 Task: Find connections with filter location Bianzhuang with filter topic #Hiringwith filter profile language Potuguese with filter current company Junglee Games with filter school MAAC with filter industry Public Assistance Programs with filter service category Translation with filter keywords title Red Cross Volunteer
Action: Mouse moved to (605, 104)
Screenshot: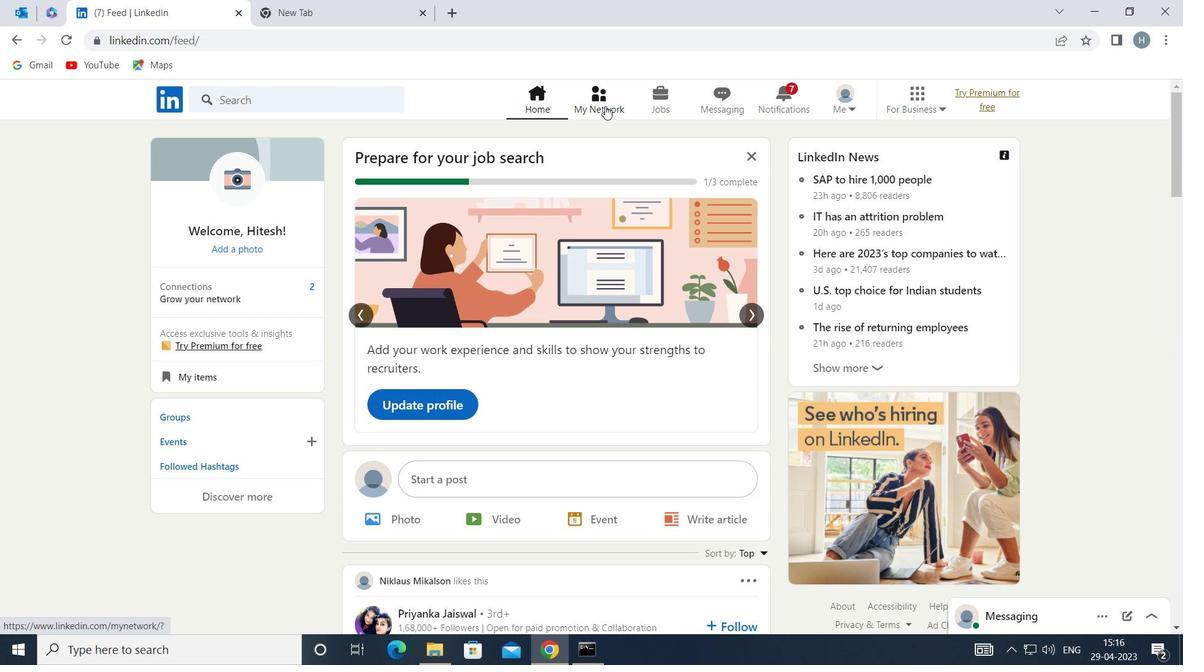 
Action: Mouse pressed left at (605, 104)
Screenshot: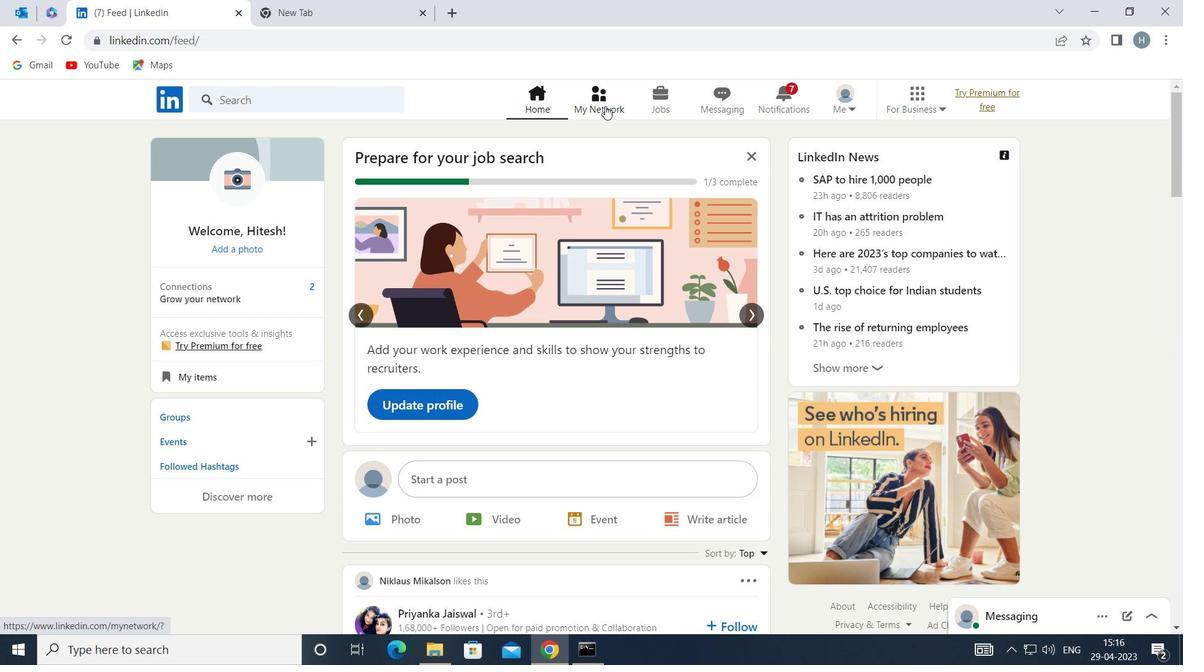 
Action: Mouse moved to (337, 183)
Screenshot: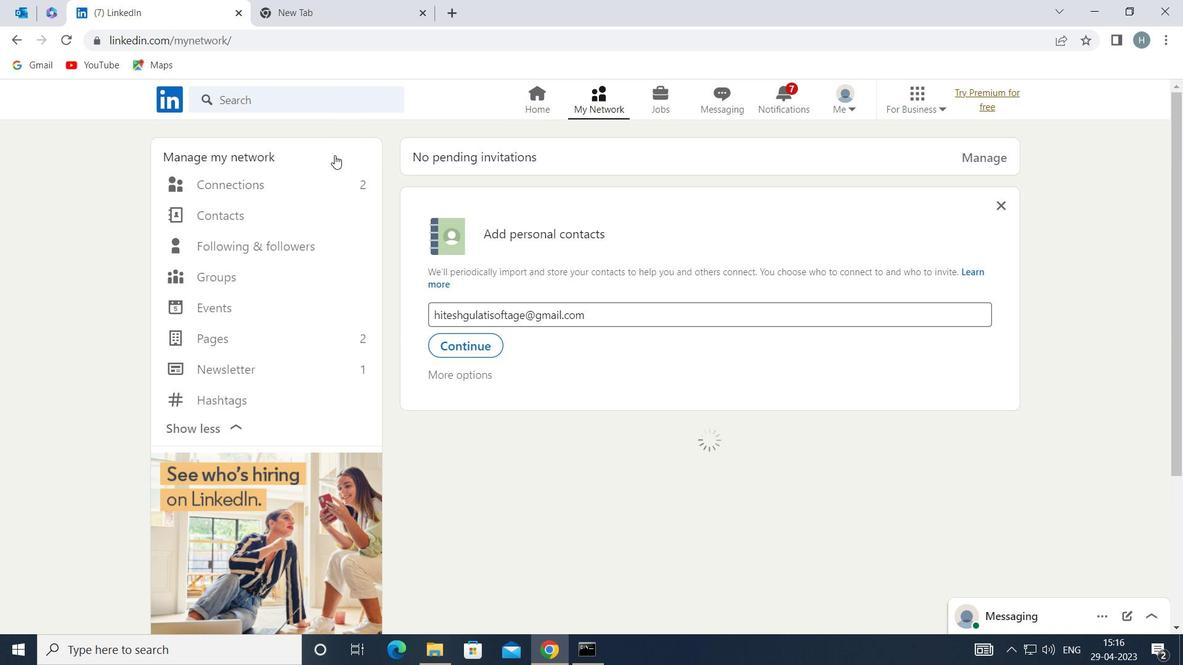
Action: Mouse pressed left at (337, 183)
Screenshot: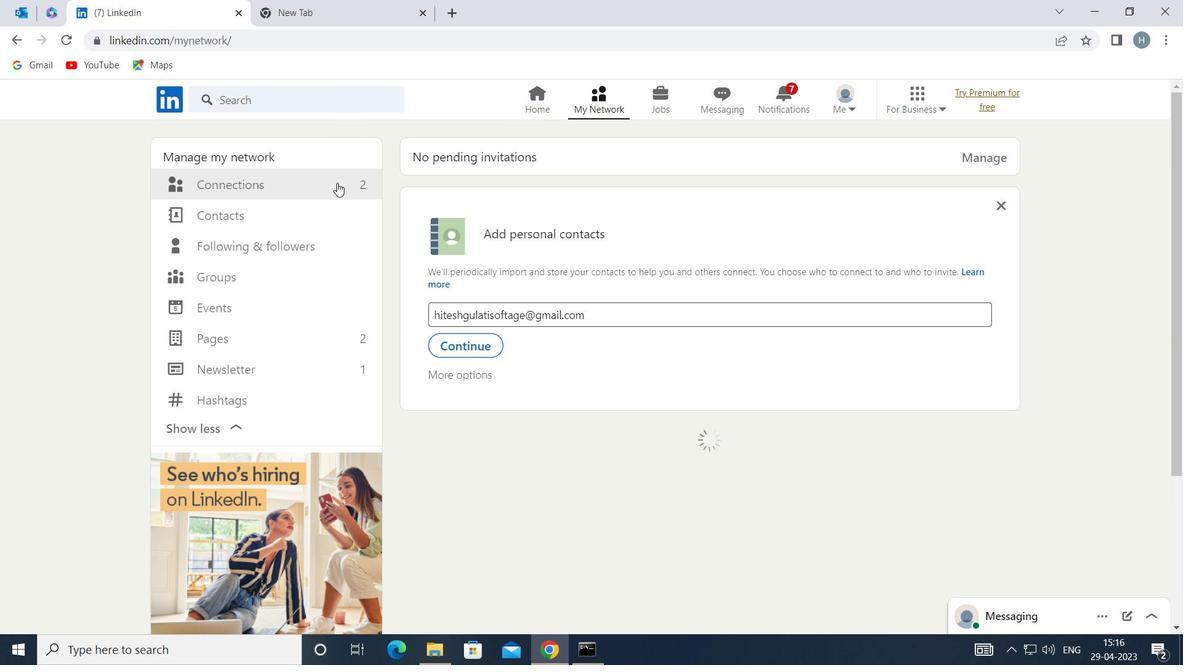 
Action: Mouse moved to (735, 181)
Screenshot: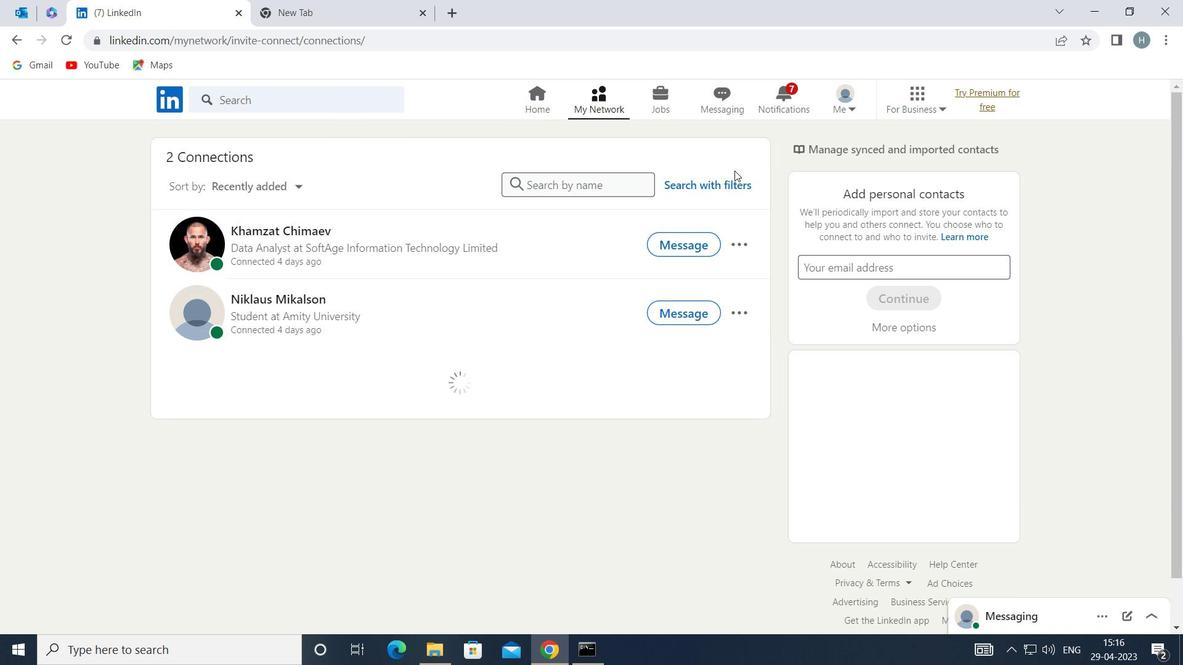 
Action: Mouse pressed left at (735, 181)
Screenshot: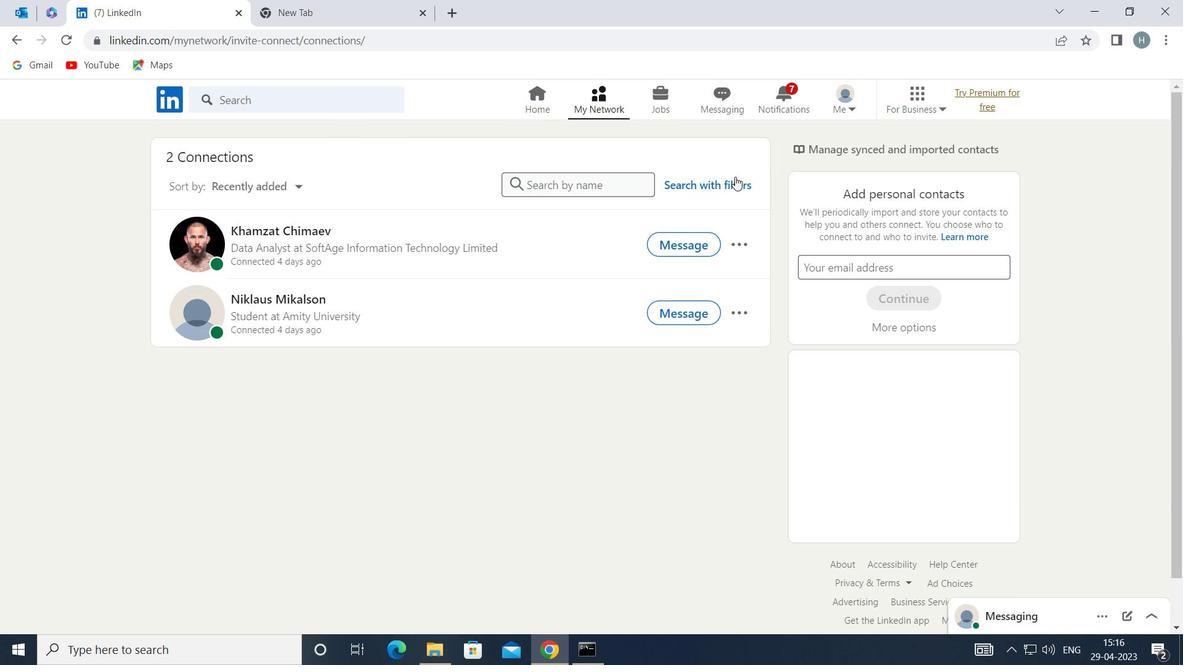 
Action: Mouse moved to (637, 149)
Screenshot: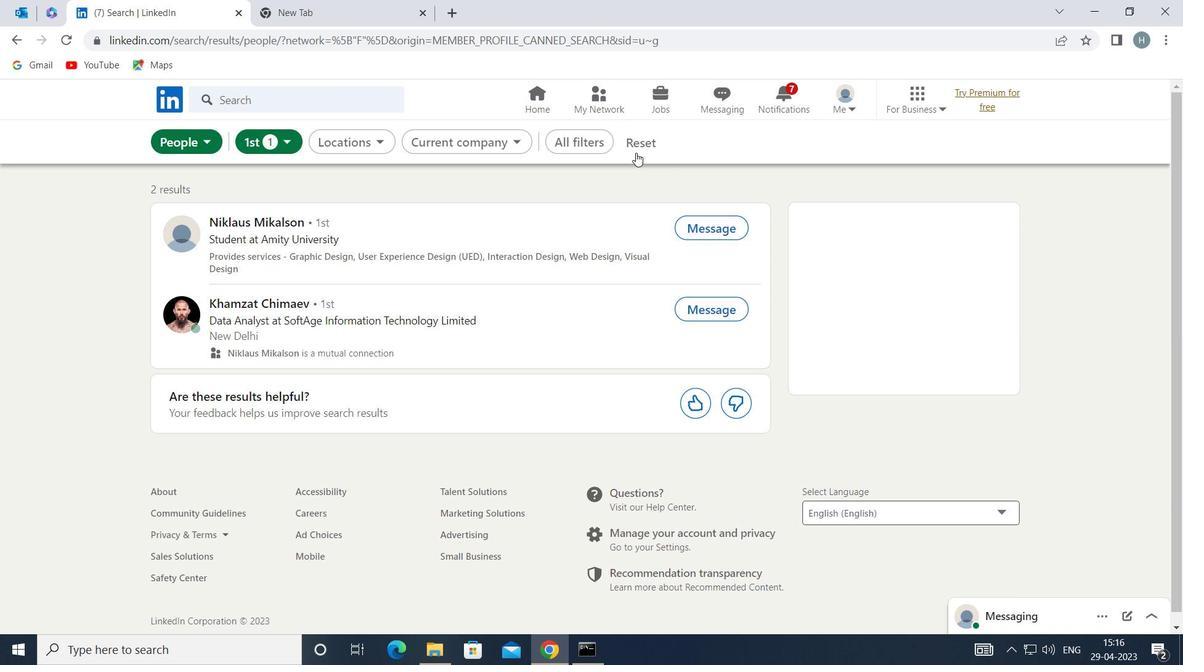 
Action: Mouse pressed left at (637, 149)
Screenshot: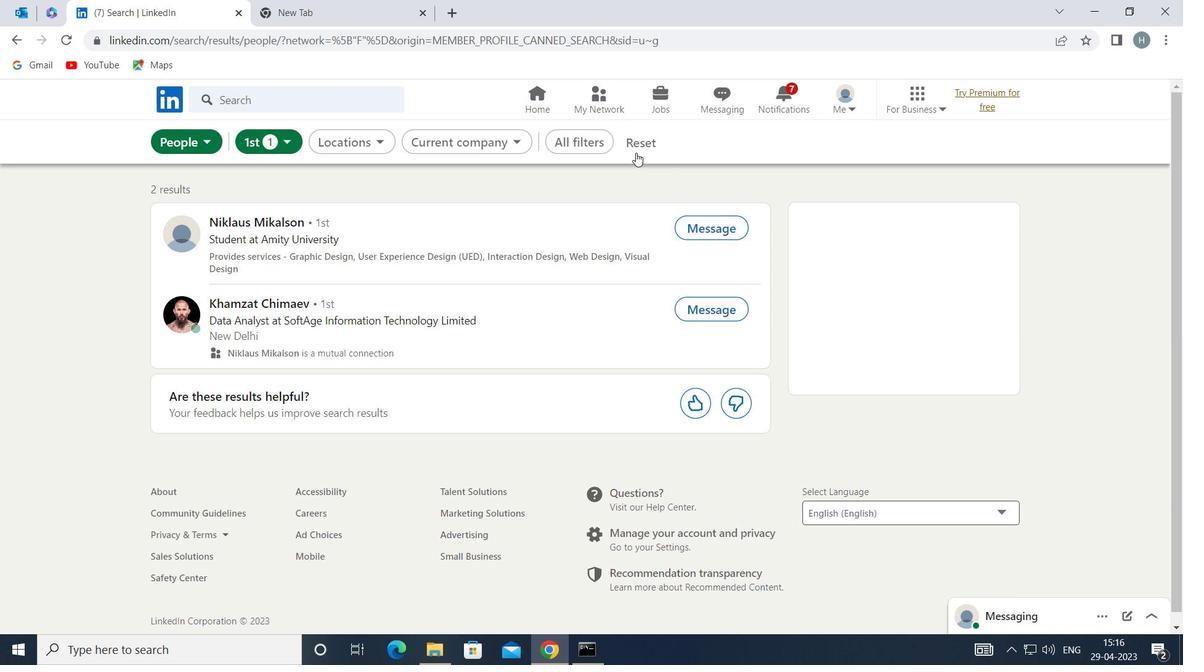
Action: Mouse moved to (607, 141)
Screenshot: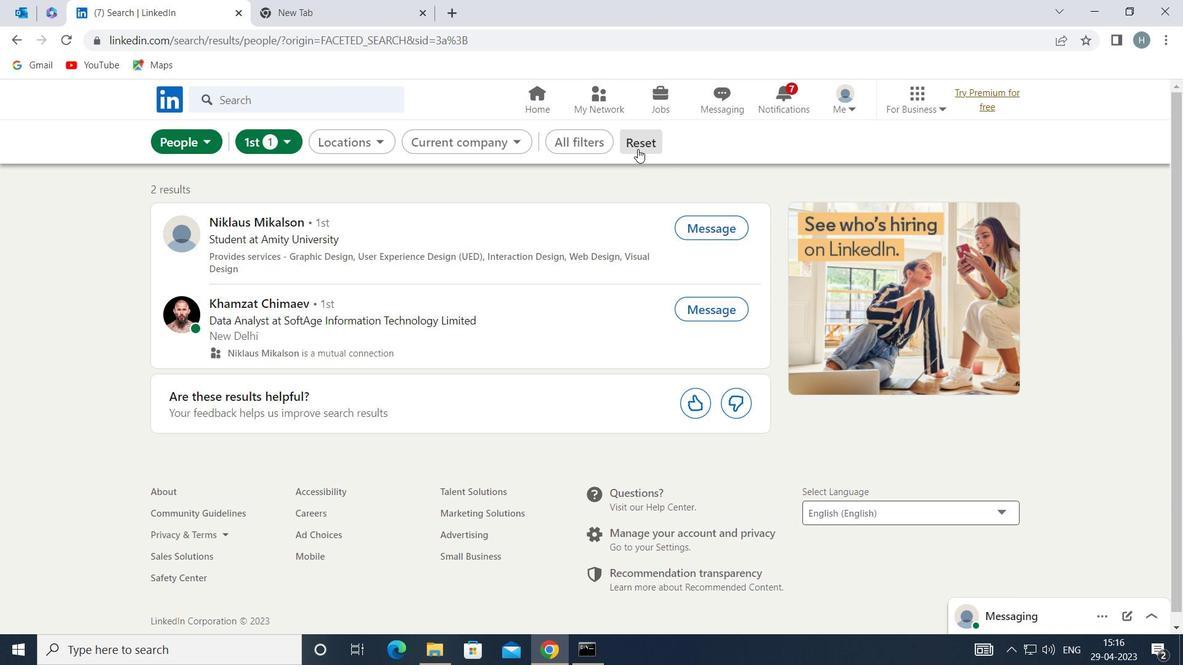 
Action: Mouse pressed left at (607, 141)
Screenshot: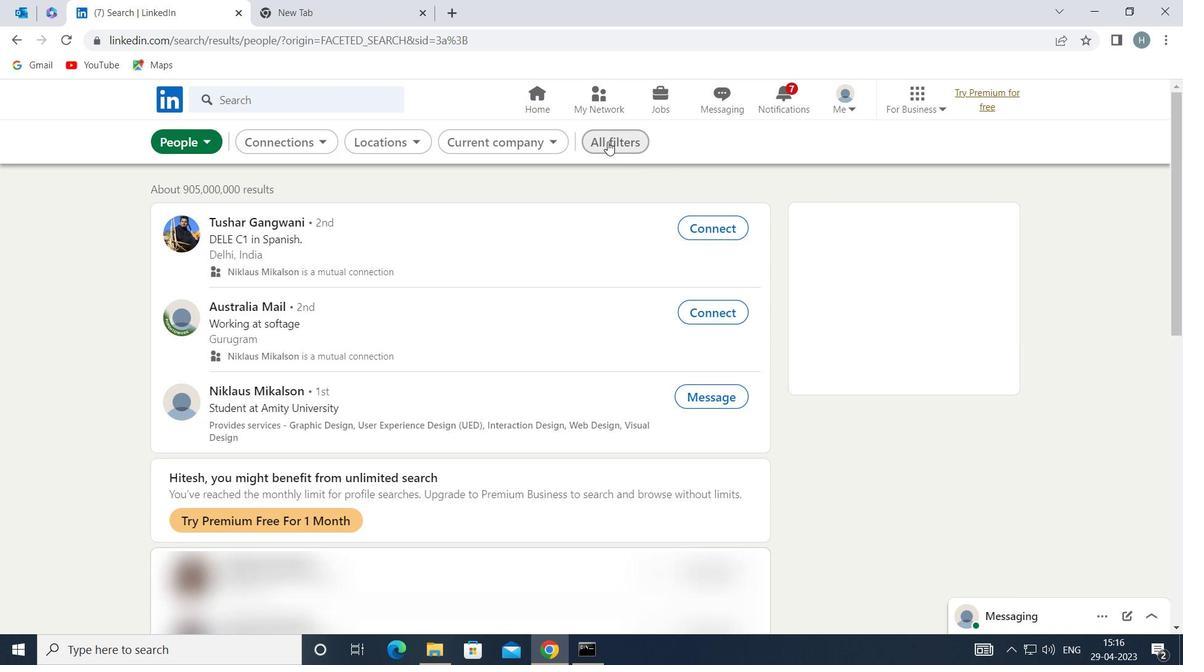 
Action: Mouse moved to (936, 341)
Screenshot: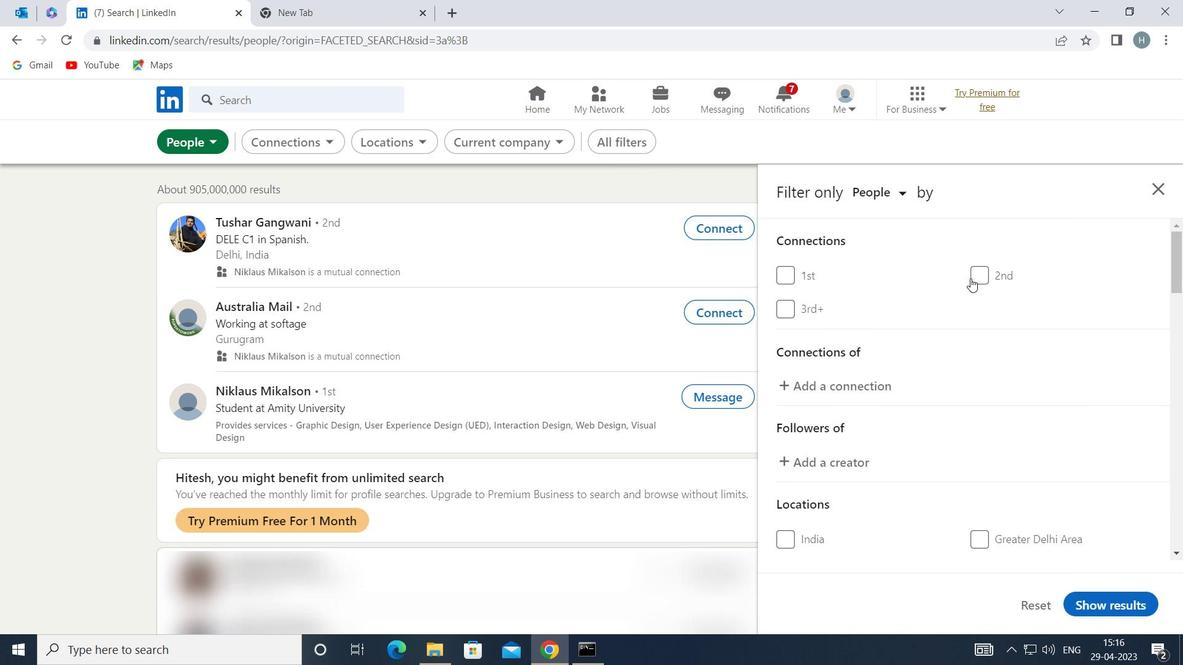 
Action: Mouse scrolled (936, 340) with delta (0, 0)
Screenshot: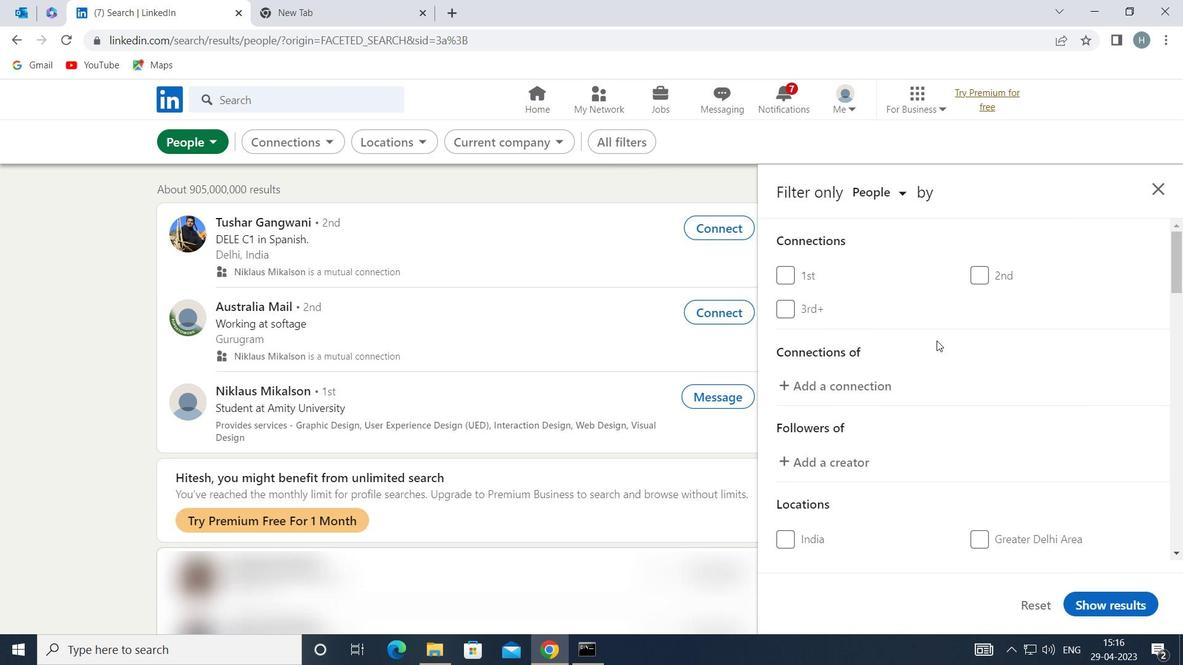 
Action: Mouse moved to (936, 342)
Screenshot: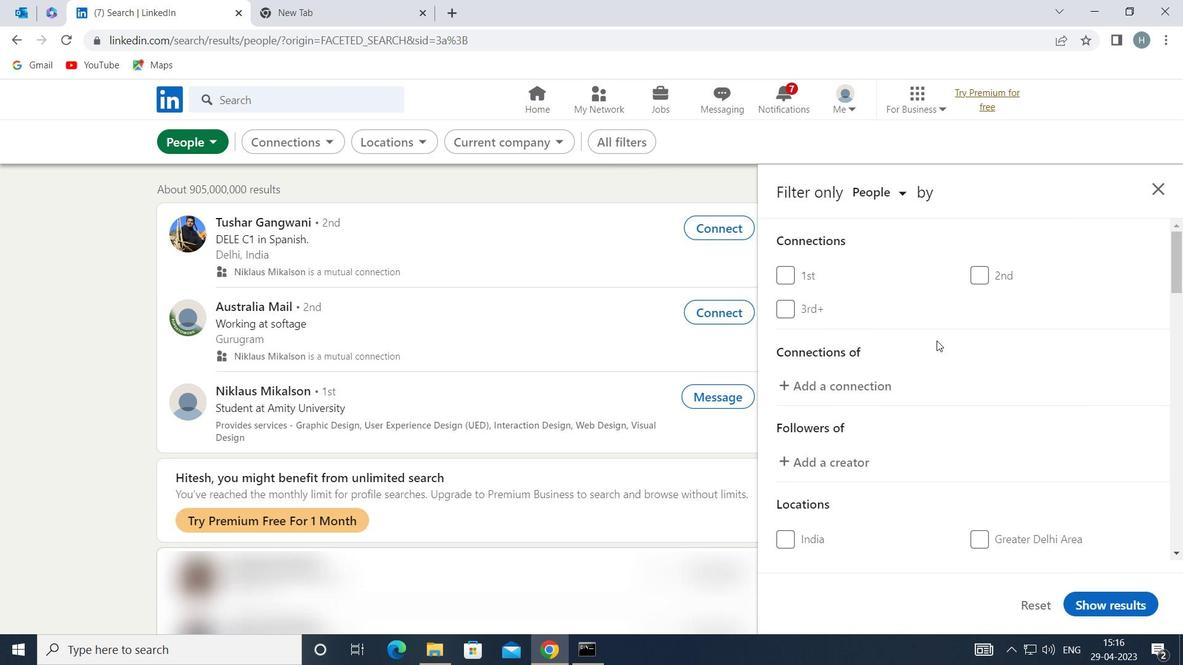 
Action: Mouse scrolled (936, 342) with delta (0, 0)
Screenshot: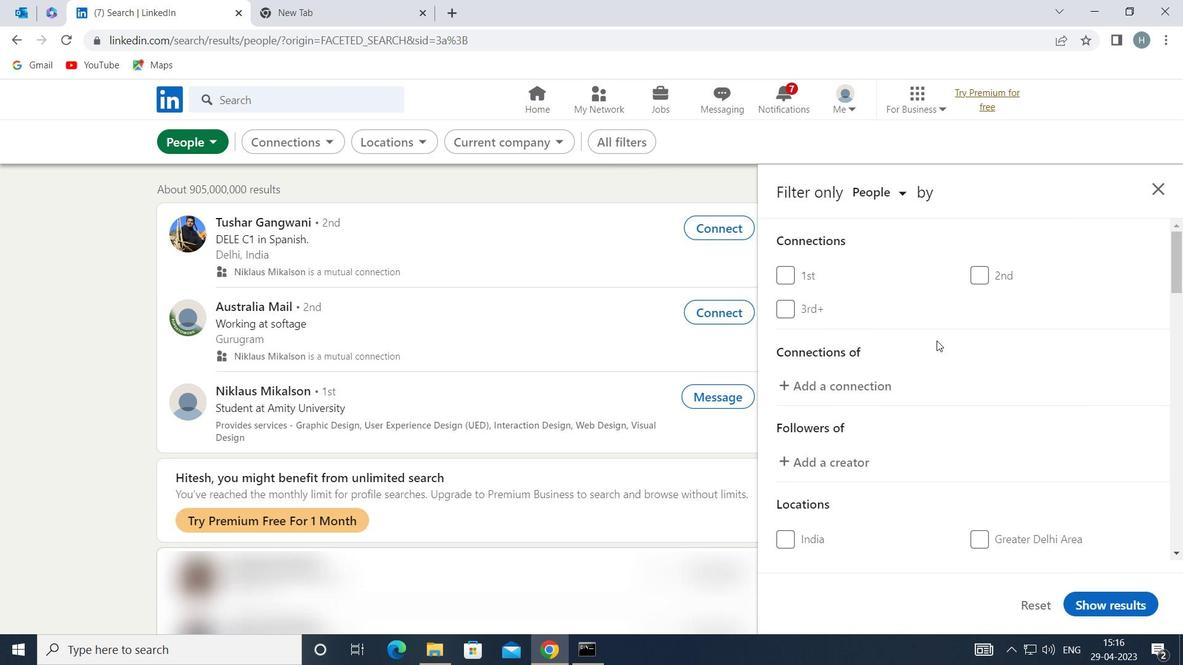 
Action: Mouse scrolled (936, 342) with delta (0, 0)
Screenshot: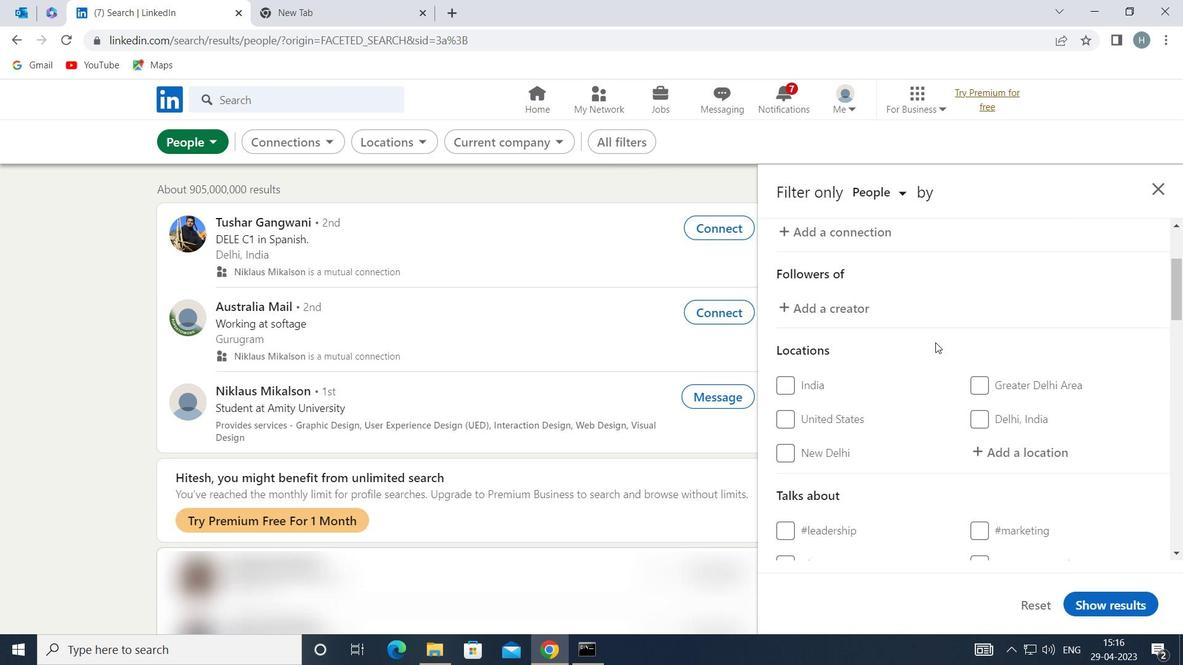 
Action: Mouse moved to (998, 379)
Screenshot: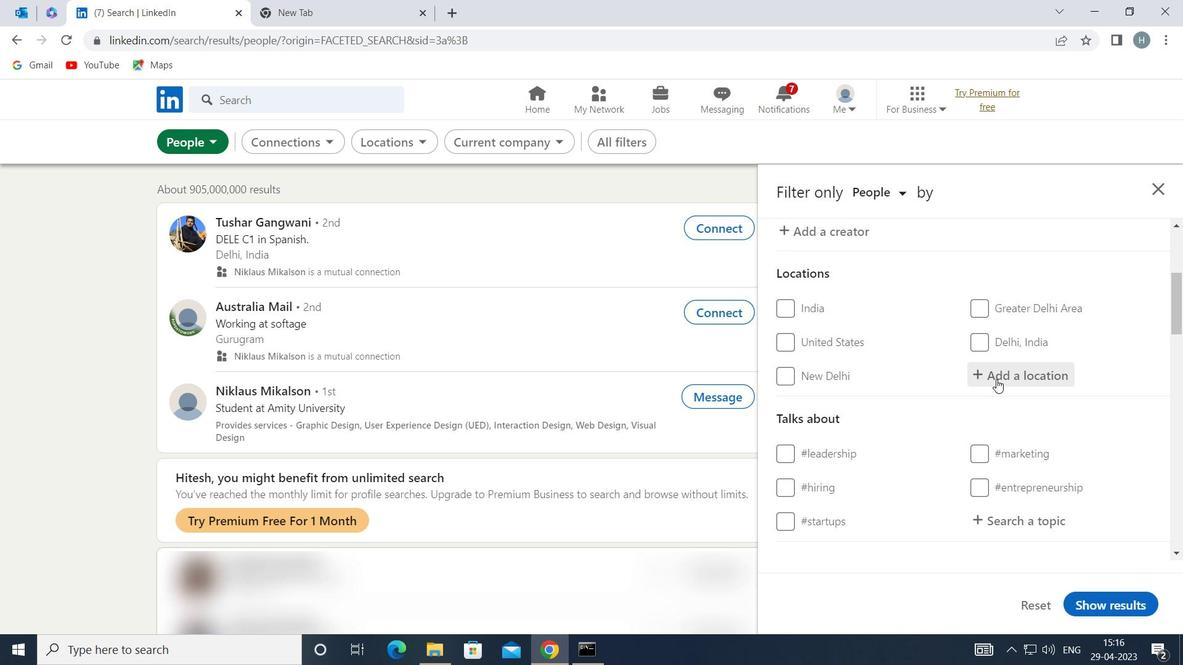 
Action: Mouse pressed left at (998, 379)
Screenshot: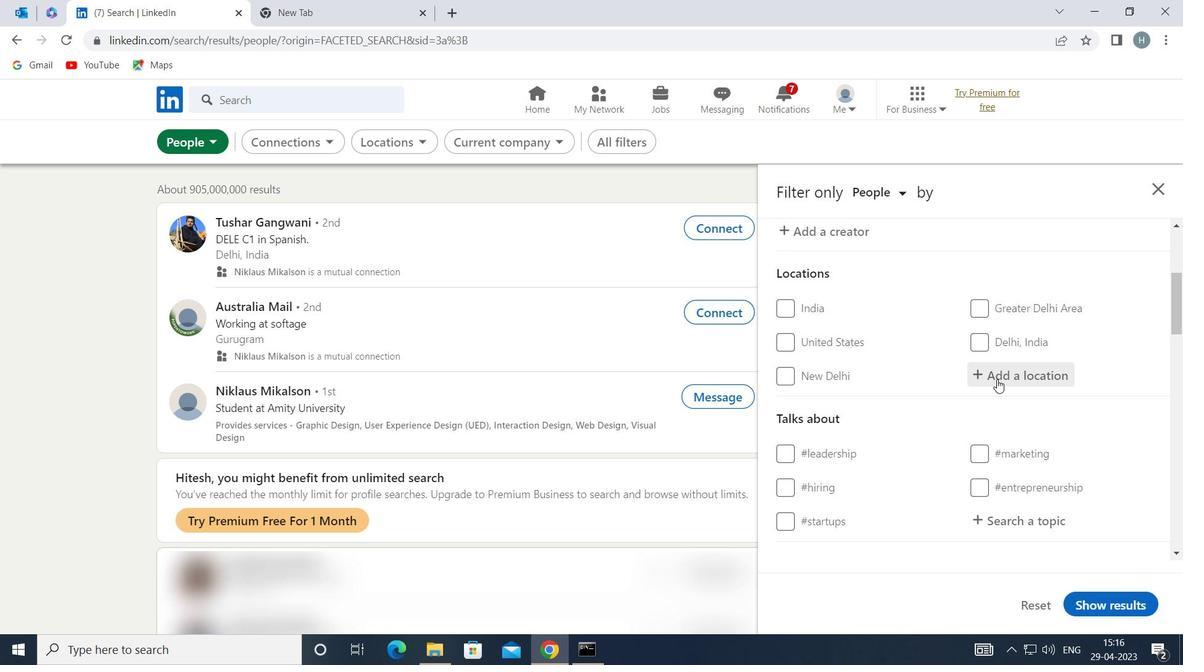 
Action: Mouse moved to (999, 377)
Screenshot: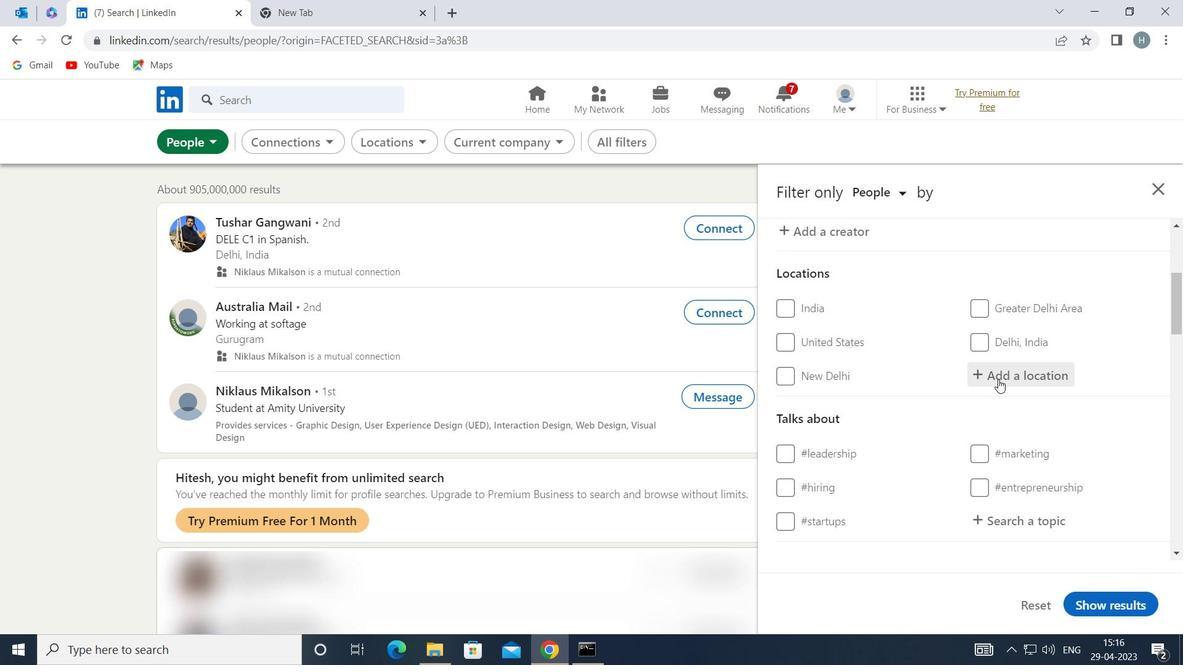 
Action: Key pressed <Key.shift>BIANZHUANG
Screenshot: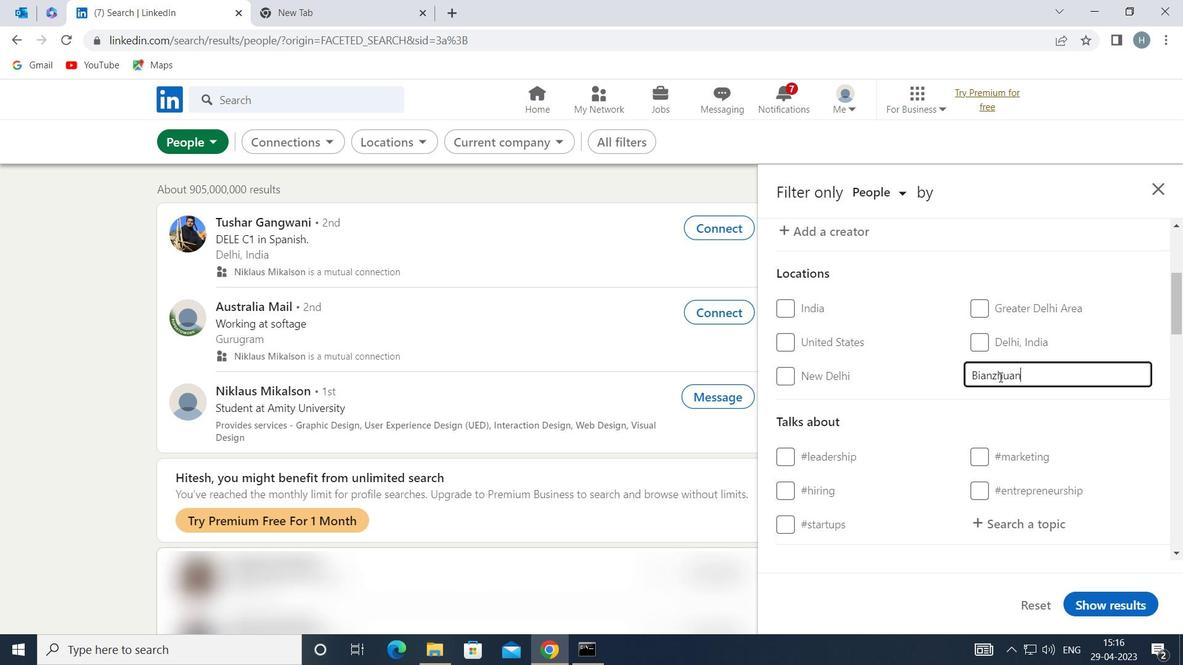 
Action: Mouse moved to (1106, 422)
Screenshot: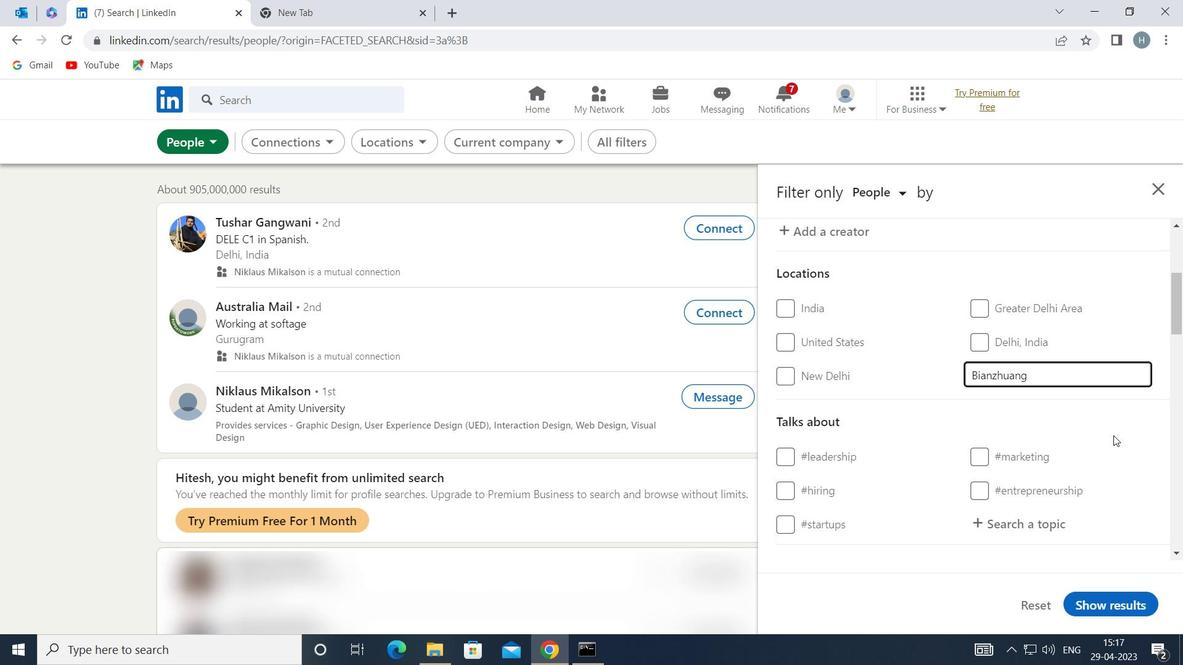 
Action: Mouse pressed left at (1106, 422)
Screenshot: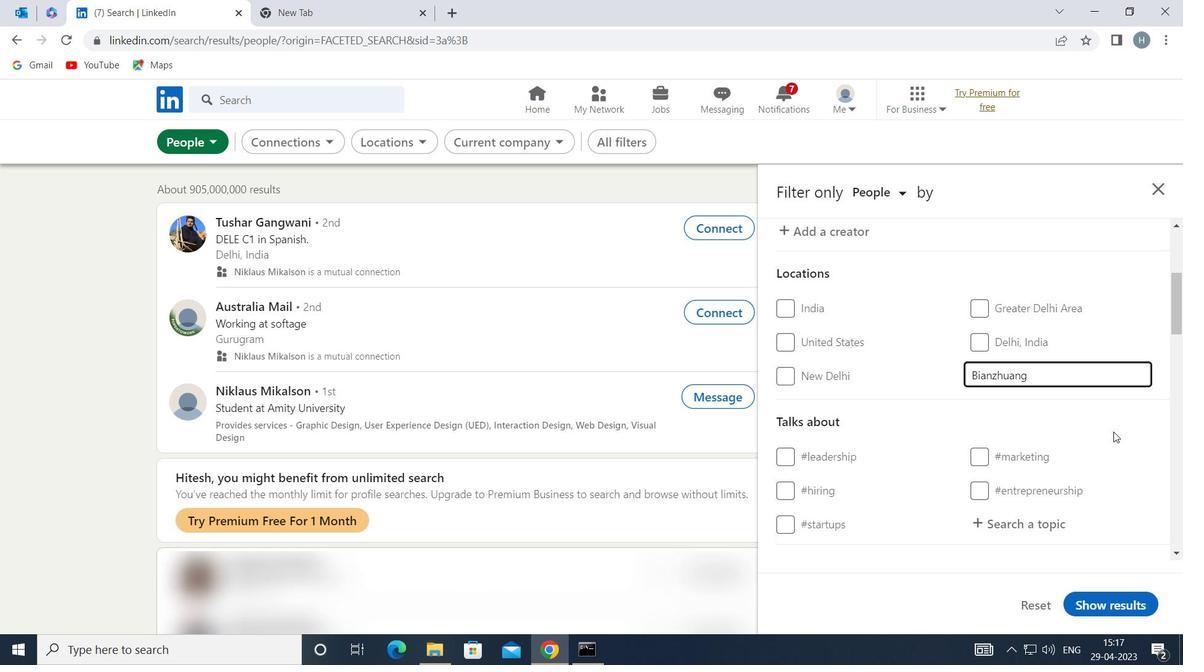 
Action: Mouse moved to (1096, 435)
Screenshot: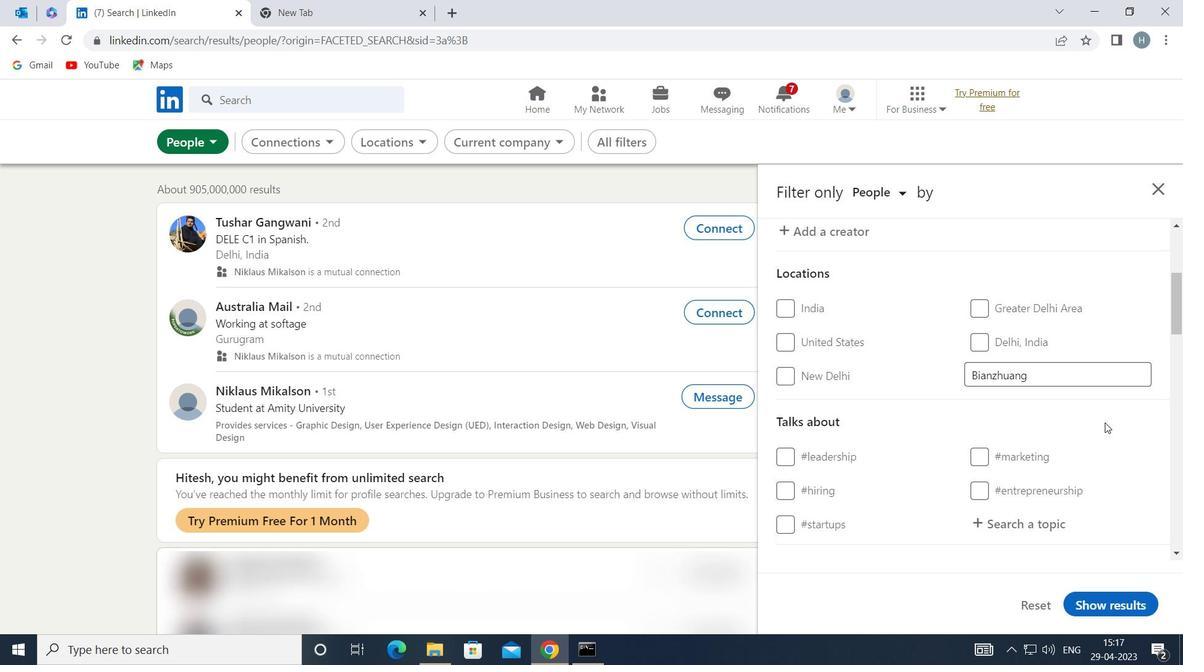 
Action: Mouse scrolled (1096, 434) with delta (0, 0)
Screenshot: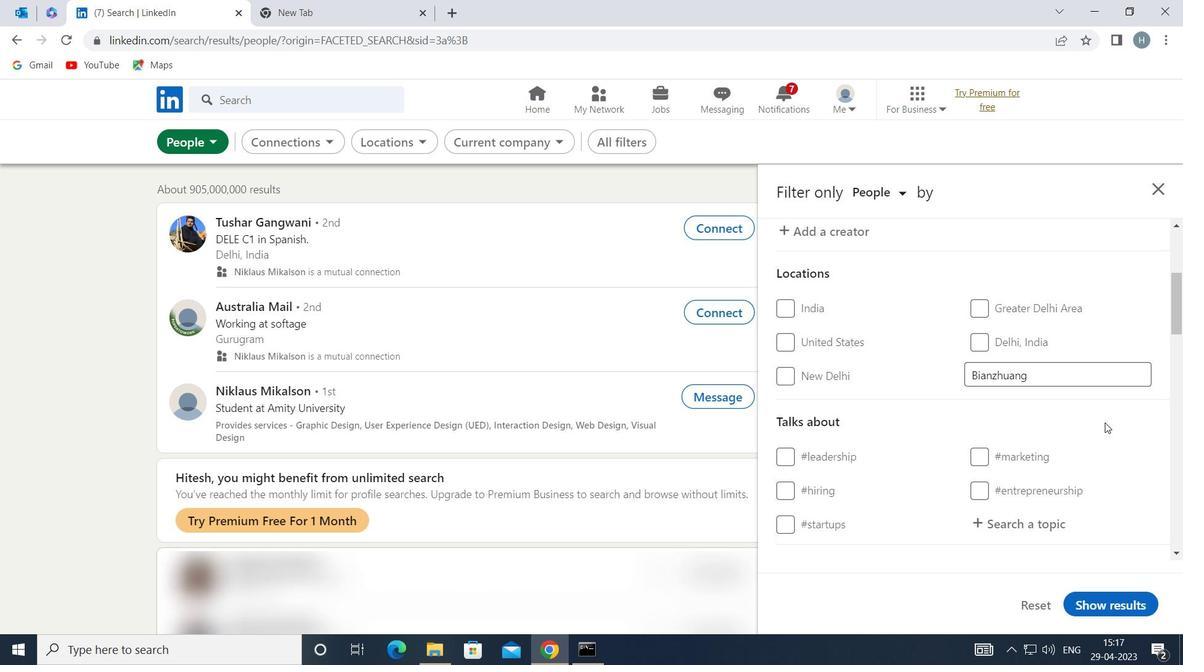 
Action: Mouse moved to (1087, 444)
Screenshot: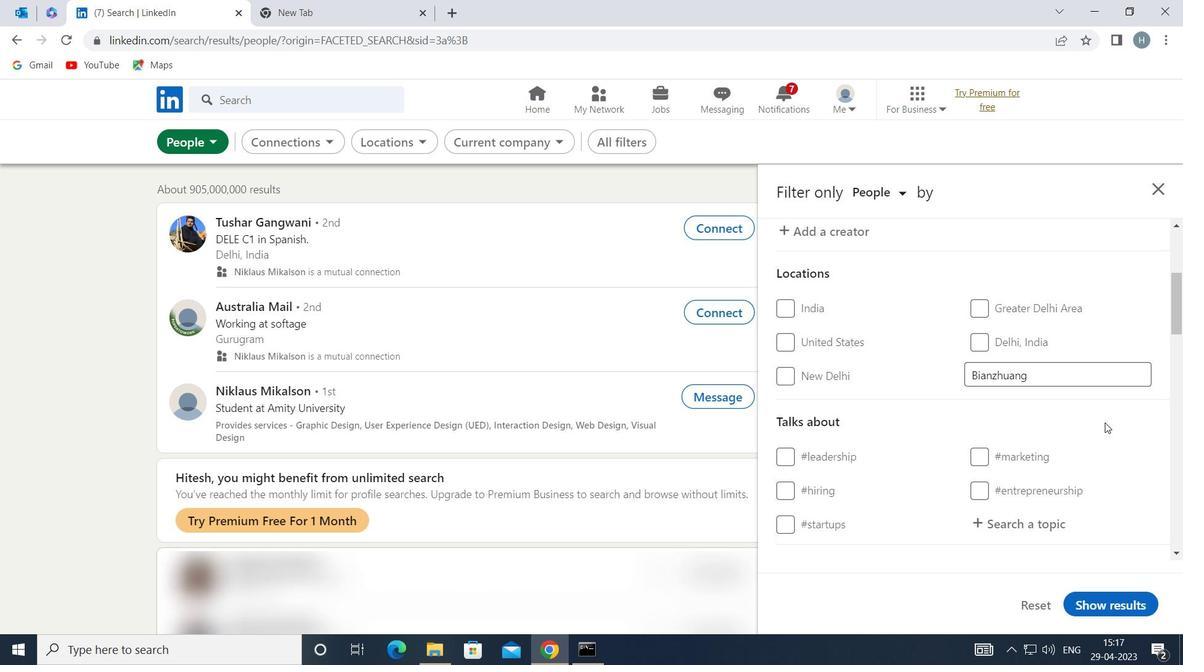 
Action: Mouse scrolled (1087, 444) with delta (0, 0)
Screenshot: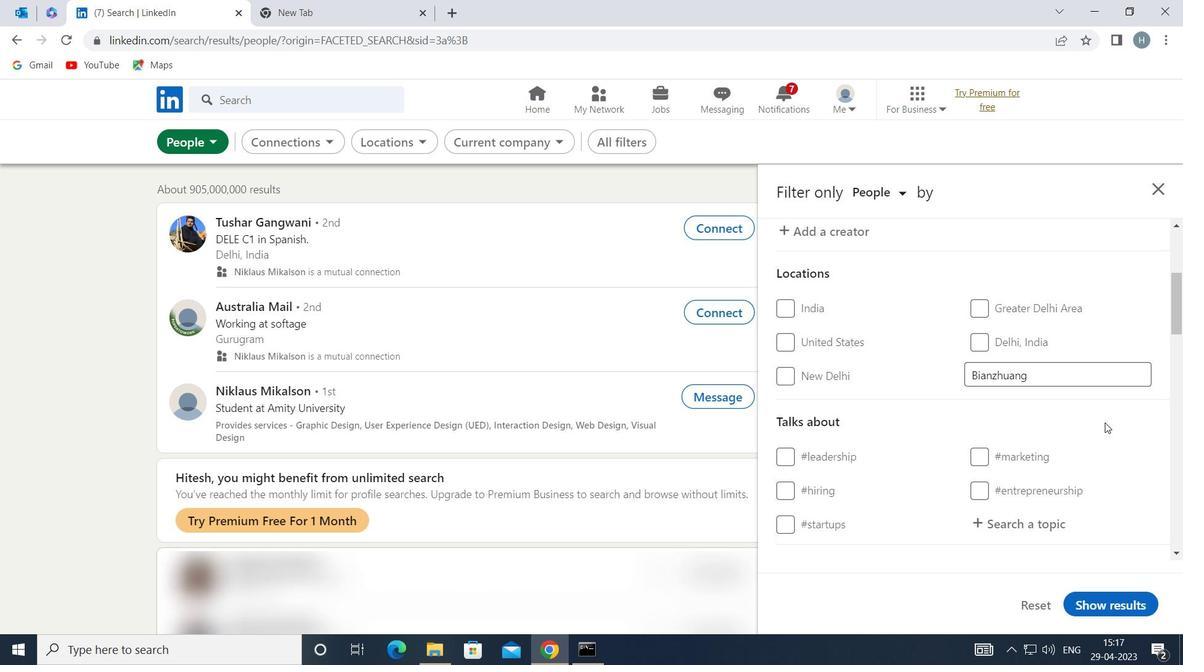 
Action: Mouse moved to (1051, 367)
Screenshot: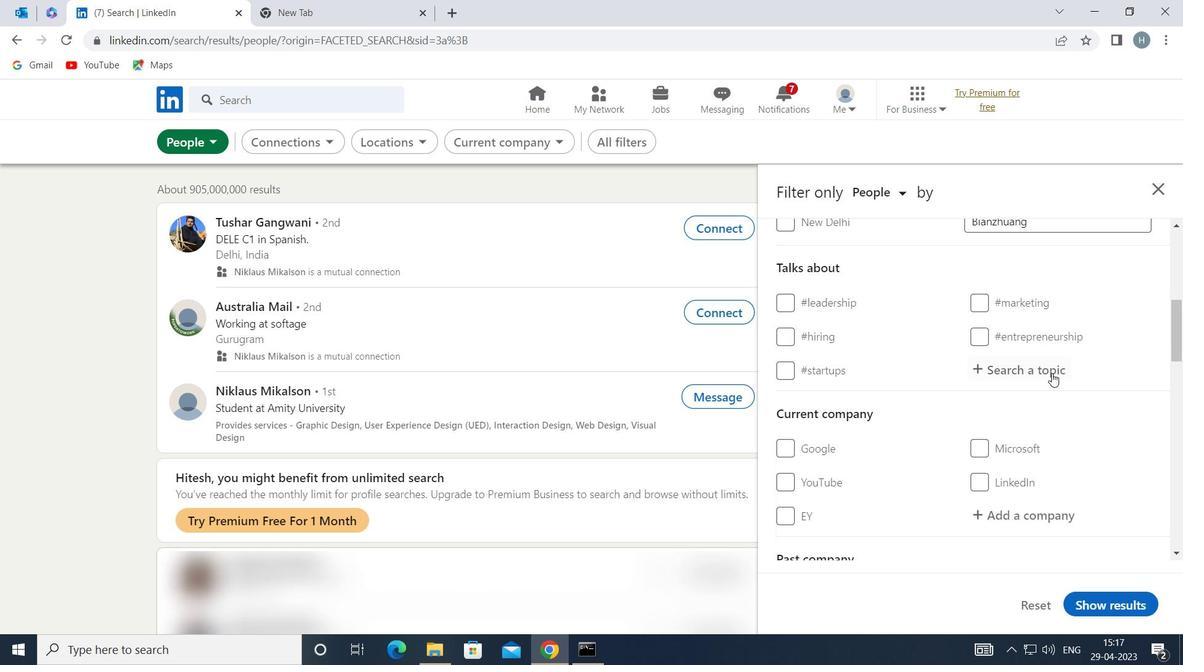 
Action: Mouse pressed left at (1051, 367)
Screenshot: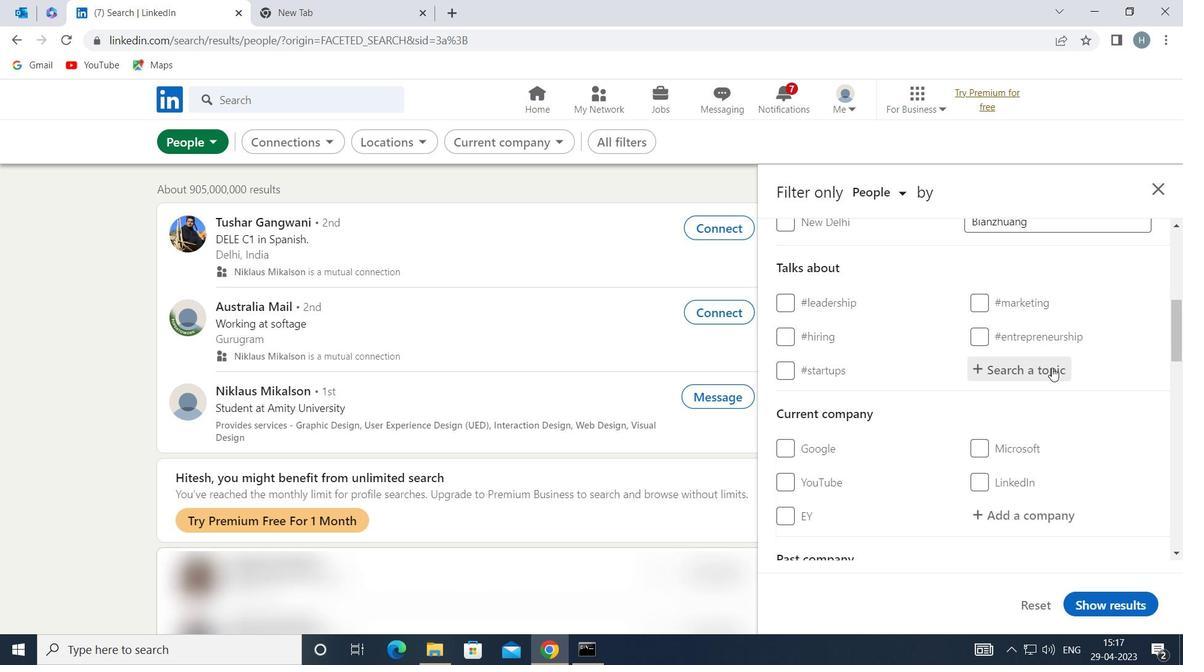 
Action: Key pressed <Key.shift>HIRIN
Screenshot: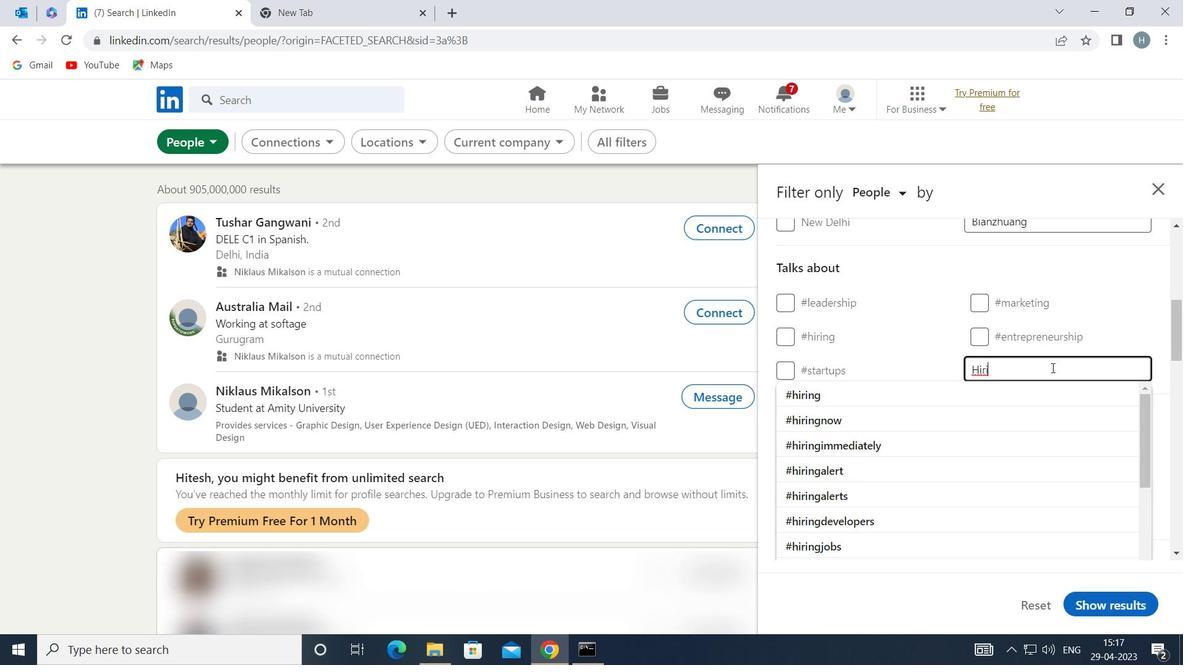 
Action: Mouse moved to (957, 401)
Screenshot: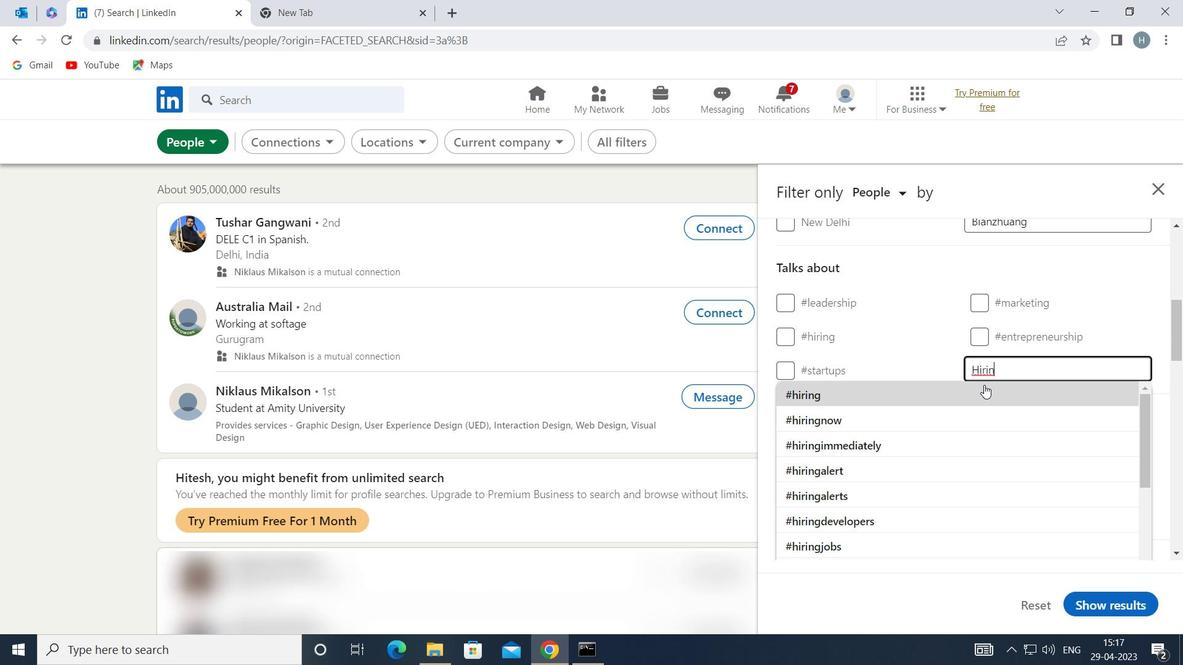 
Action: Mouse pressed left at (957, 401)
Screenshot: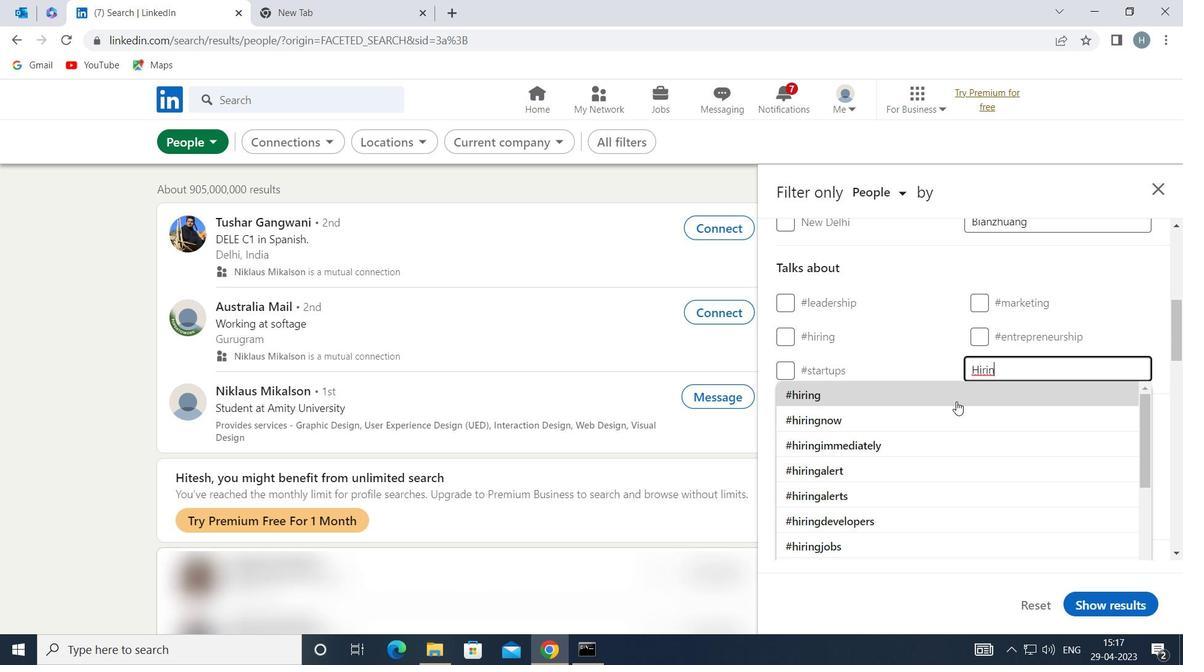 
Action: Mouse moved to (948, 388)
Screenshot: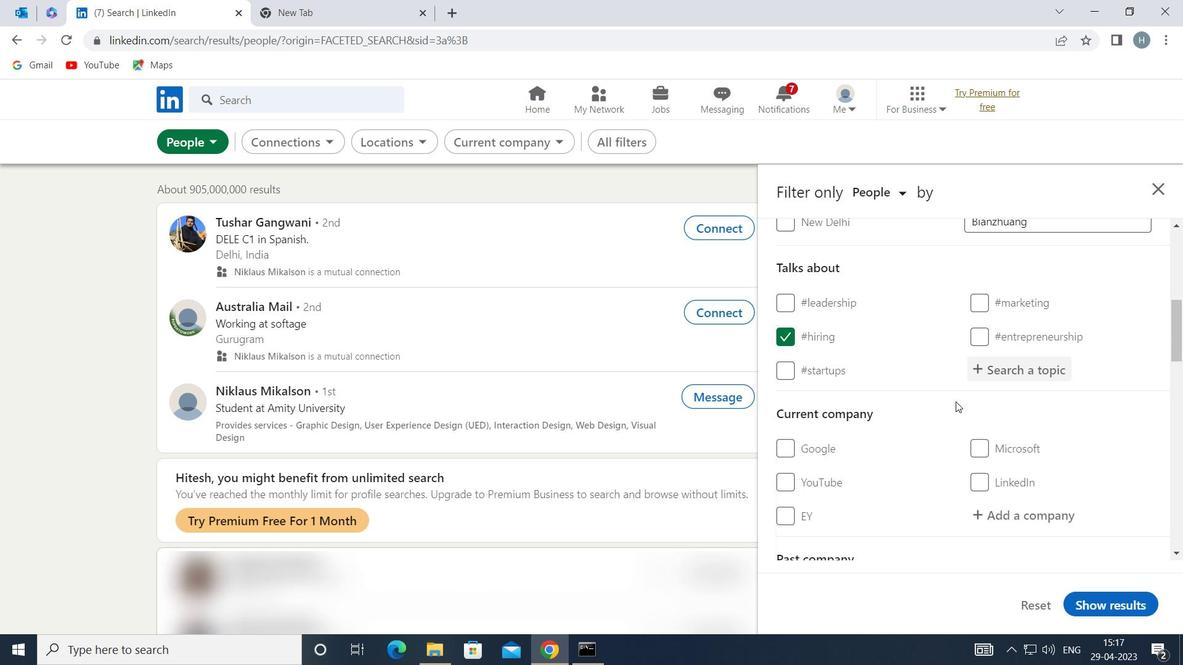 
Action: Mouse scrolled (948, 388) with delta (0, 0)
Screenshot: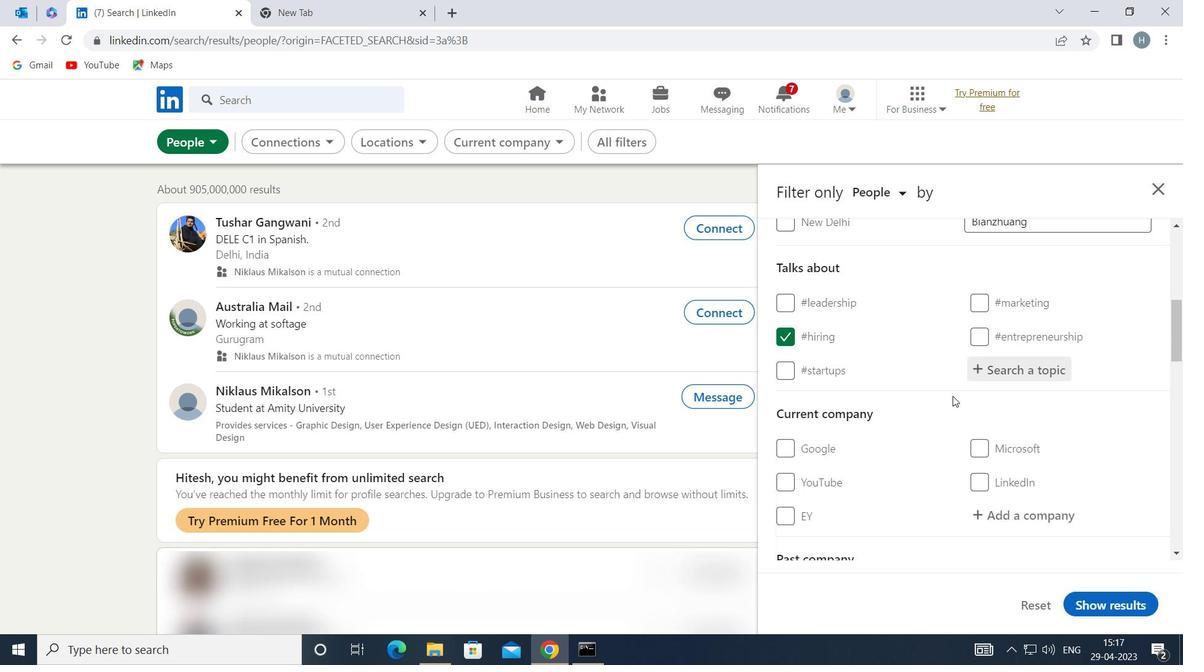 
Action: Mouse moved to (947, 388)
Screenshot: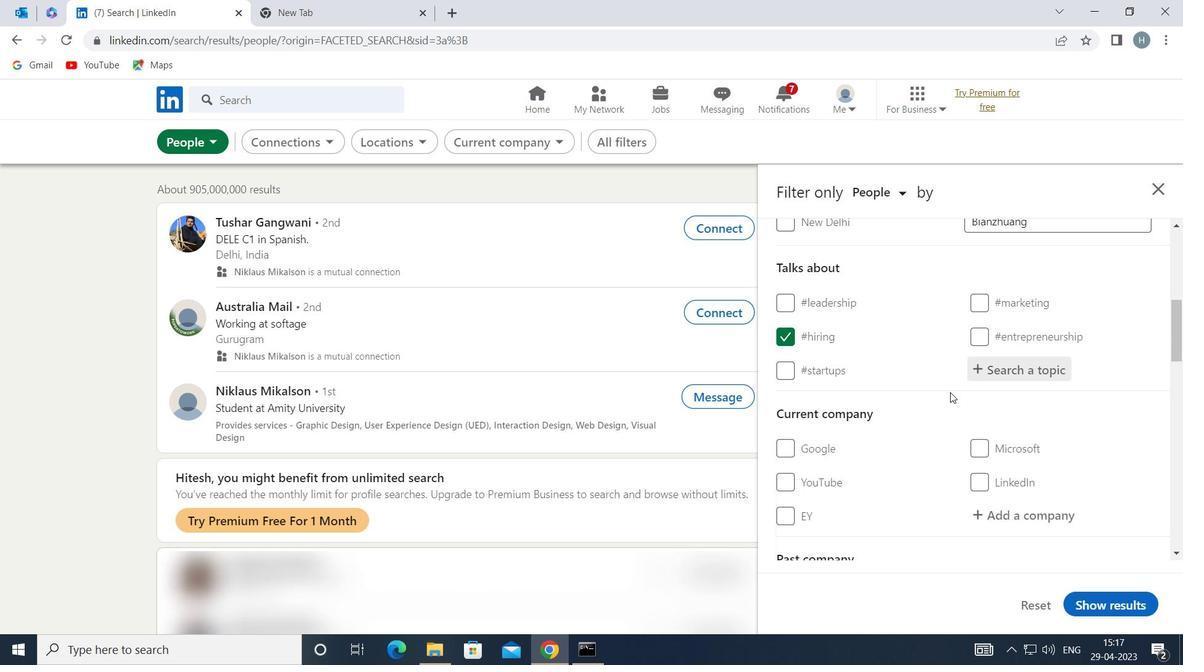 
Action: Mouse scrolled (947, 387) with delta (0, 0)
Screenshot: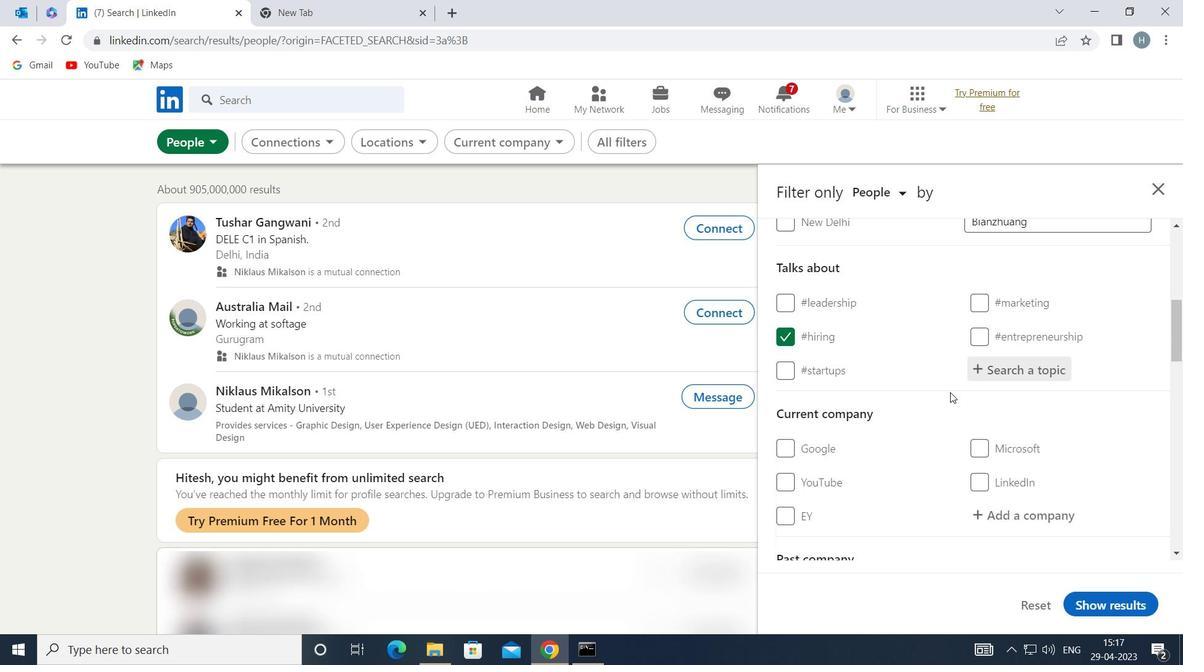 
Action: Mouse moved to (945, 383)
Screenshot: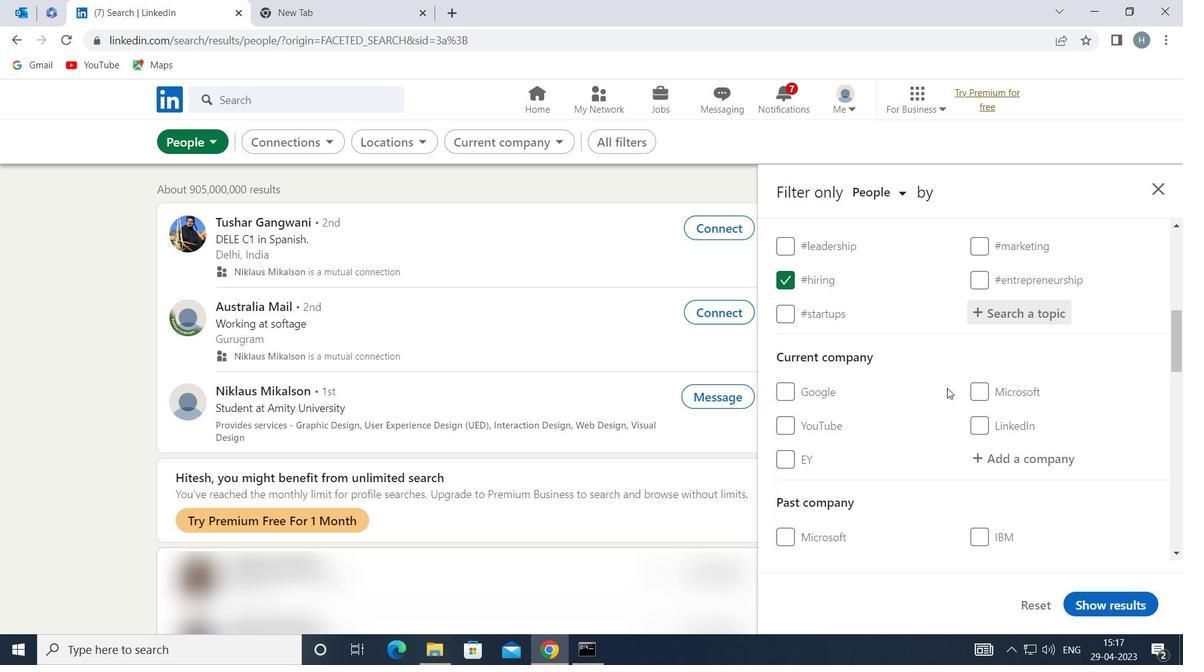 
Action: Mouse scrolled (945, 383) with delta (0, 0)
Screenshot: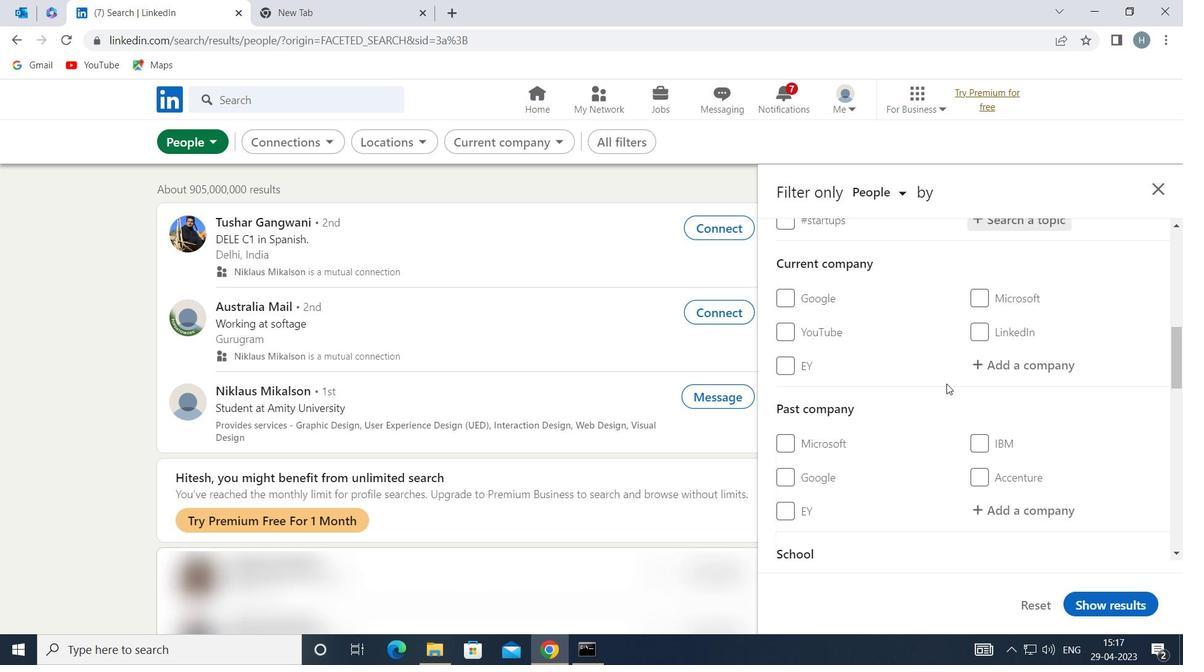 
Action: Mouse scrolled (945, 383) with delta (0, 0)
Screenshot: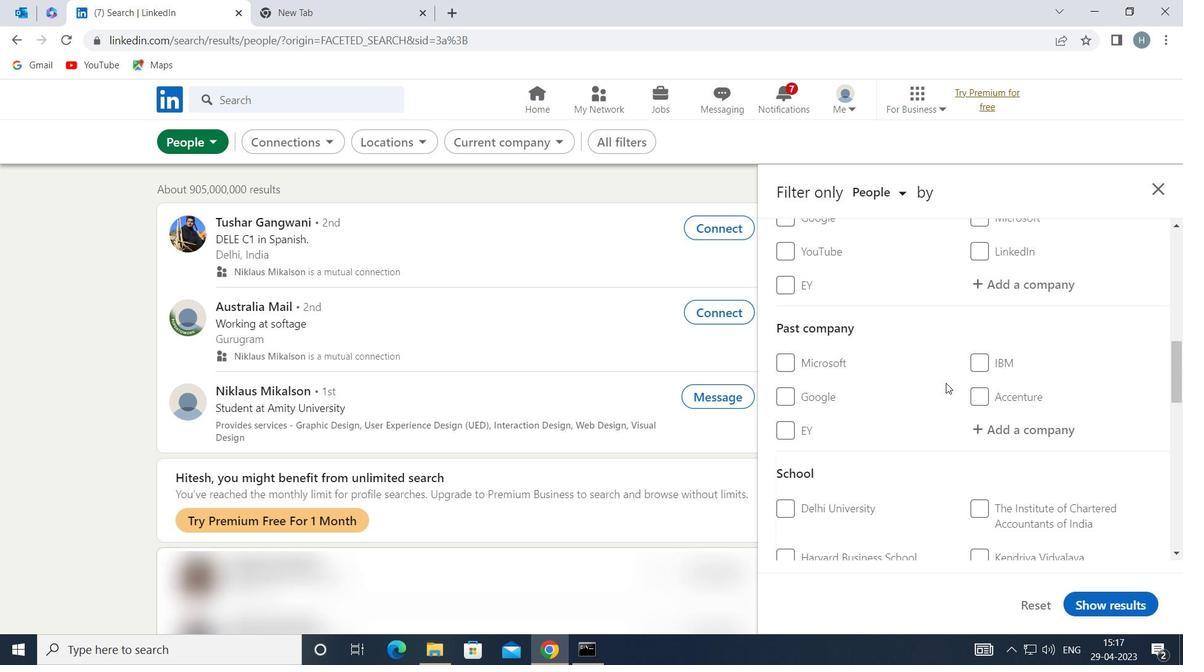 
Action: Mouse scrolled (945, 383) with delta (0, 0)
Screenshot: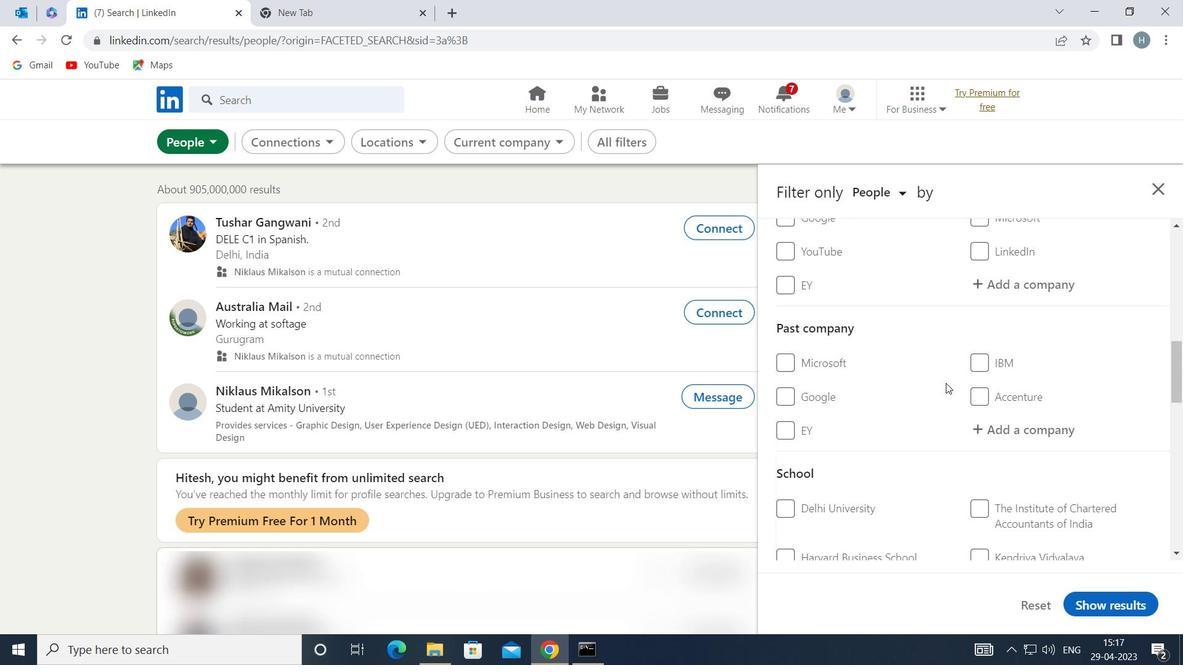 
Action: Mouse scrolled (945, 383) with delta (0, 0)
Screenshot: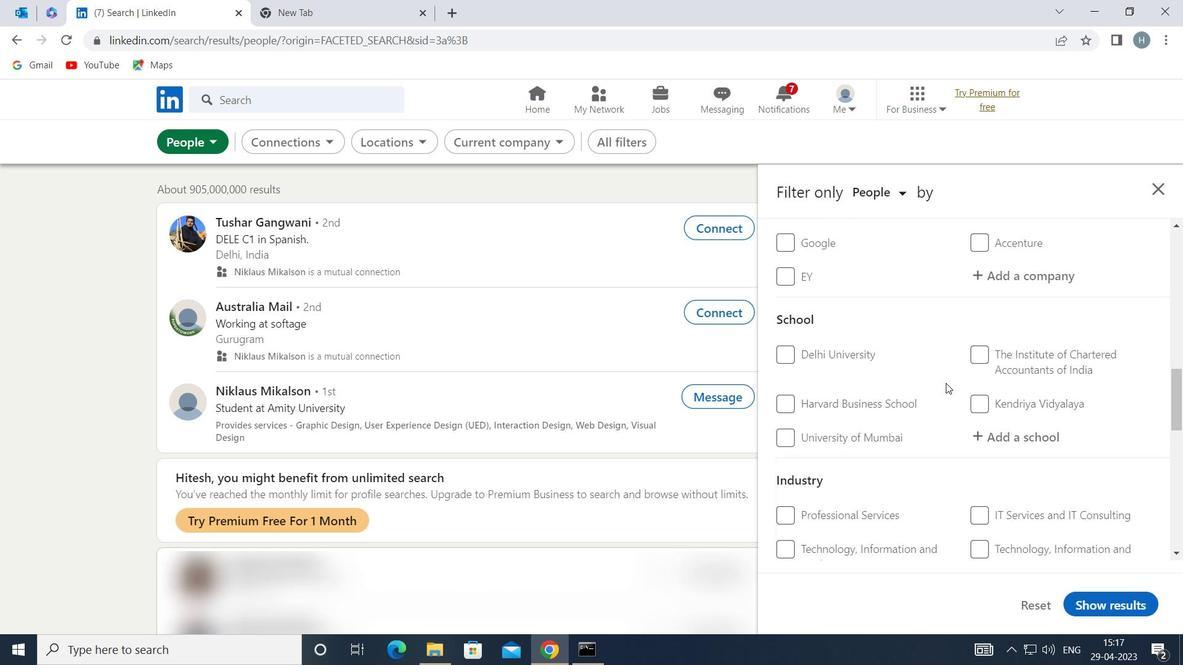 
Action: Mouse scrolled (945, 383) with delta (0, 0)
Screenshot: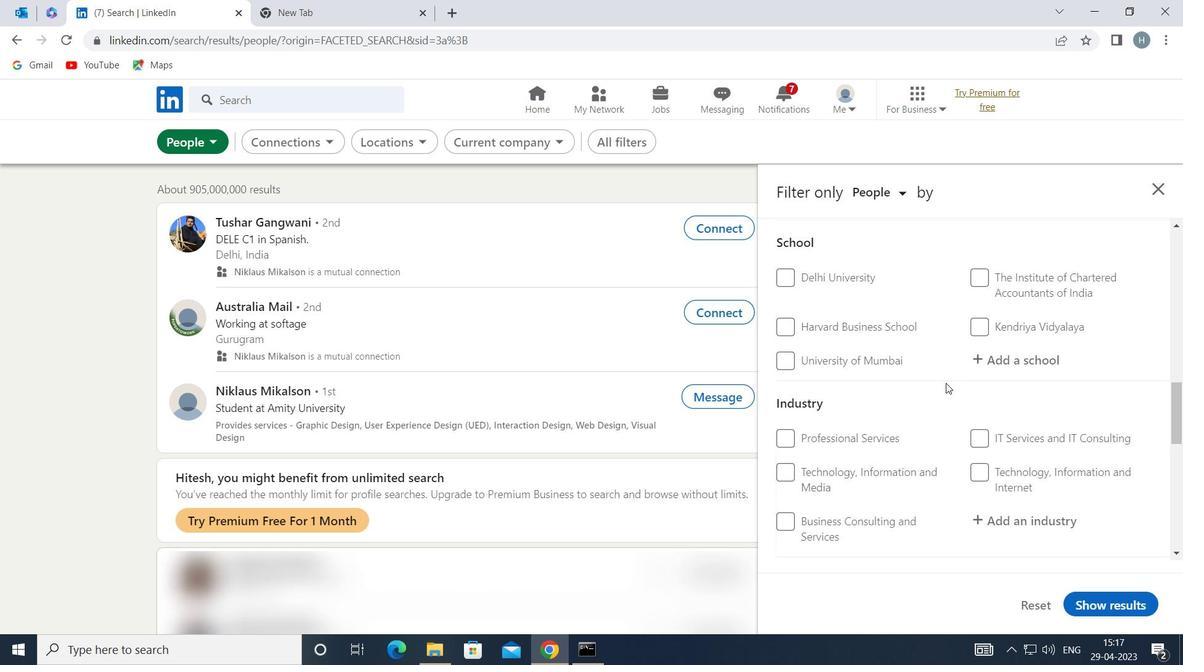 
Action: Mouse scrolled (945, 383) with delta (0, 0)
Screenshot: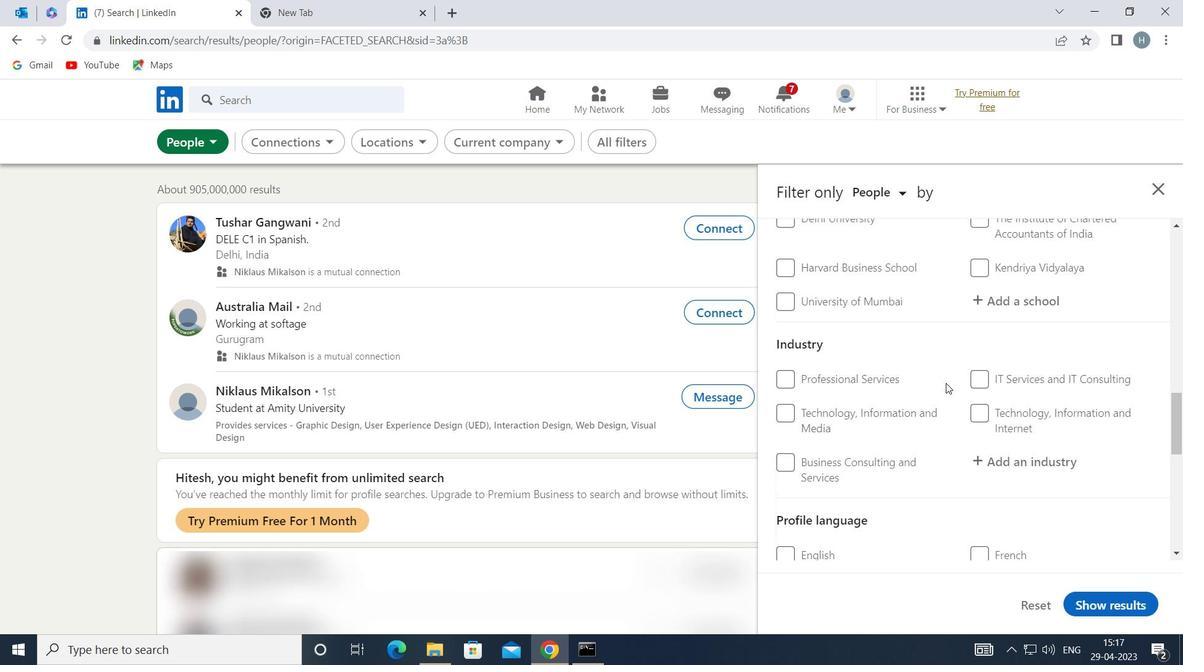 
Action: Mouse scrolled (945, 383) with delta (0, 0)
Screenshot: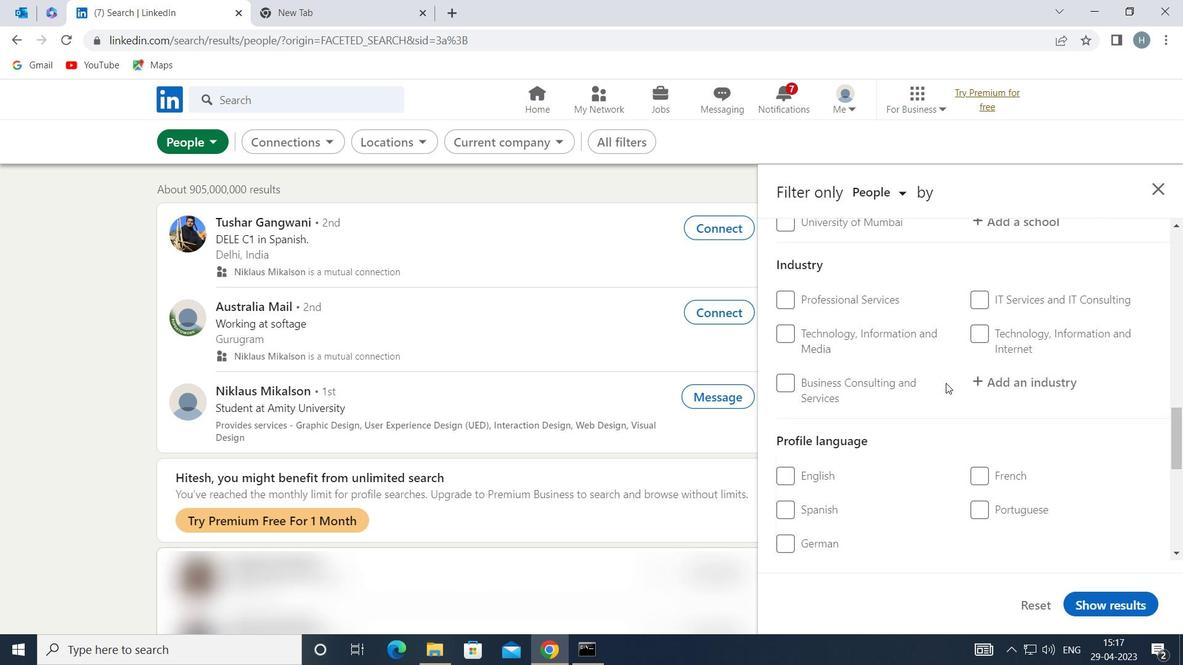 
Action: Mouse moved to (981, 417)
Screenshot: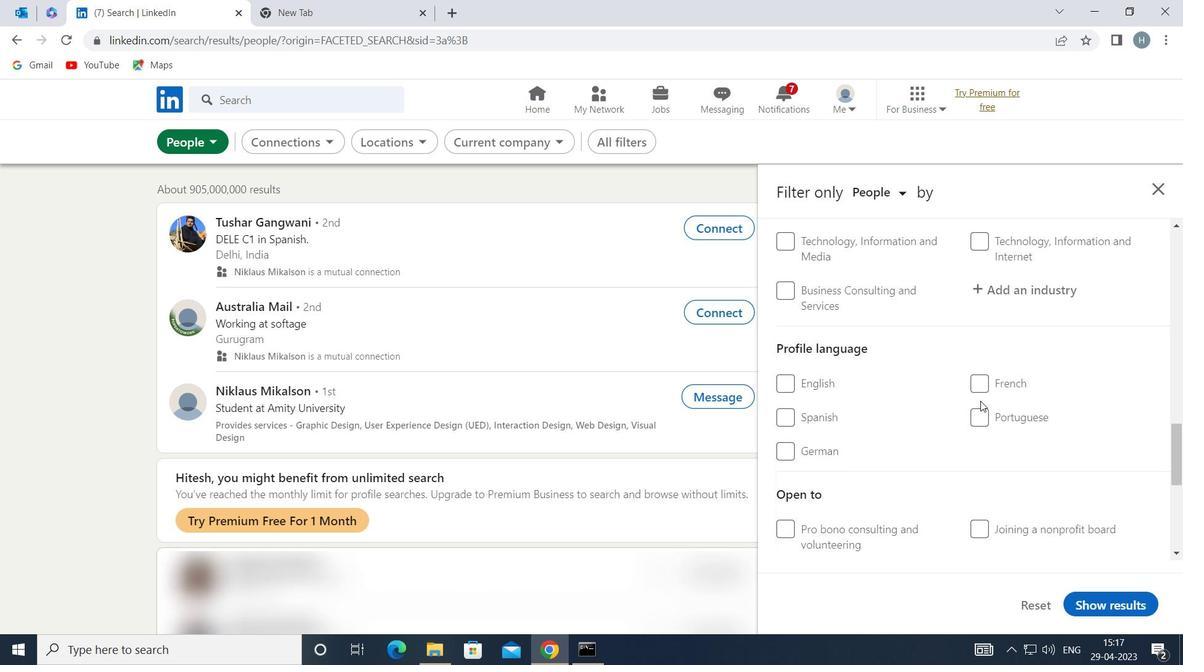 
Action: Mouse pressed left at (981, 417)
Screenshot: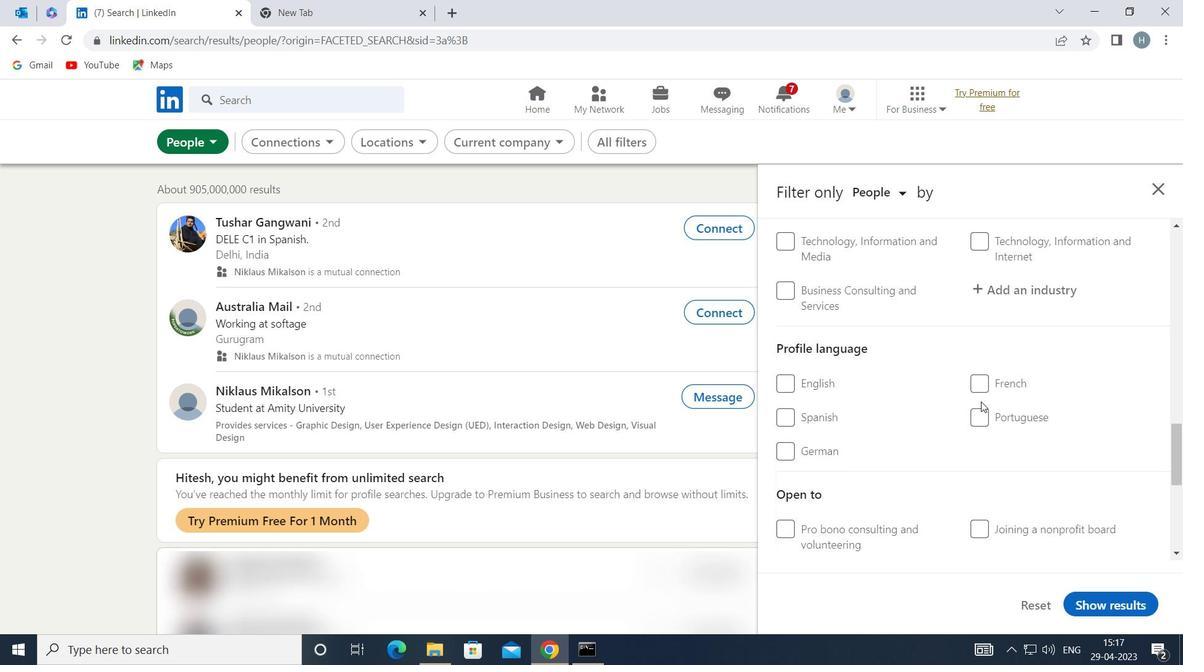 
Action: Mouse moved to (926, 374)
Screenshot: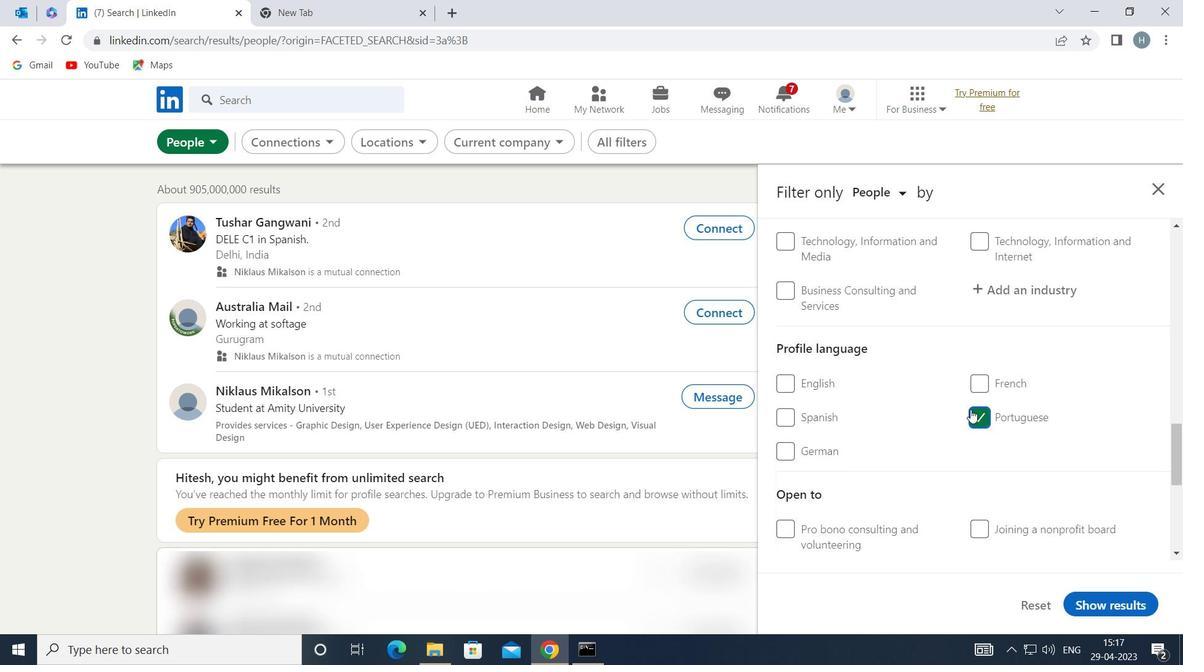 
Action: Mouse scrolled (926, 374) with delta (0, 0)
Screenshot: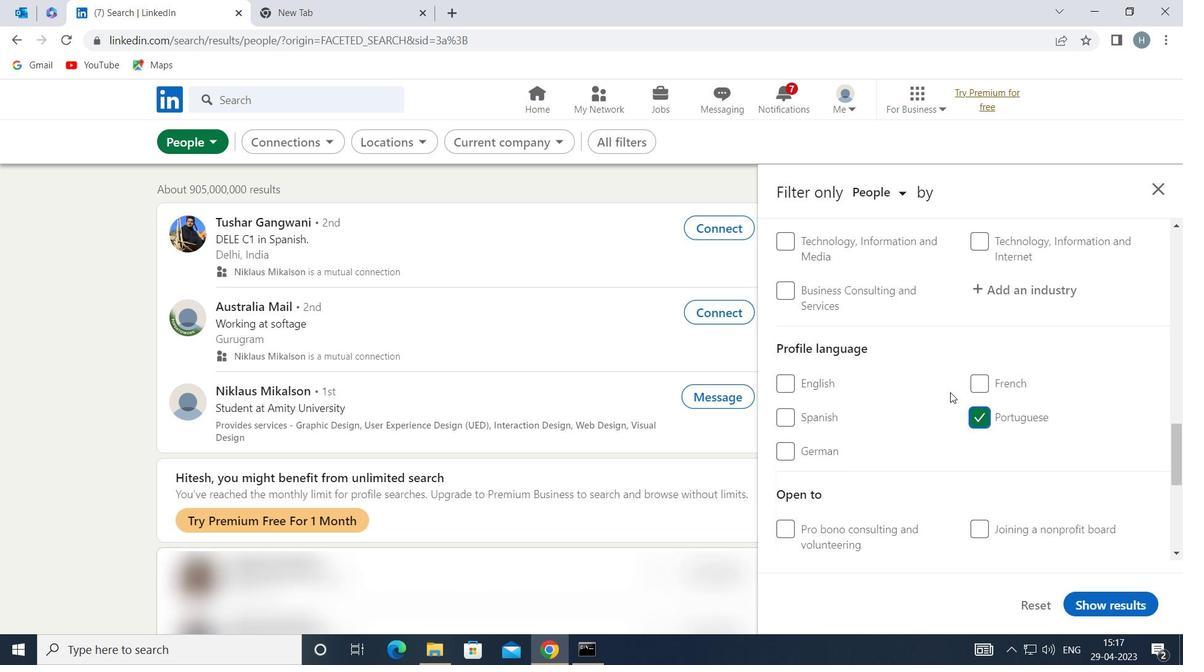 
Action: Mouse moved to (926, 373)
Screenshot: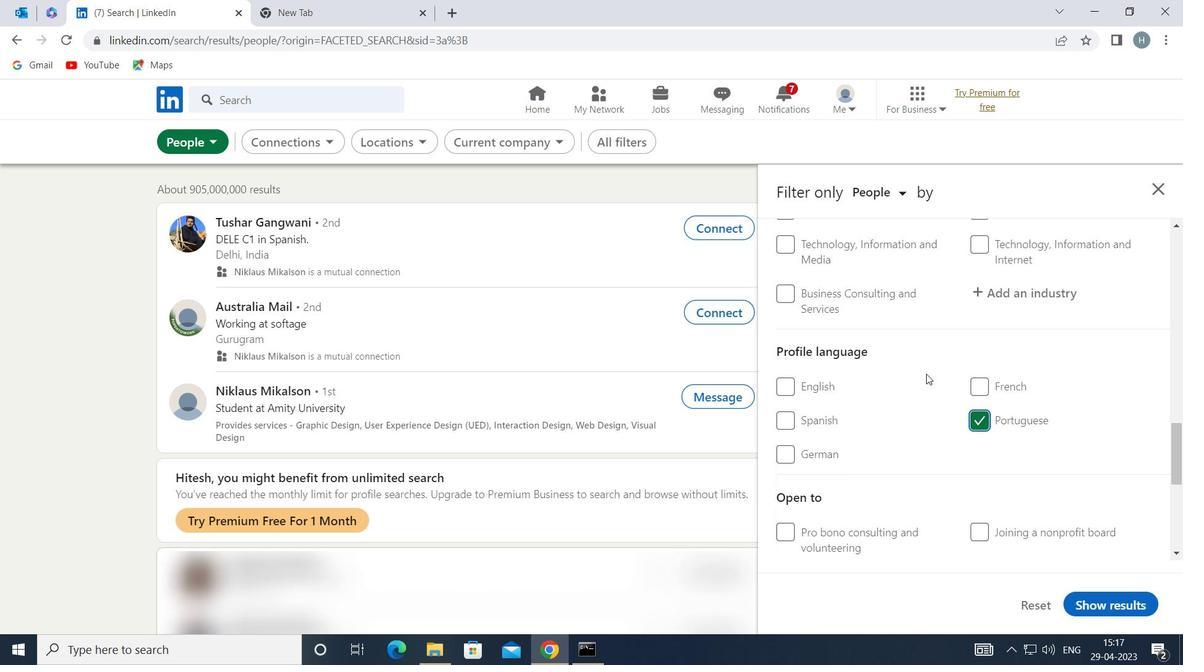 
Action: Mouse scrolled (926, 374) with delta (0, 0)
Screenshot: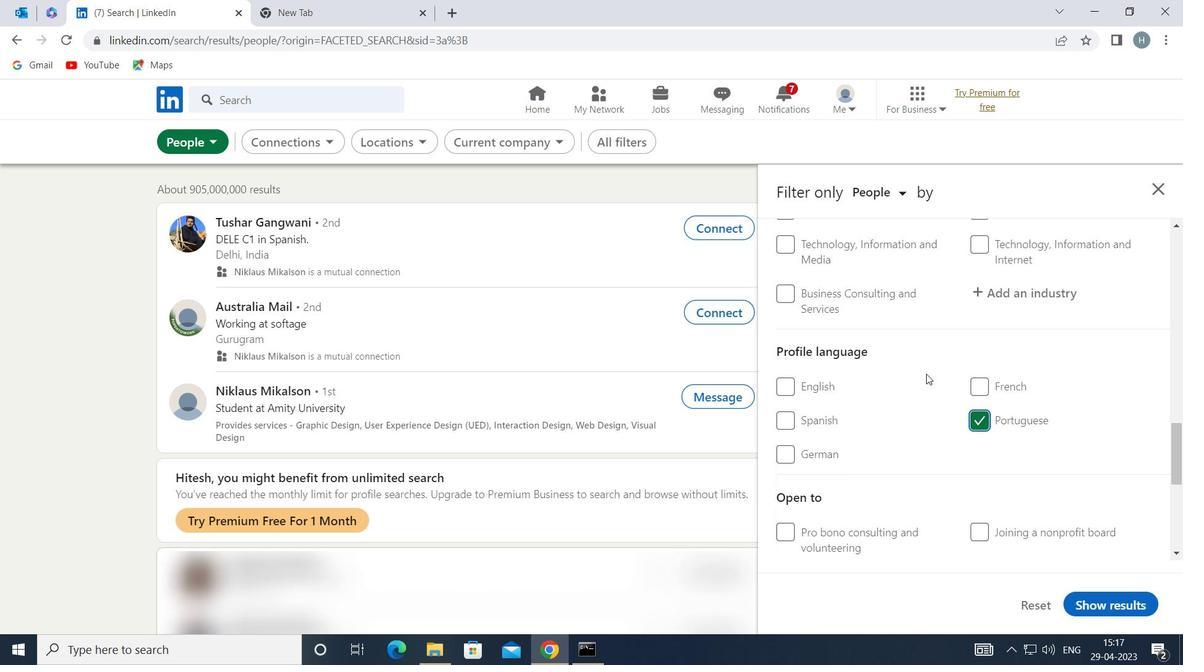 
Action: Mouse scrolled (926, 374) with delta (0, 0)
Screenshot: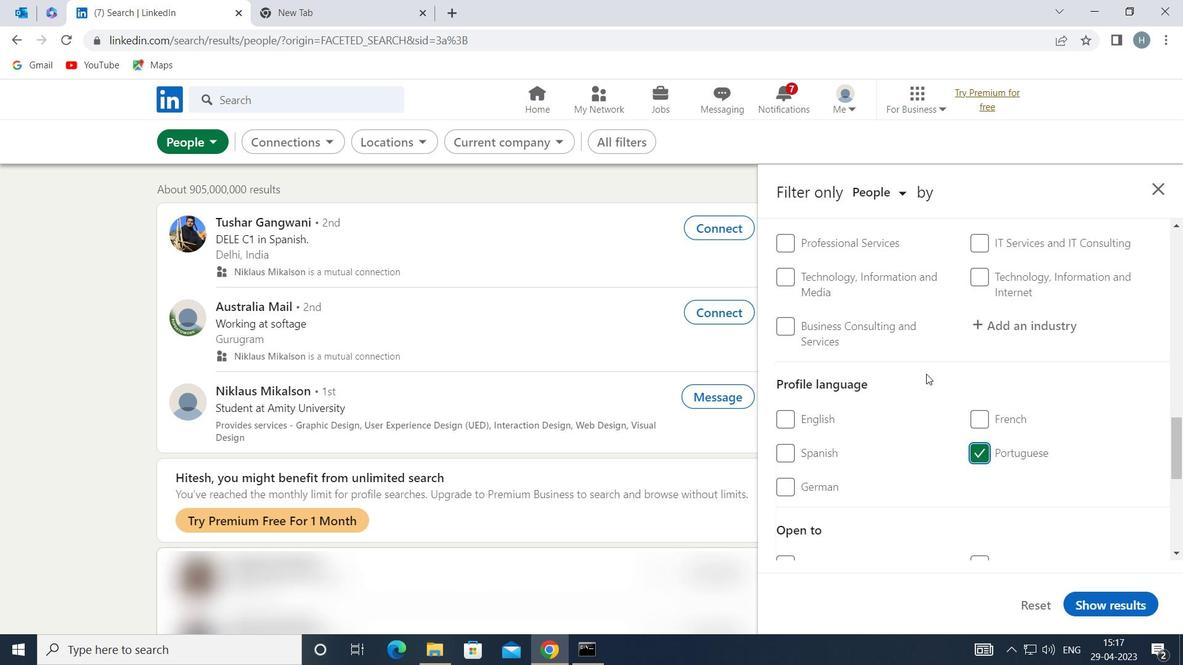 
Action: Mouse scrolled (926, 374) with delta (0, 0)
Screenshot: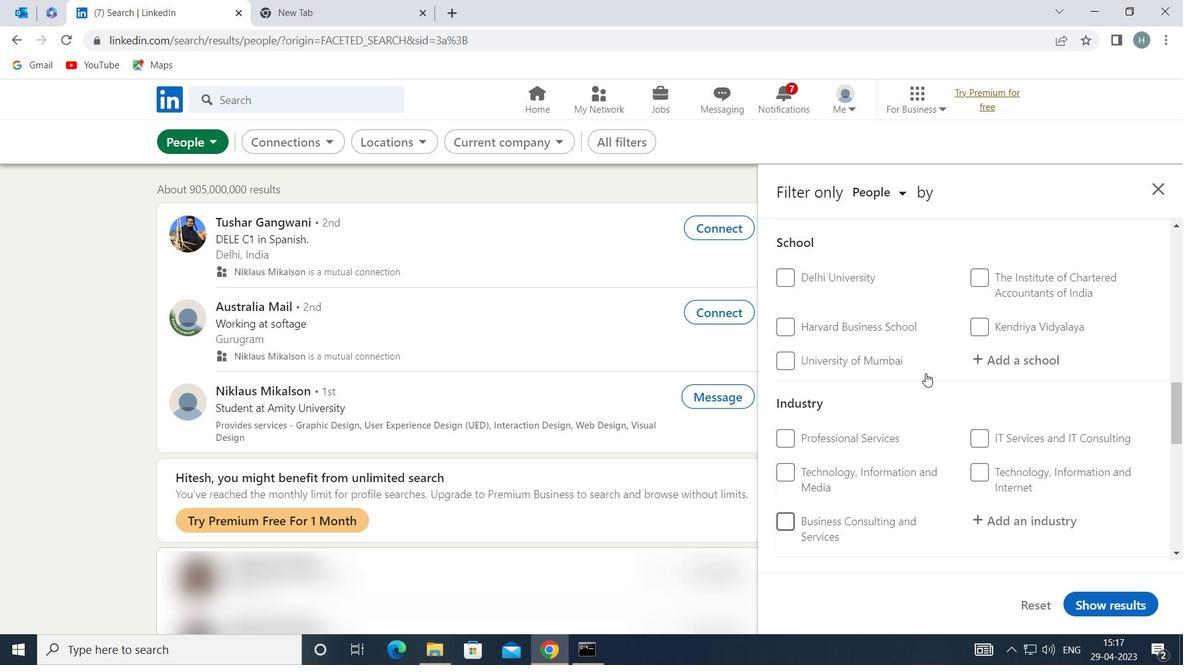 
Action: Mouse scrolled (926, 374) with delta (0, 0)
Screenshot: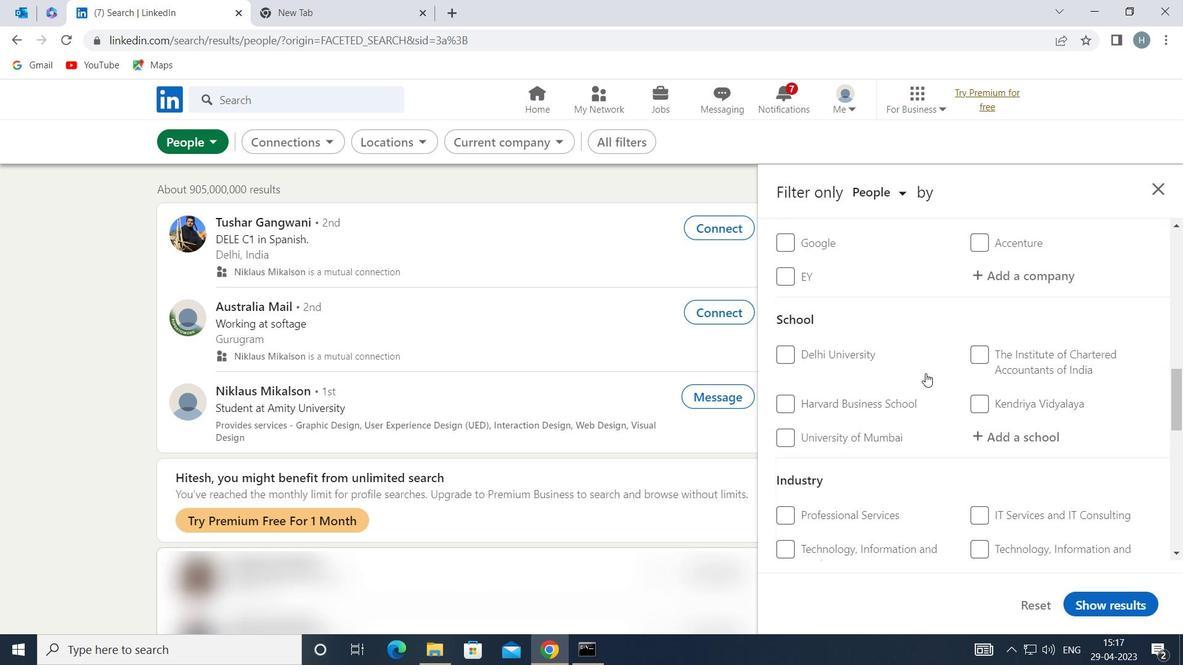 
Action: Mouse scrolled (926, 374) with delta (0, 0)
Screenshot: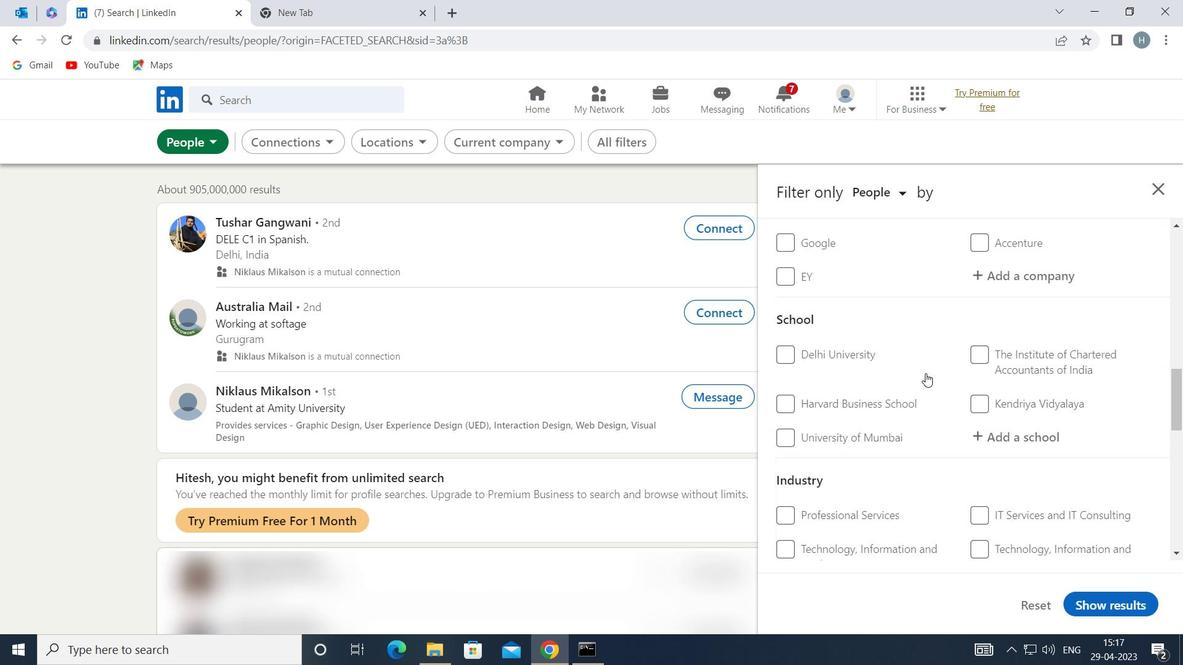
Action: Mouse scrolled (926, 374) with delta (0, 0)
Screenshot: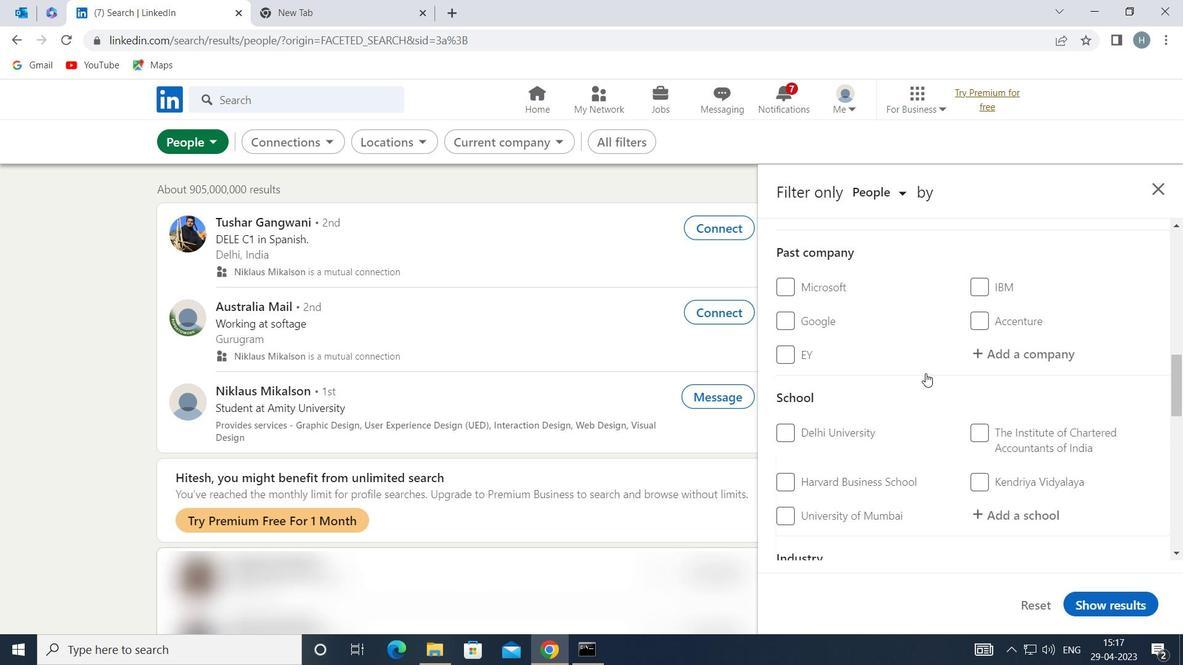 
Action: Mouse scrolled (926, 374) with delta (0, 0)
Screenshot: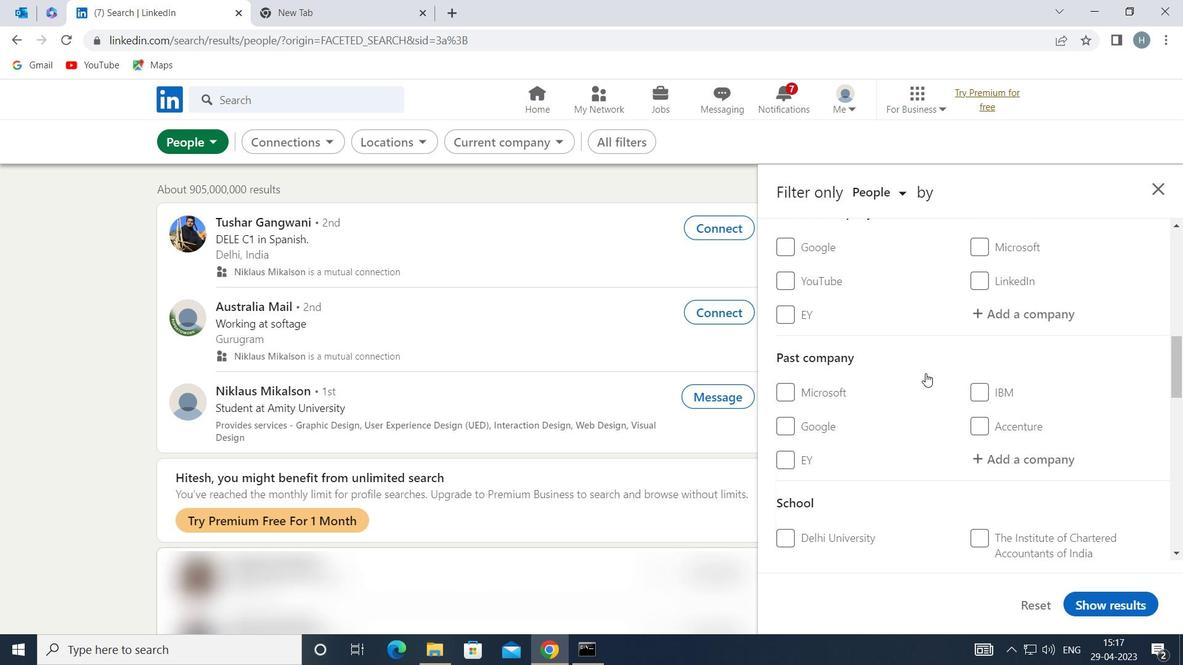 
Action: Mouse scrolled (926, 374) with delta (0, 0)
Screenshot: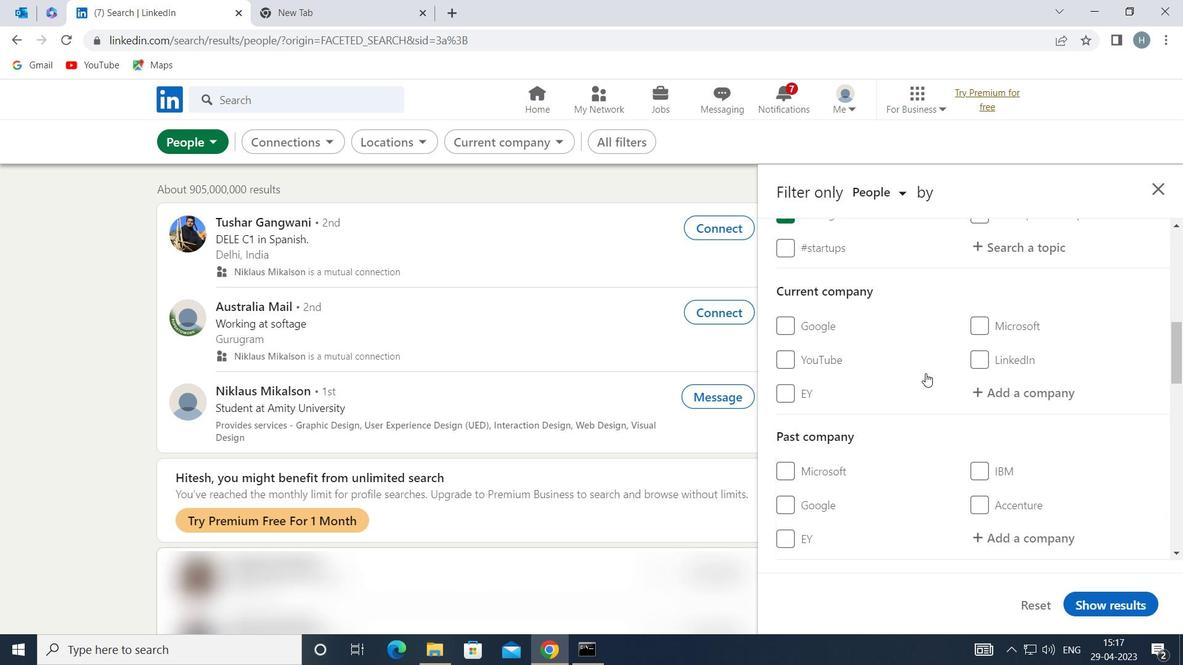 
Action: Mouse moved to (925, 382)
Screenshot: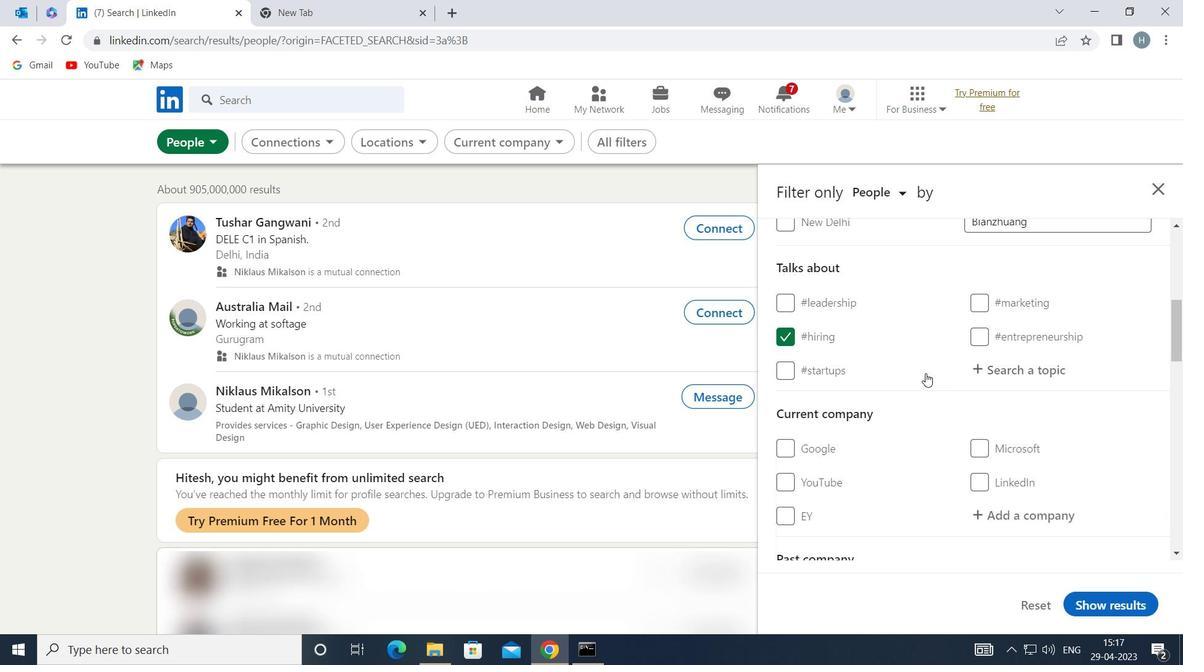 
Action: Mouse scrolled (925, 382) with delta (0, 0)
Screenshot: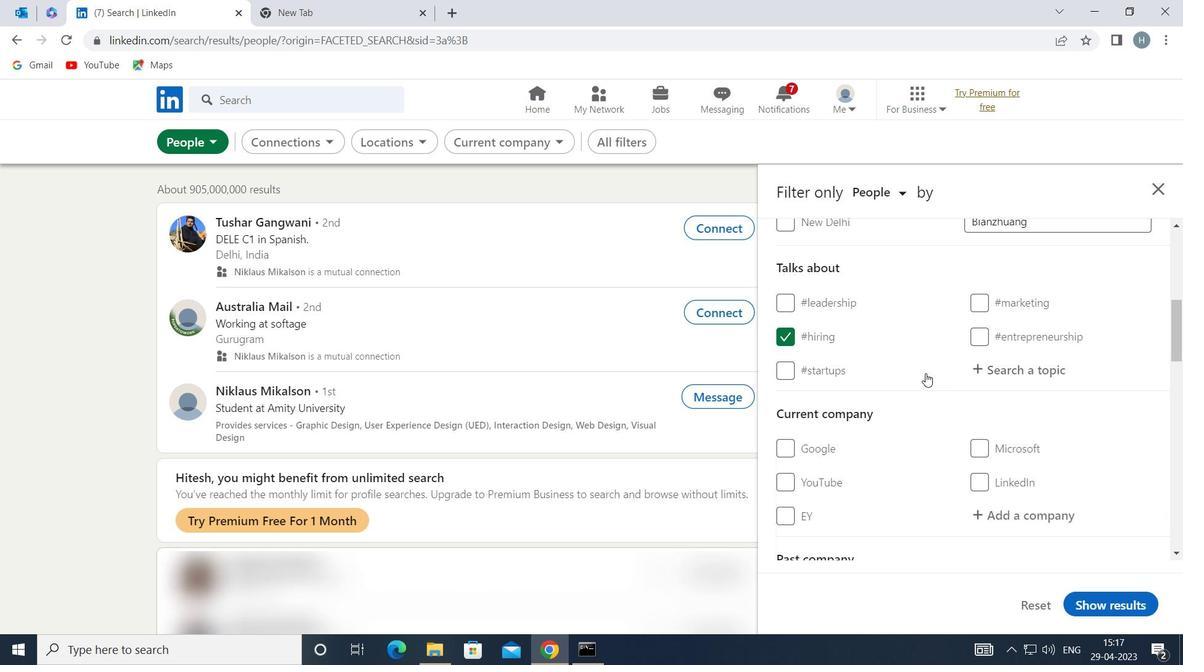 
Action: Mouse moved to (925, 384)
Screenshot: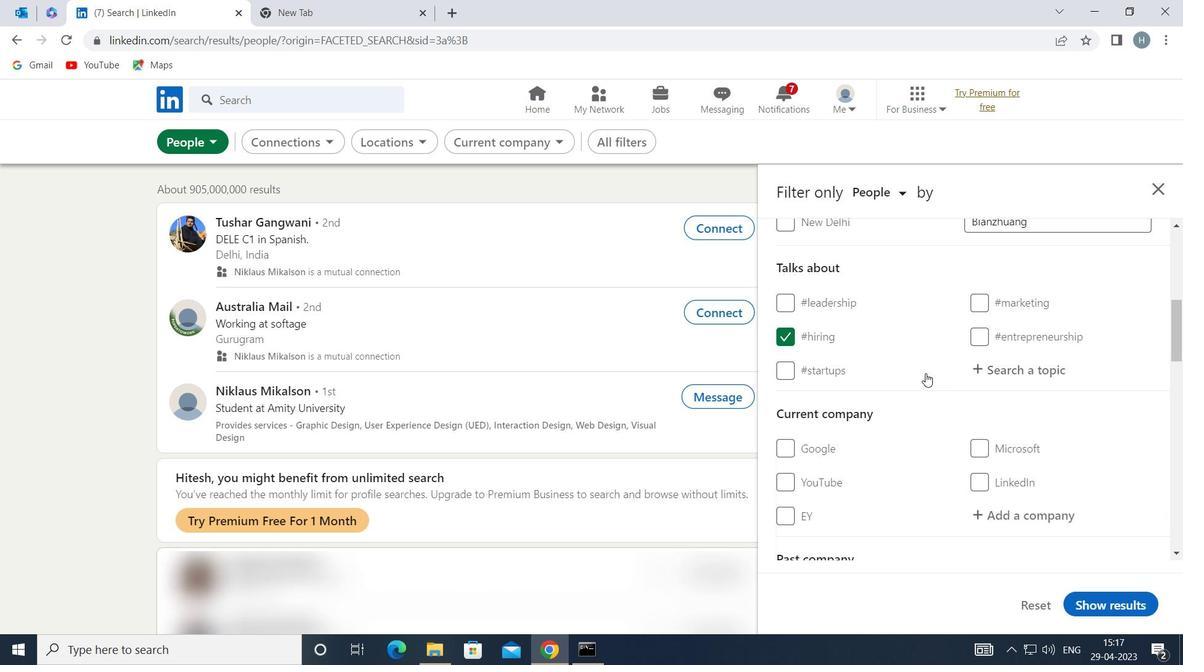 
Action: Mouse scrolled (925, 383) with delta (0, 0)
Screenshot: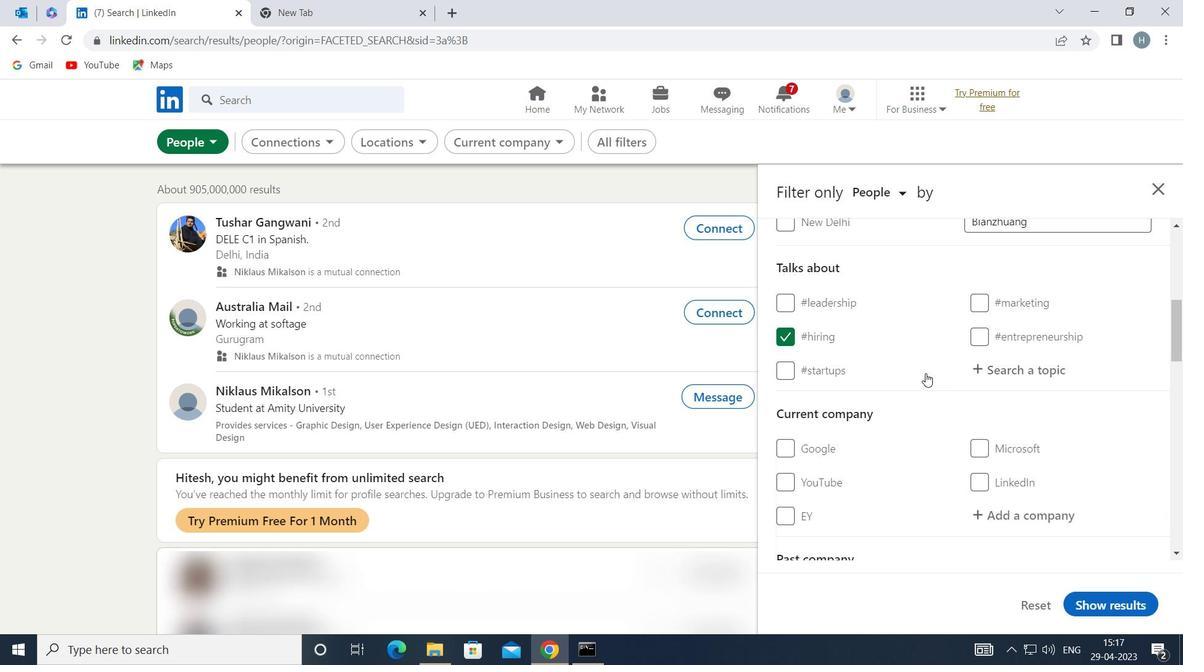 
Action: Mouse moved to (925, 385)
Screenshot: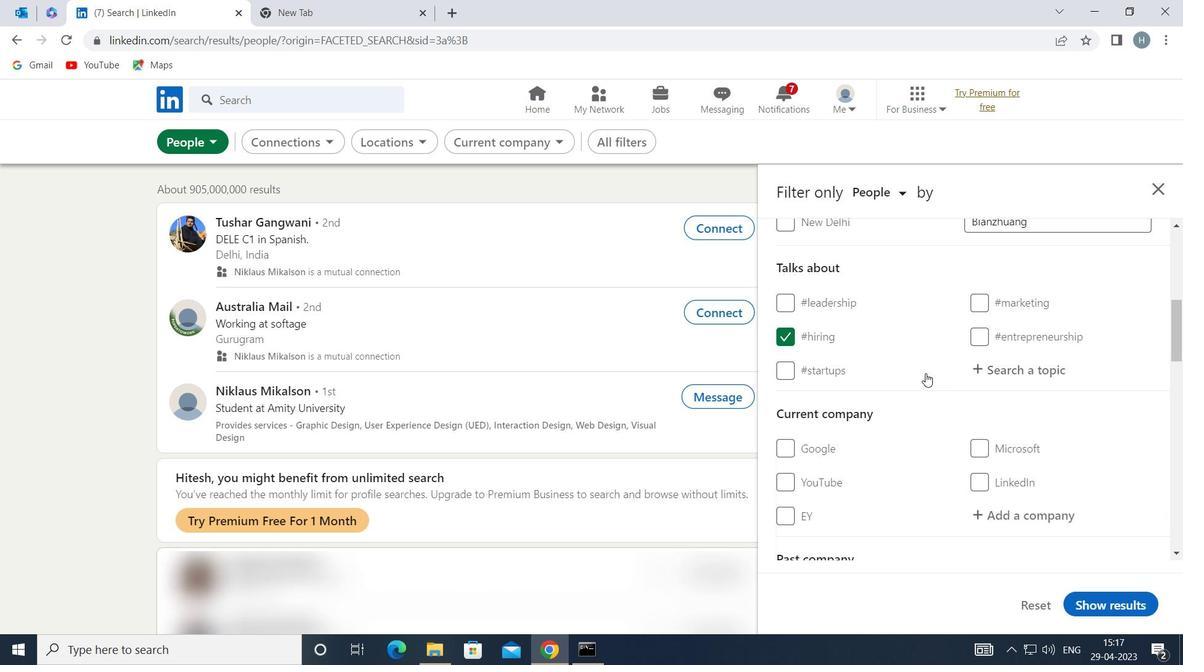 
Action: Mouse scrolled (925, 384) with delta (0, 0)
Screenshot: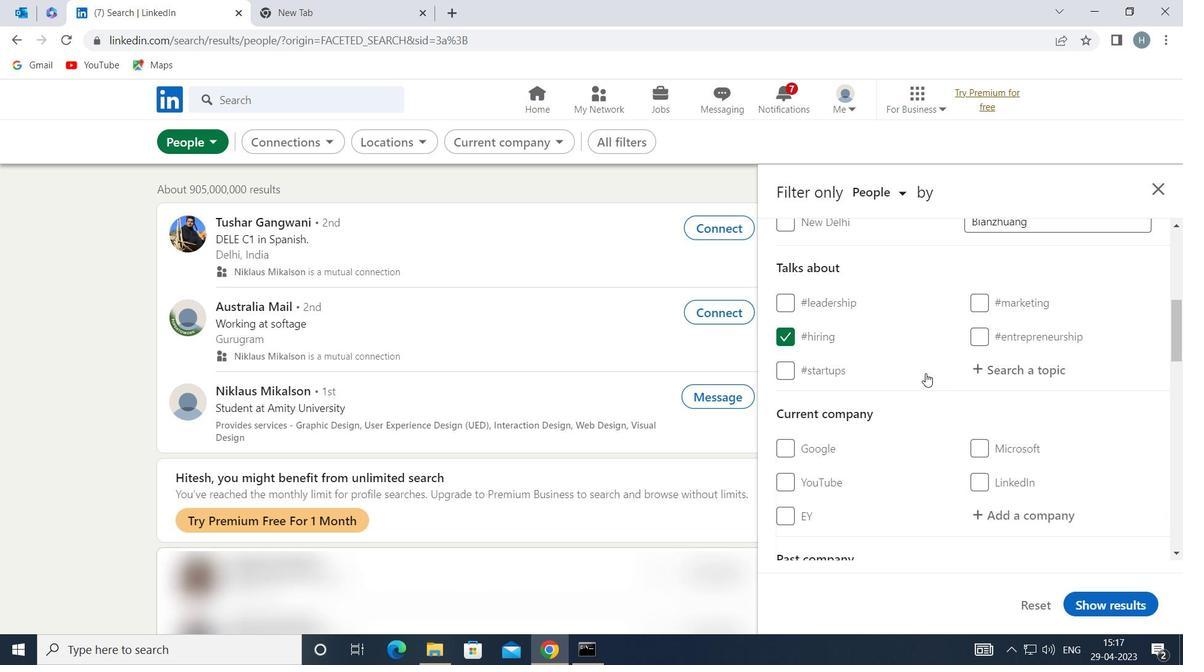 
Action: Mouse moved to (1043, 286)
Screenshot: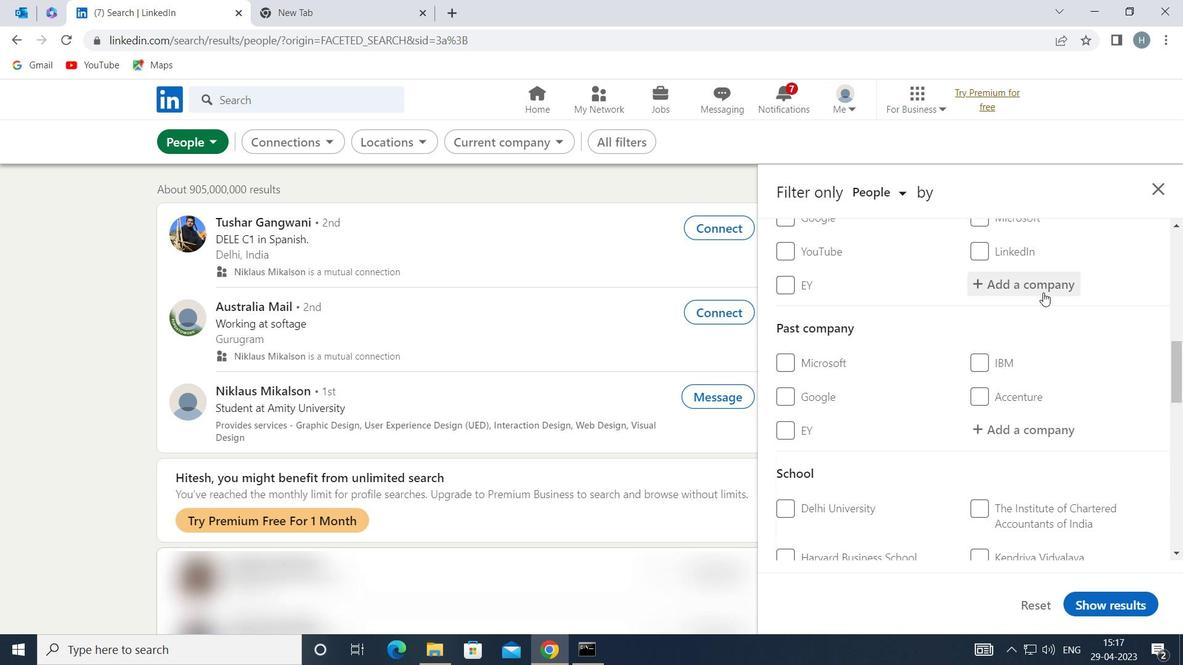 
Action: Mouse pressed left at (1043, 286)
Screenshot: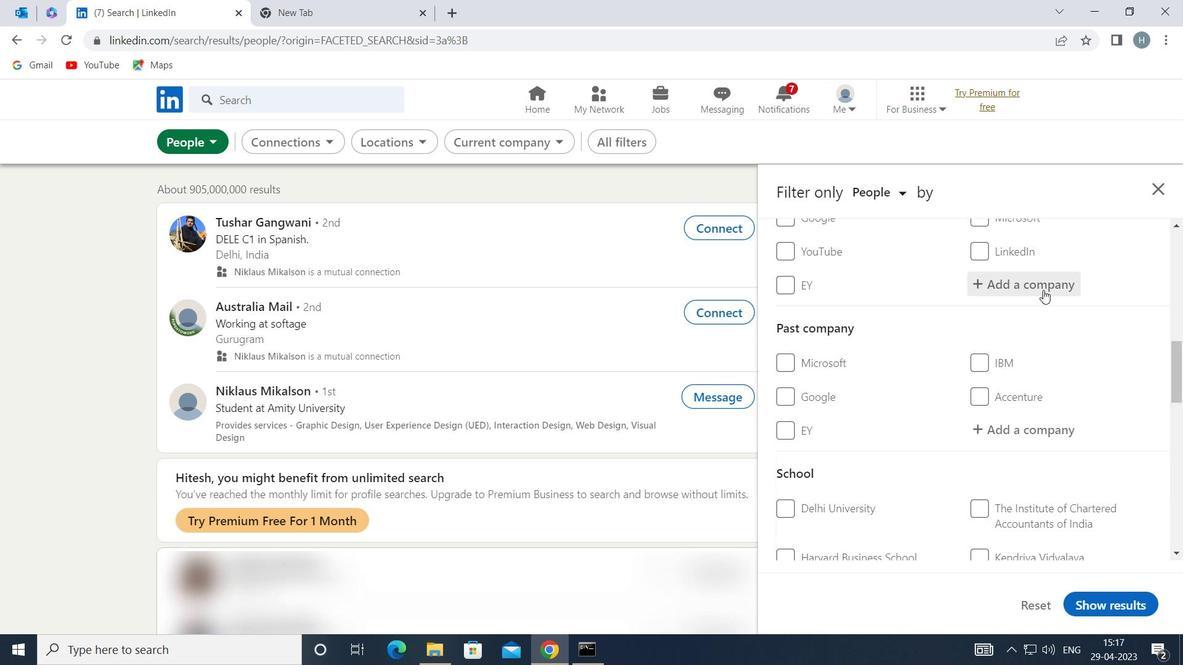 
Action: Key pressed <Key.shift>JUNGLEE
Screenshot: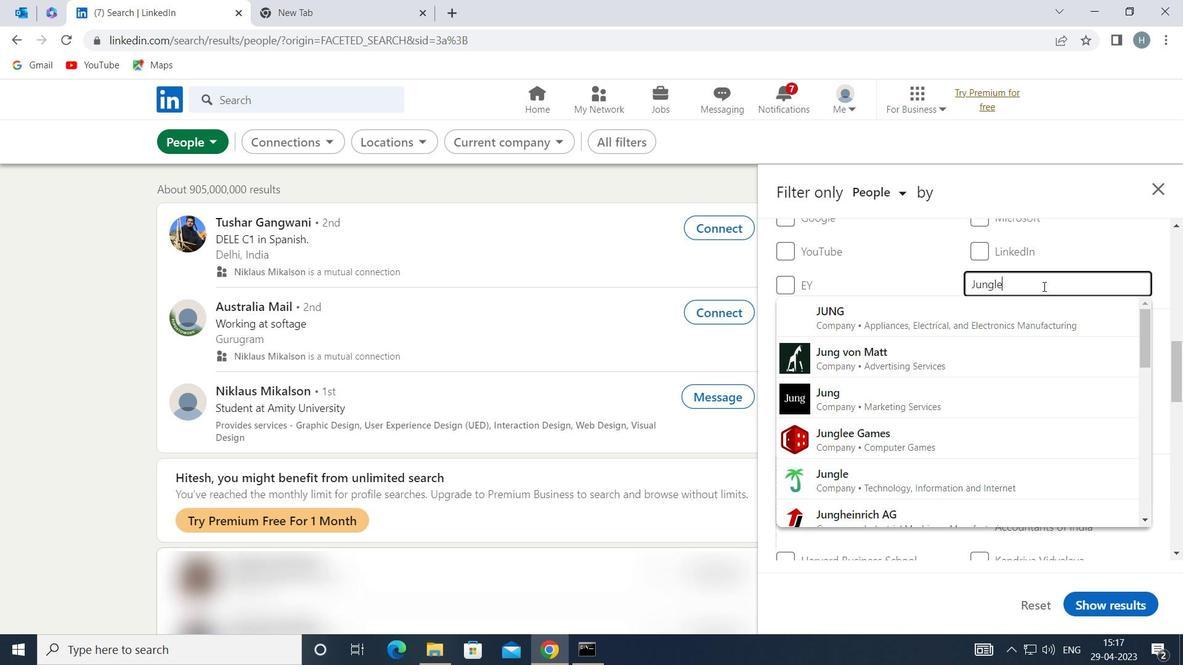 
Action: Mouse moved to (995, 308)
Screenshot: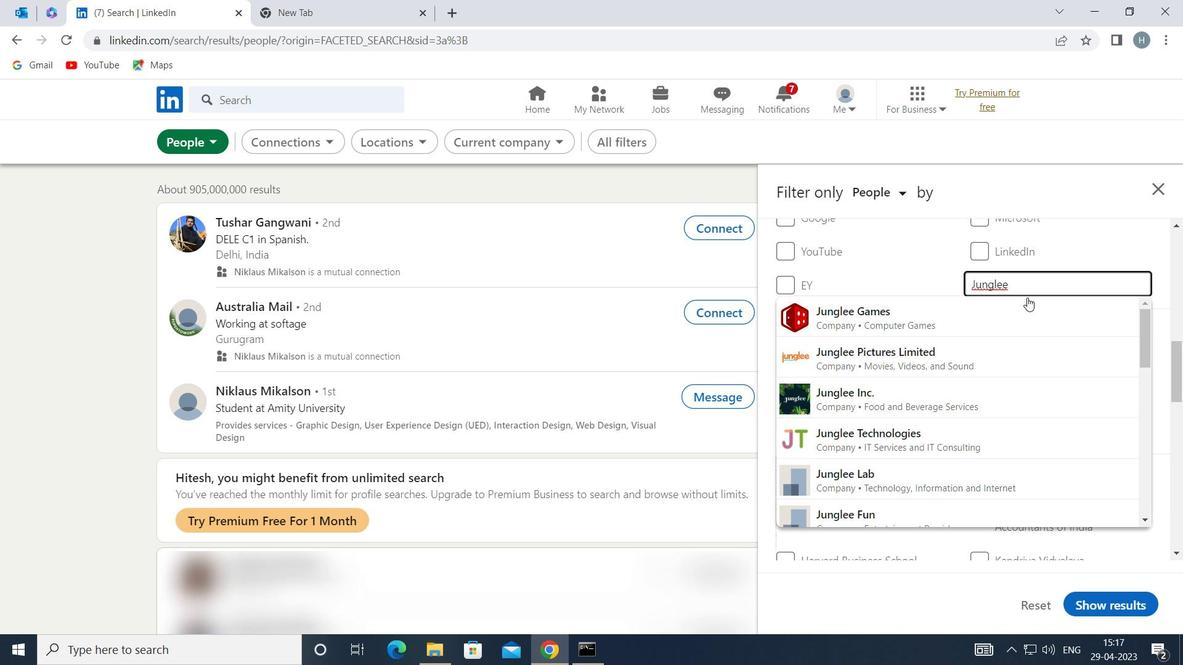 
Action: Mouse pressed left at (995, 308)
Screenshot: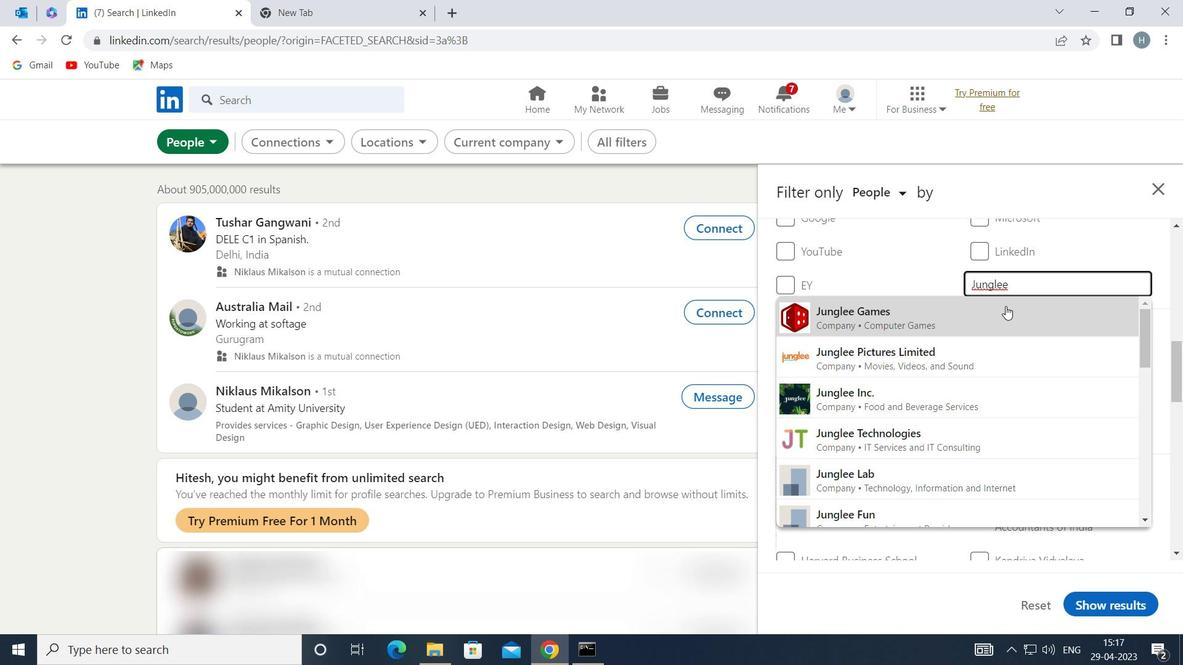 
Action: Mouse moved to (965, 311)
Screenshot: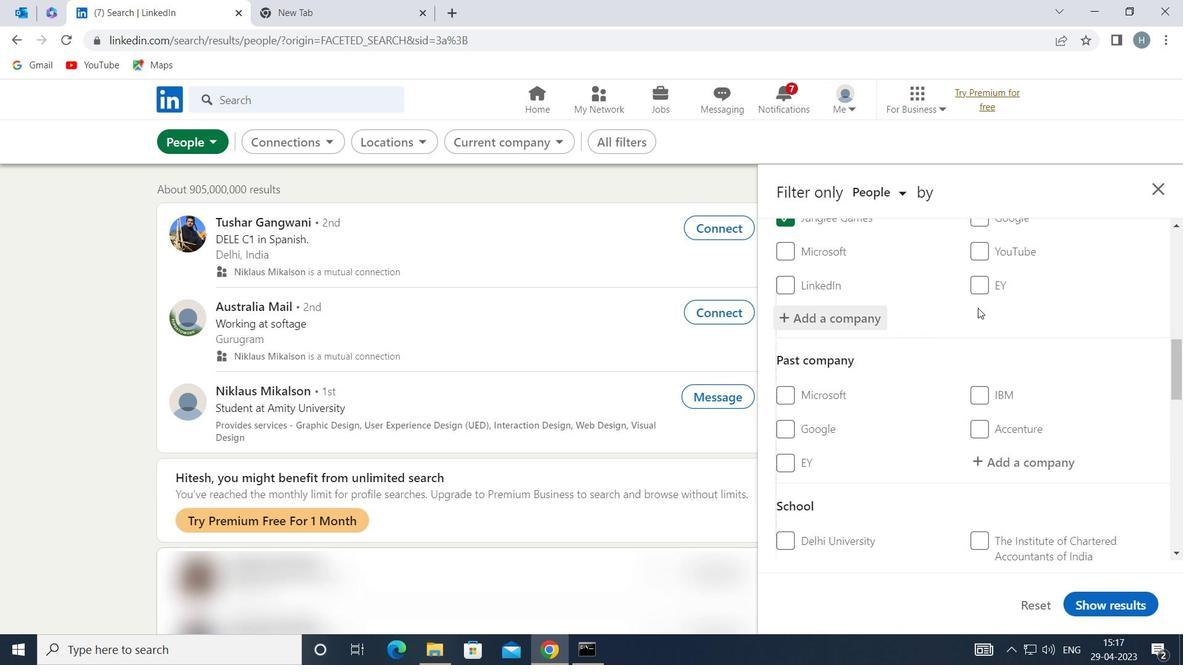 
Action: Mouse scrolled (965, 311) with delta (0, 0)
Screenshot: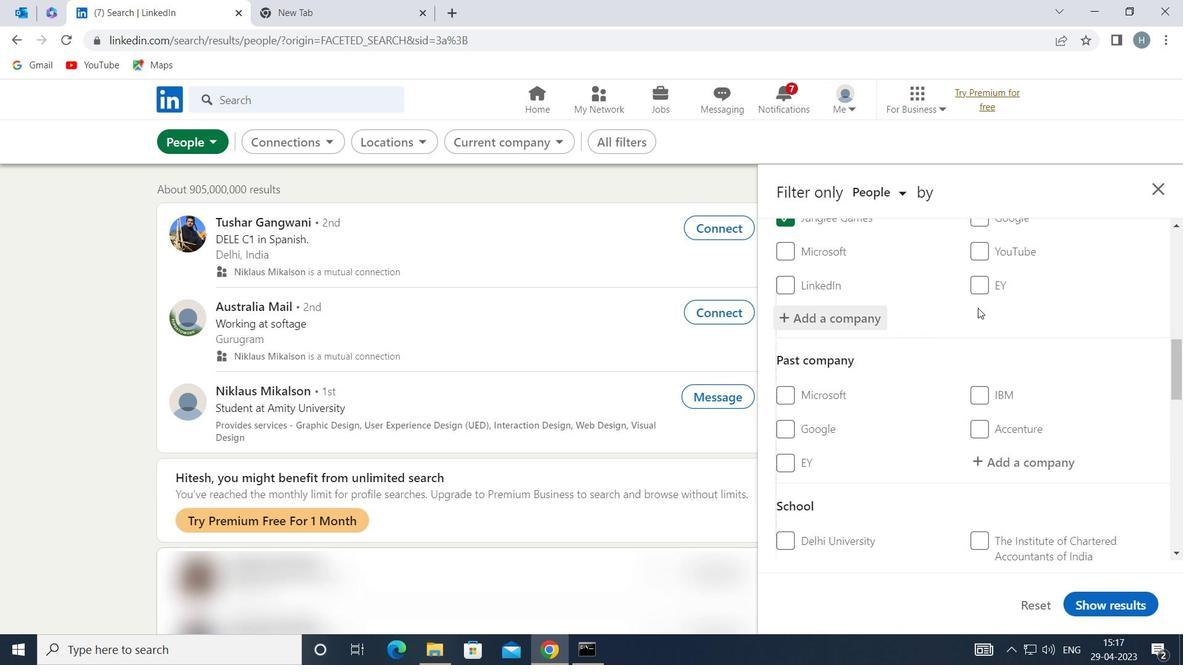 
Action: Mouse moved to (961, 313)
Screenshot: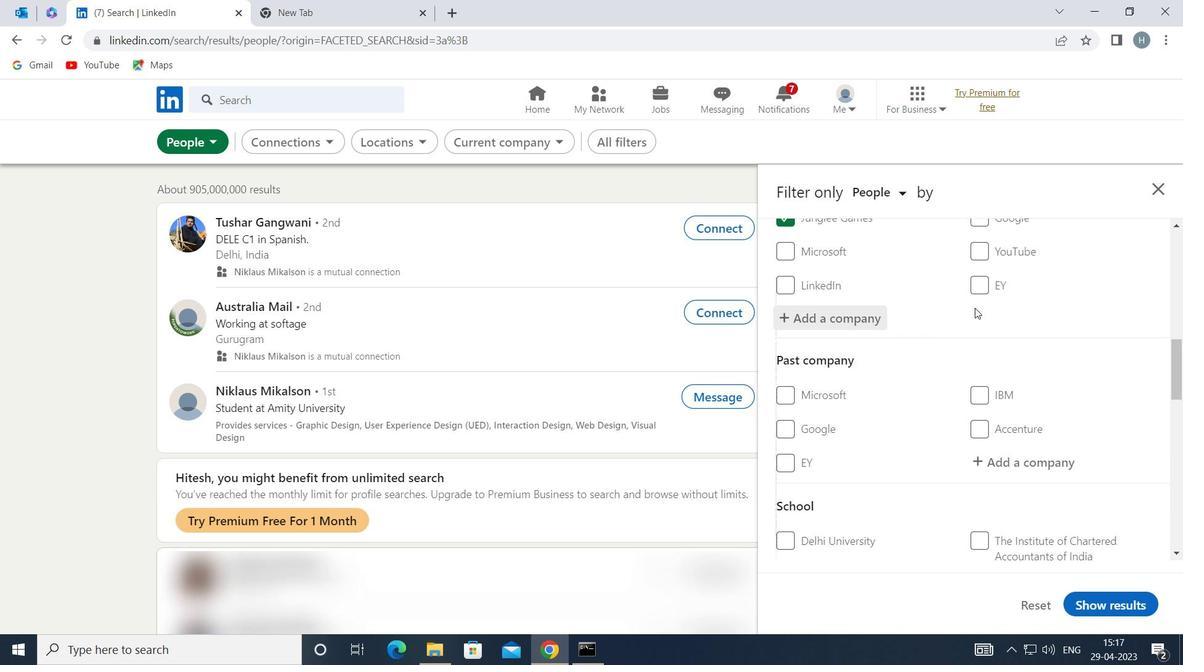 
Action: Mouse scrolled (961, 313) with delta (0, 0)
Screenshot: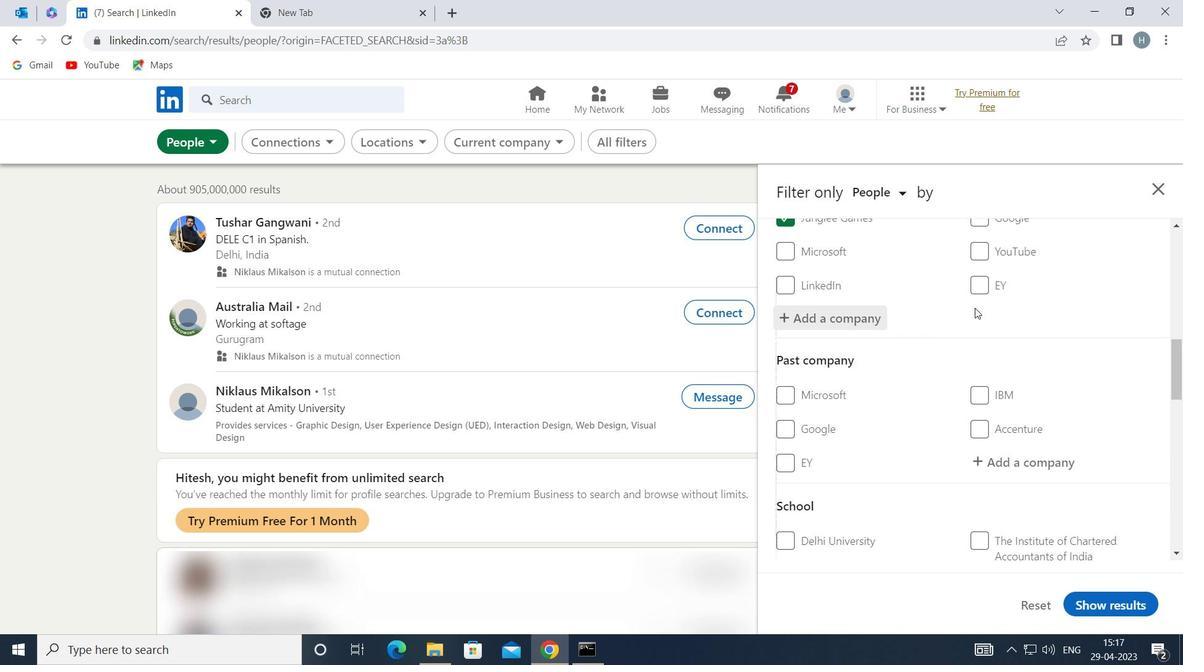 
Action: Mouse moved to (961, 314)
Screenshot: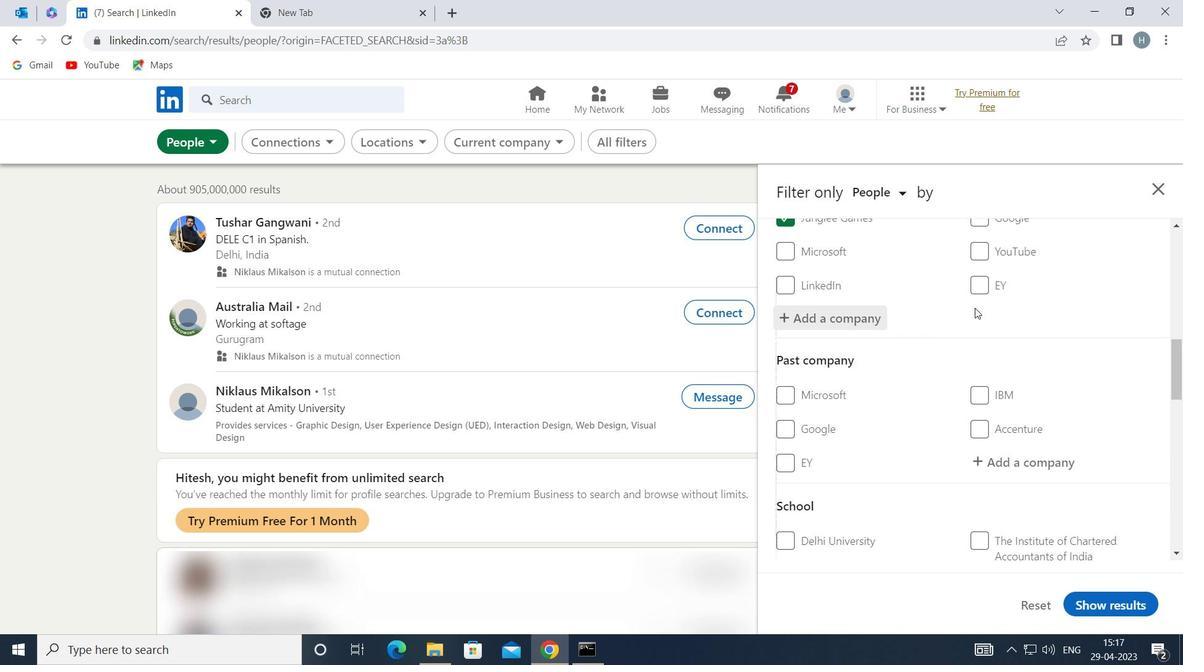 
Action: Mouse scrolled (961, 313) with delta (0, 0)
Screenshot: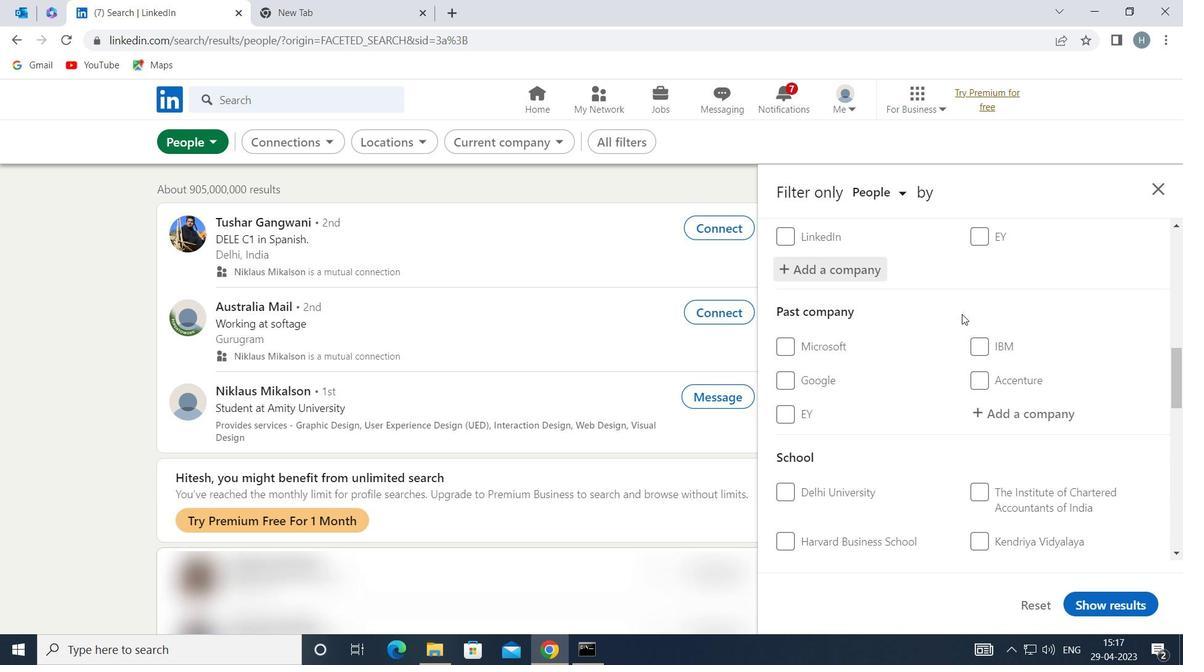 
Action: Mouse moved to (1030, 396)
Screenshot: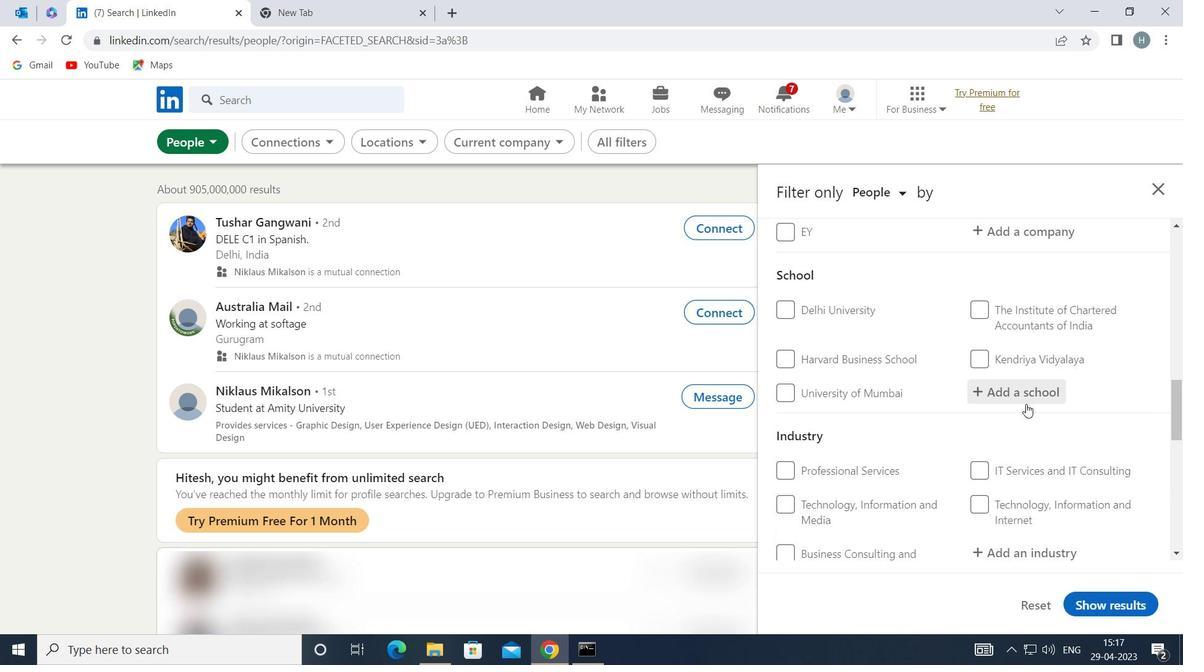 
Action: Mouse pressed left at (1030, 396)
Screenshot: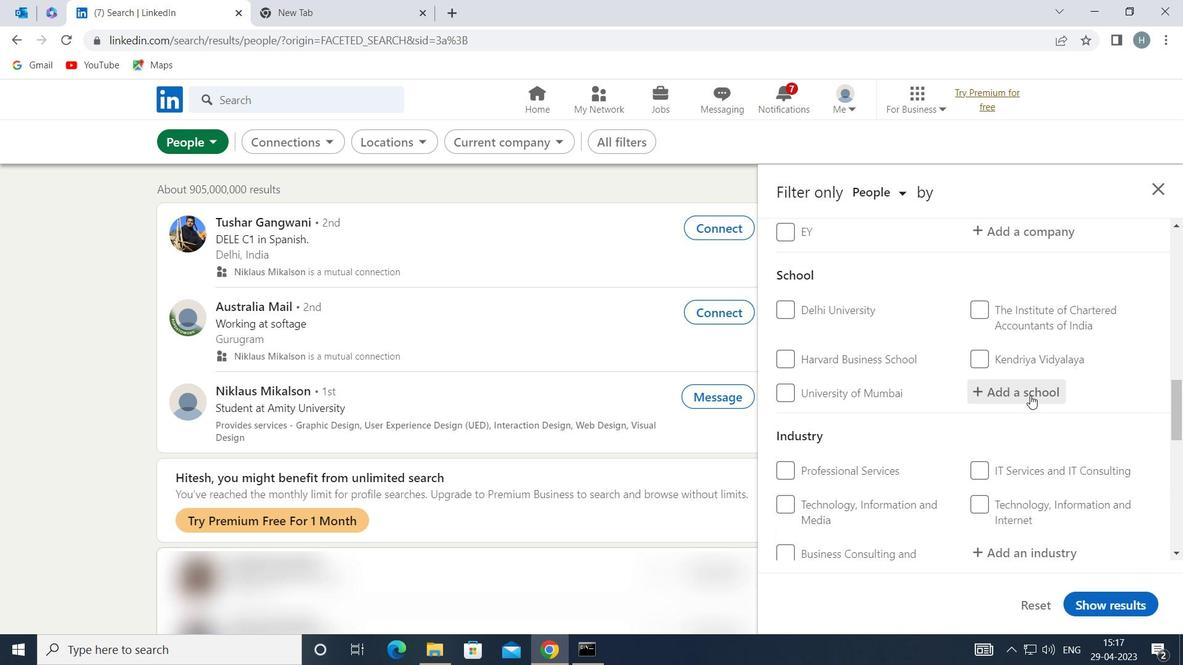 
Action: Mouse moved to (1029, 393)
Screenshot: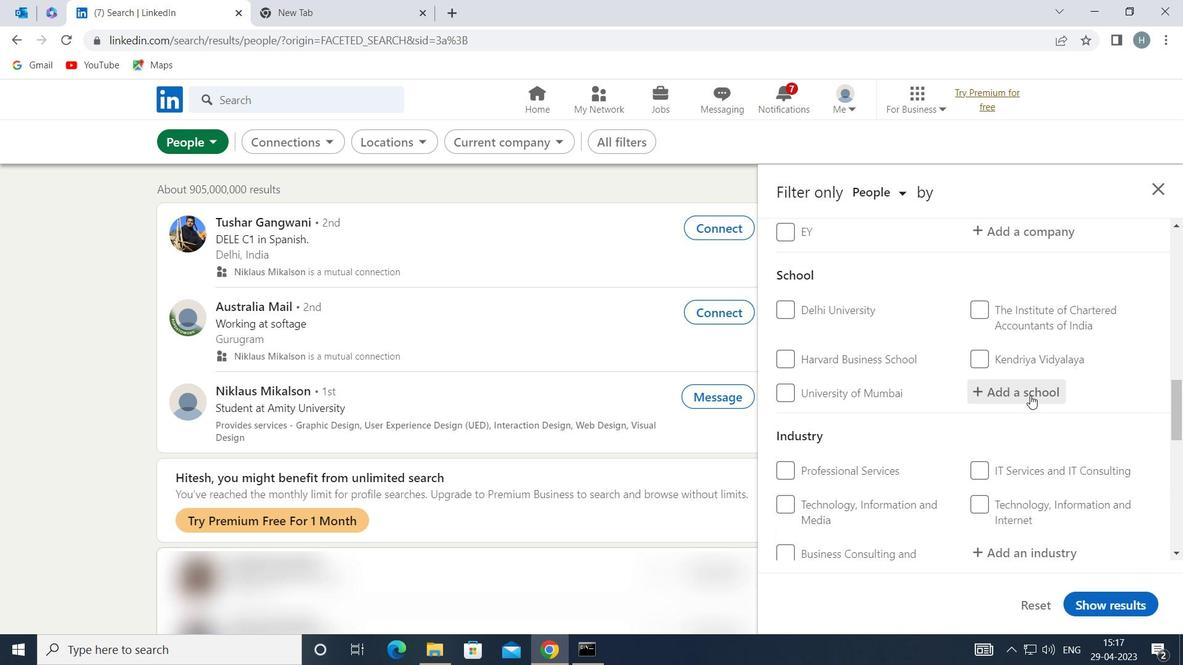 
Action: Key pressed <Key.shift>MAAC<Key.space>
Screenshot: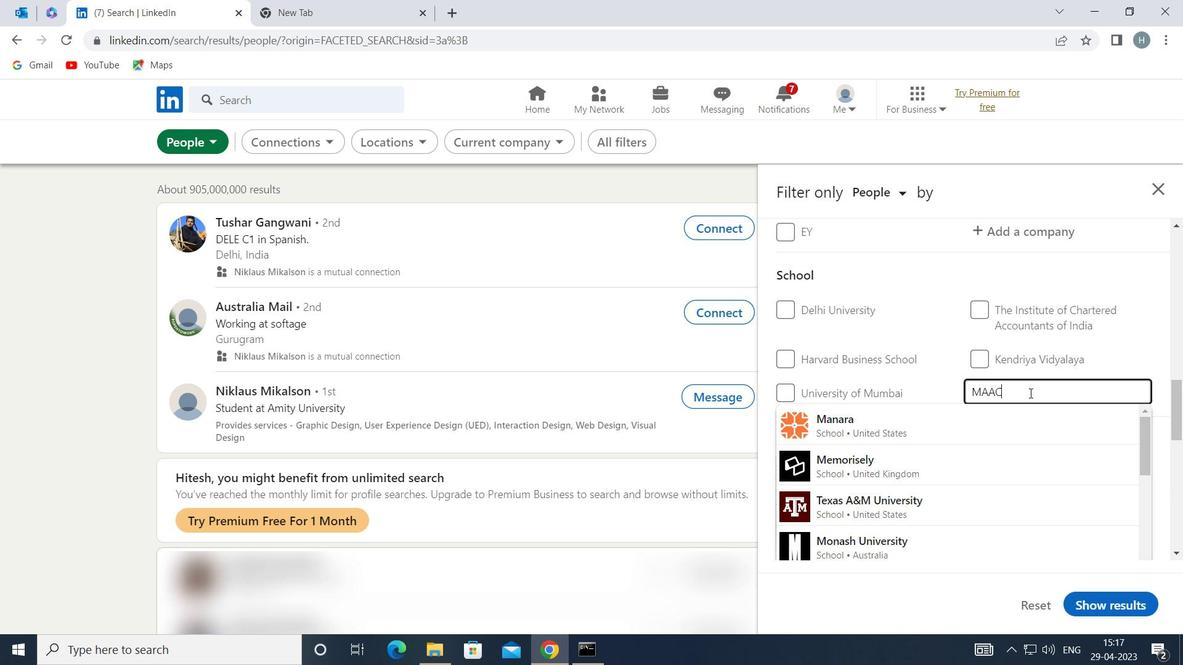 
Action: Mouse moved to (990, 415)
Screenshot: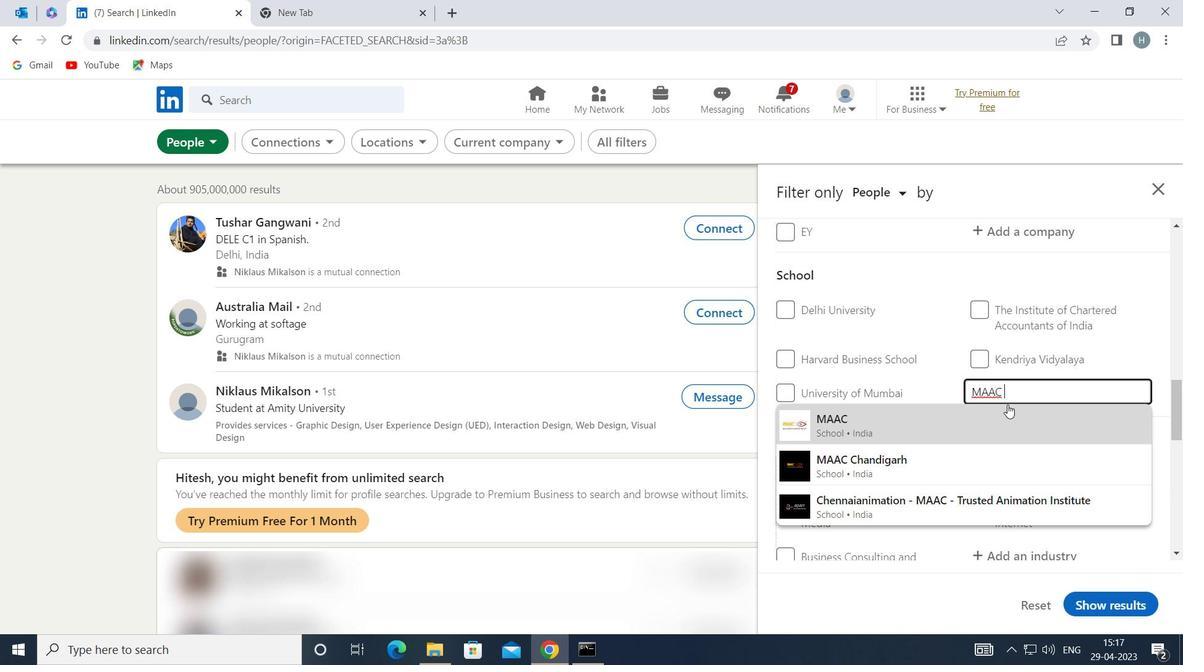 
Action: Mouse pressed left at (990, 415)
Screenshot: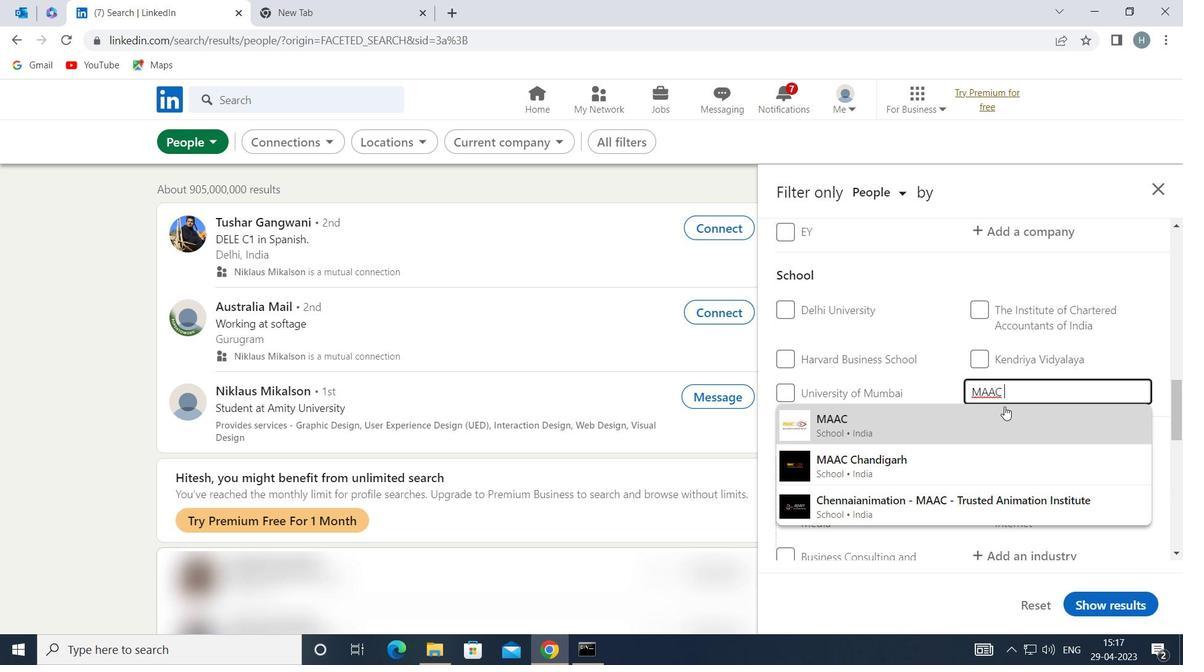 
Action: Mouse moved to (979, 419)
Screenshot: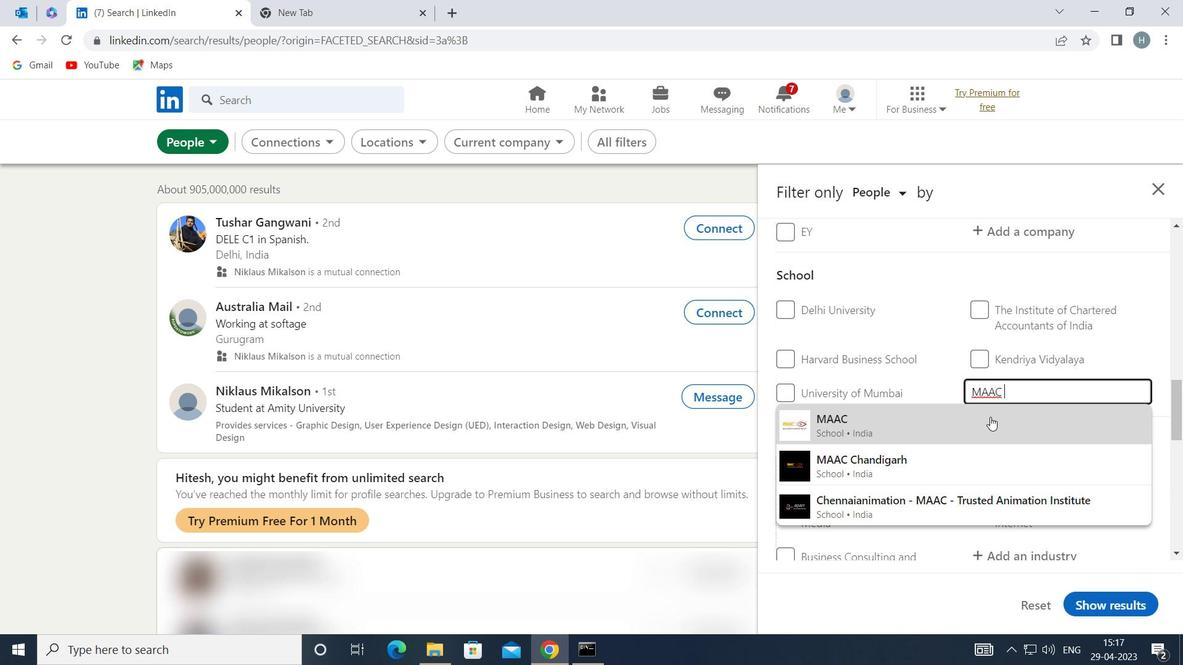 
Action: Mouse scrolled (979, 419) with delta (0, 0)
Screenshot: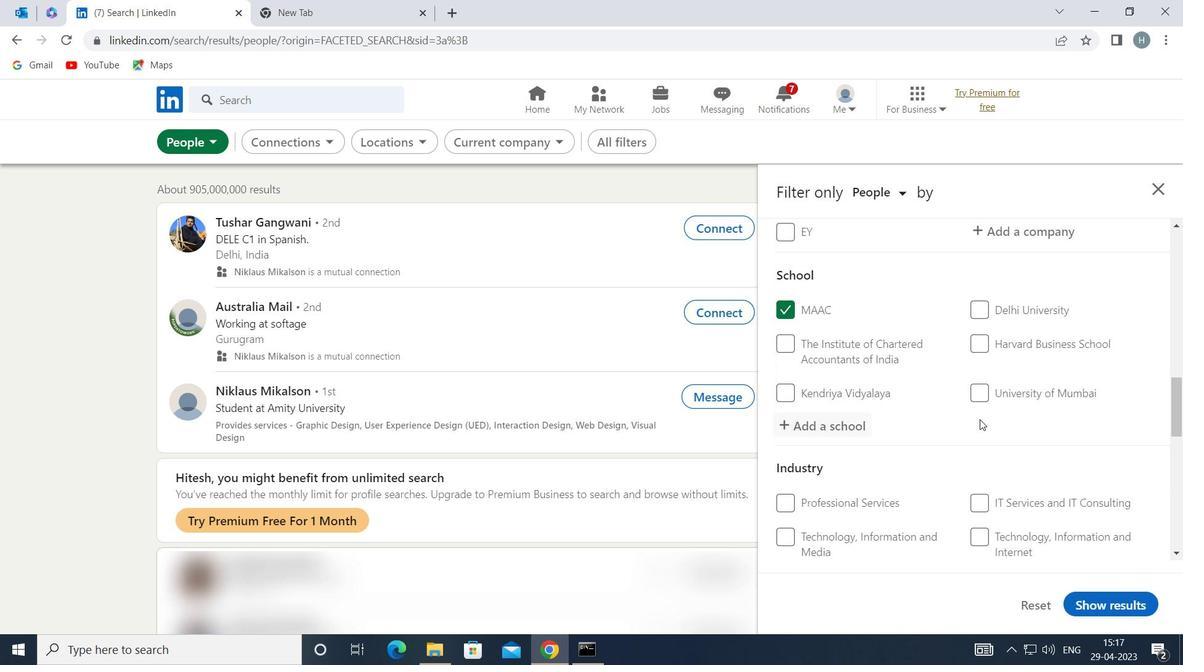 
Action: Mouse scrolled (979, 419) with delta (0, 0)
Screenshot: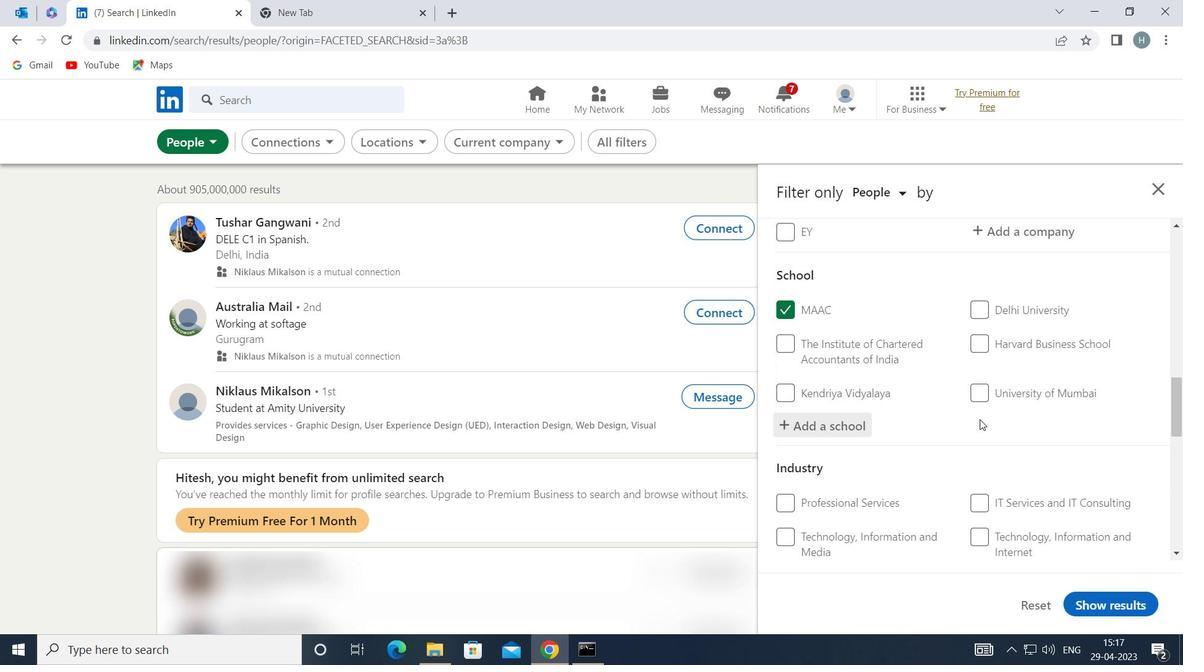 
Action: Mouse moved to (948, 403)
Screenshot: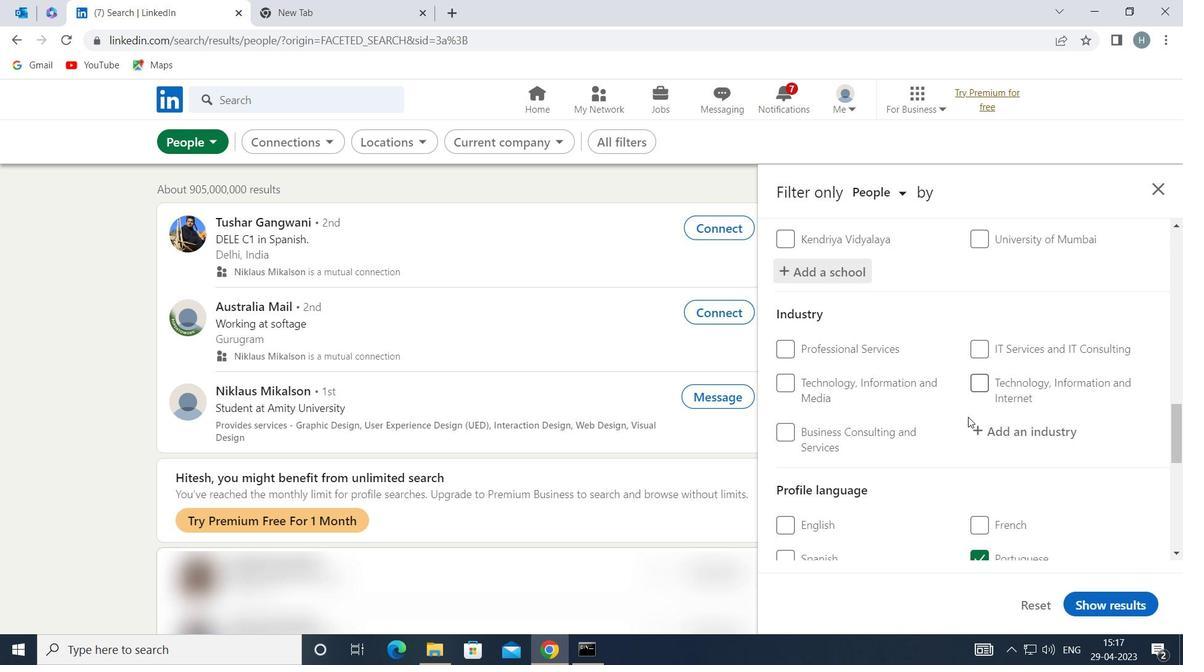 
Action: Mouse scrolled (948, 403) with delta (0, 0)
Screenshot: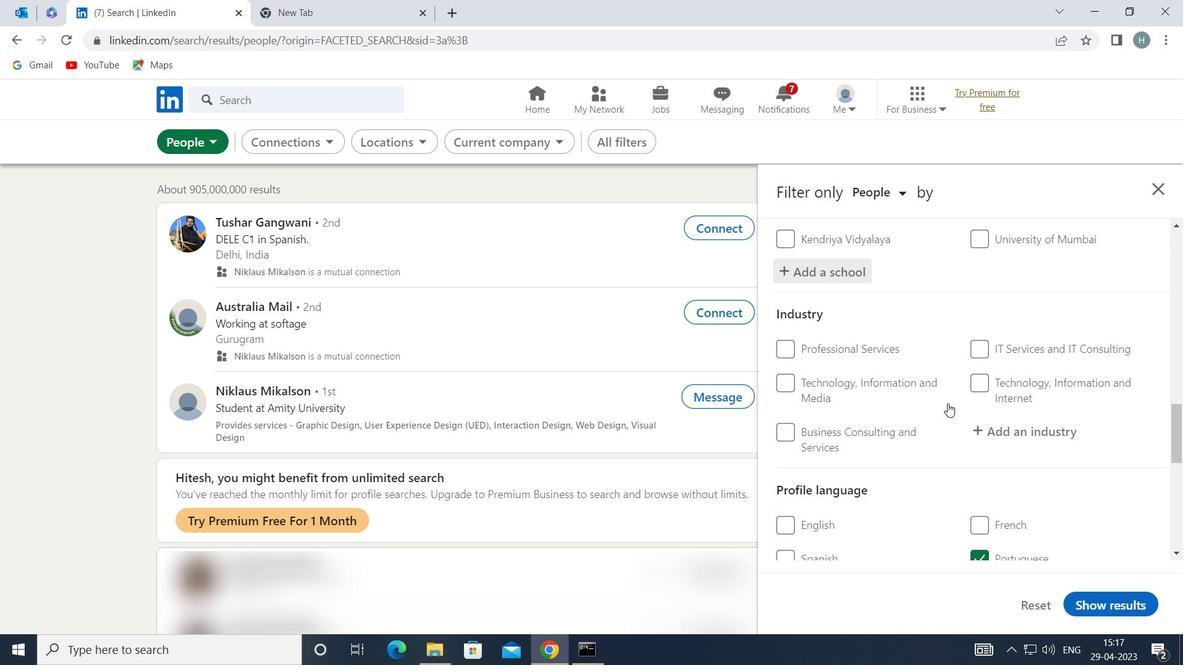 
Action: Mouse moved to (1027, 348)
Screenshot: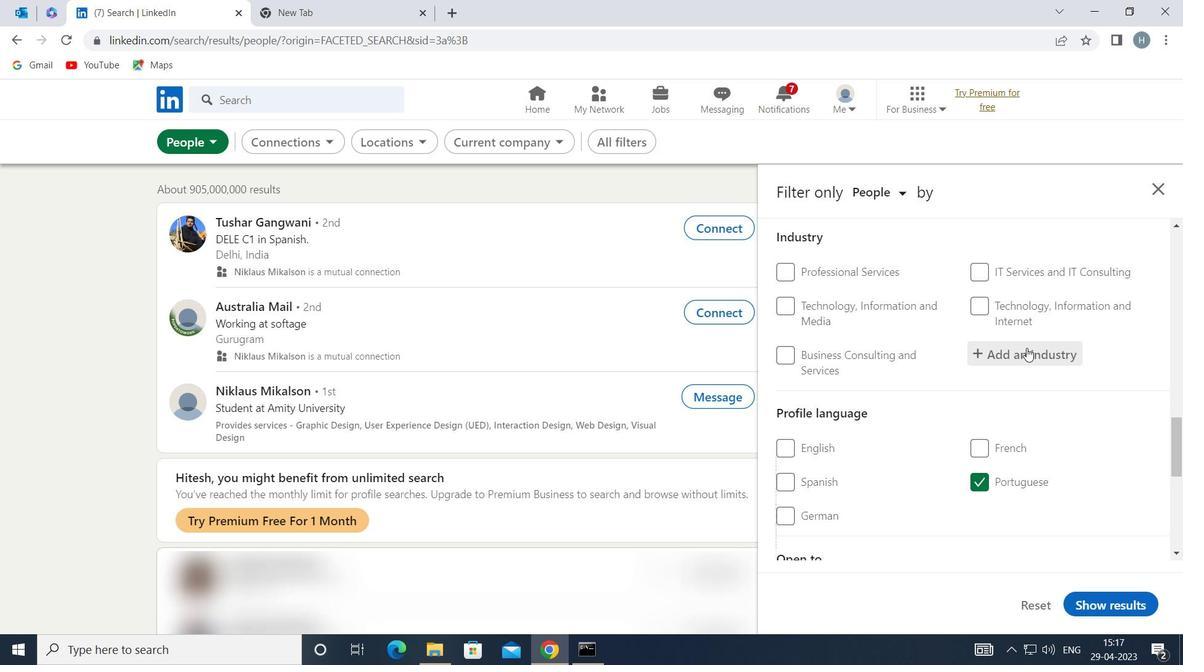 
Action: Mouse pressed left at (1027, 348)
Screenshot: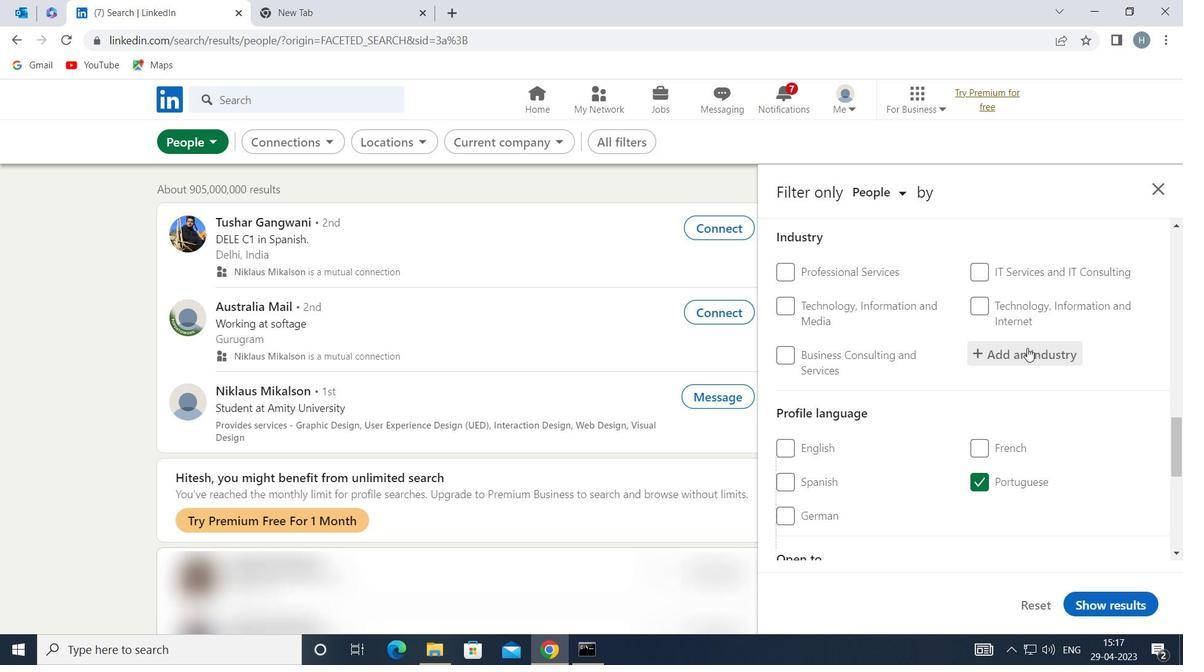 
Action: Mouse moved to (1029, 348)
Screenshot: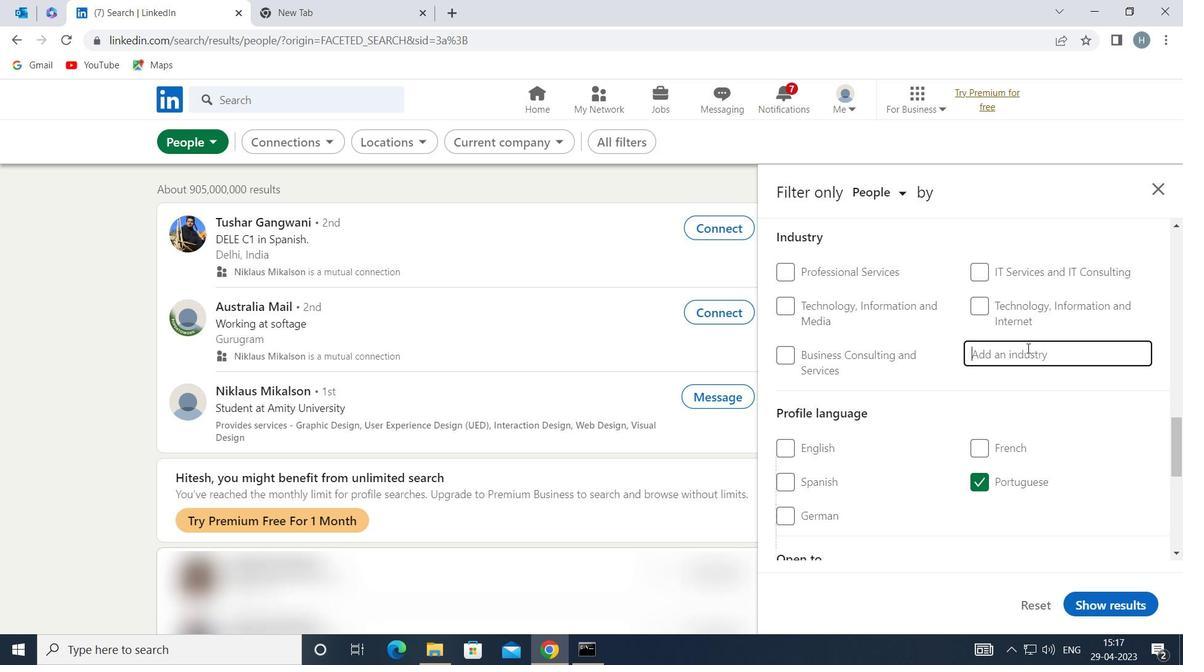 
Action: Key pressed <Key.shift>PUBLIC<Key.space><Key.shift>A
Screenshot: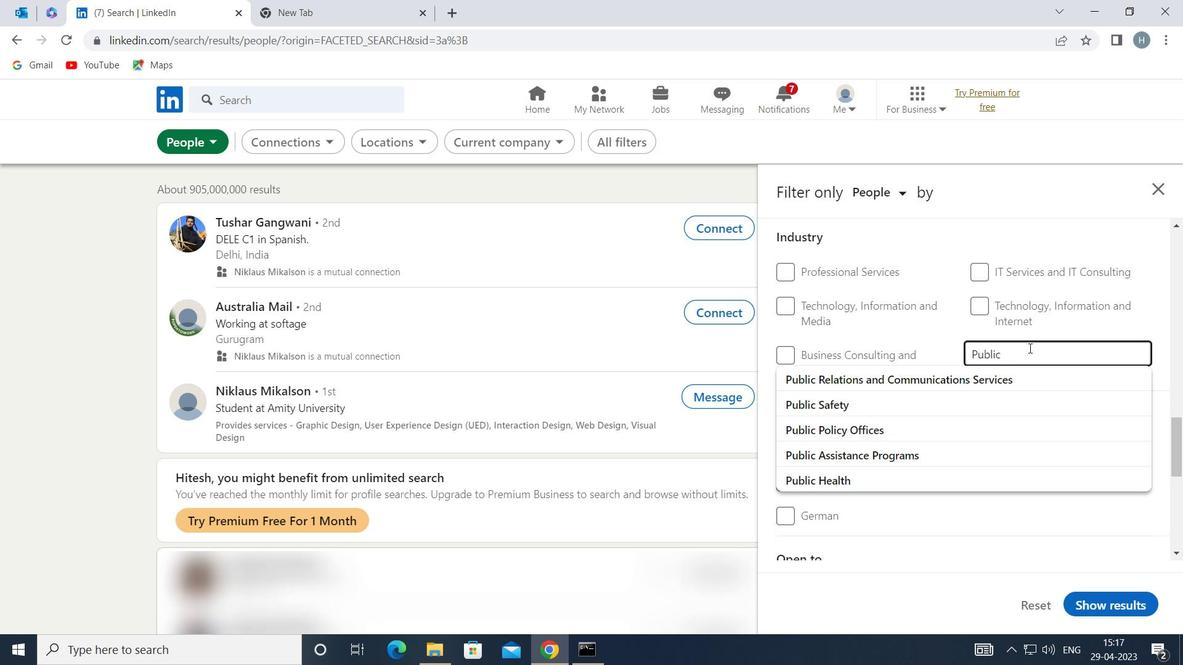 
Action: Mouse moved to (1050, 396)
Screenshot: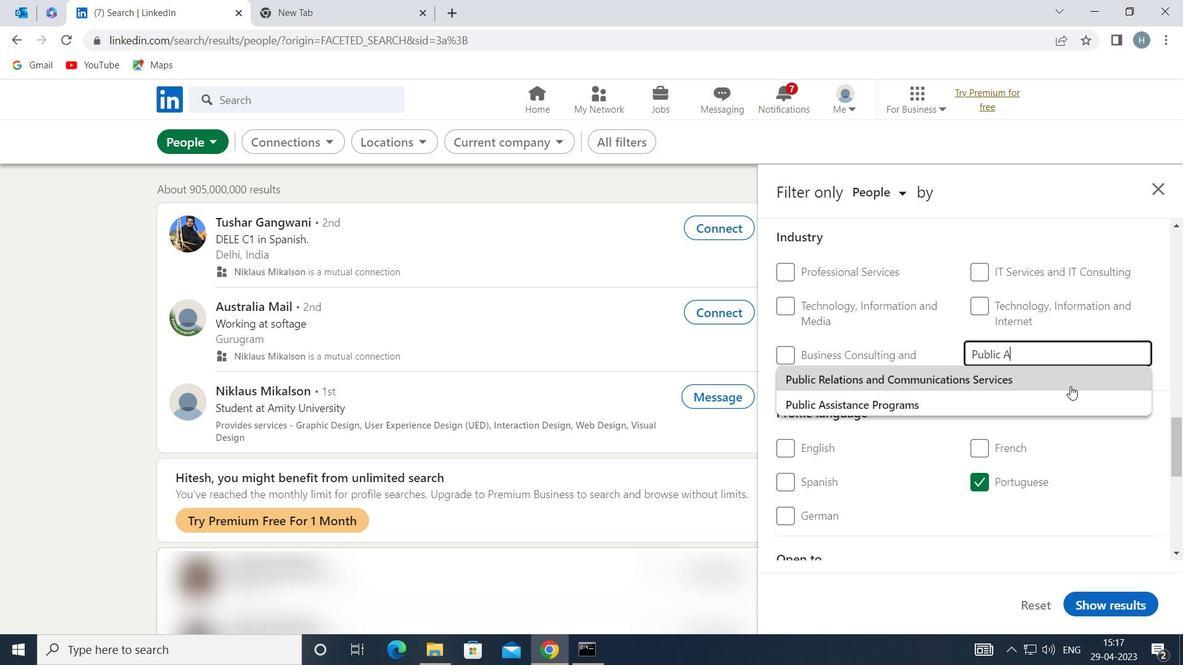 
Action: Mouse pressed left at (1050, 396)
Screenshot: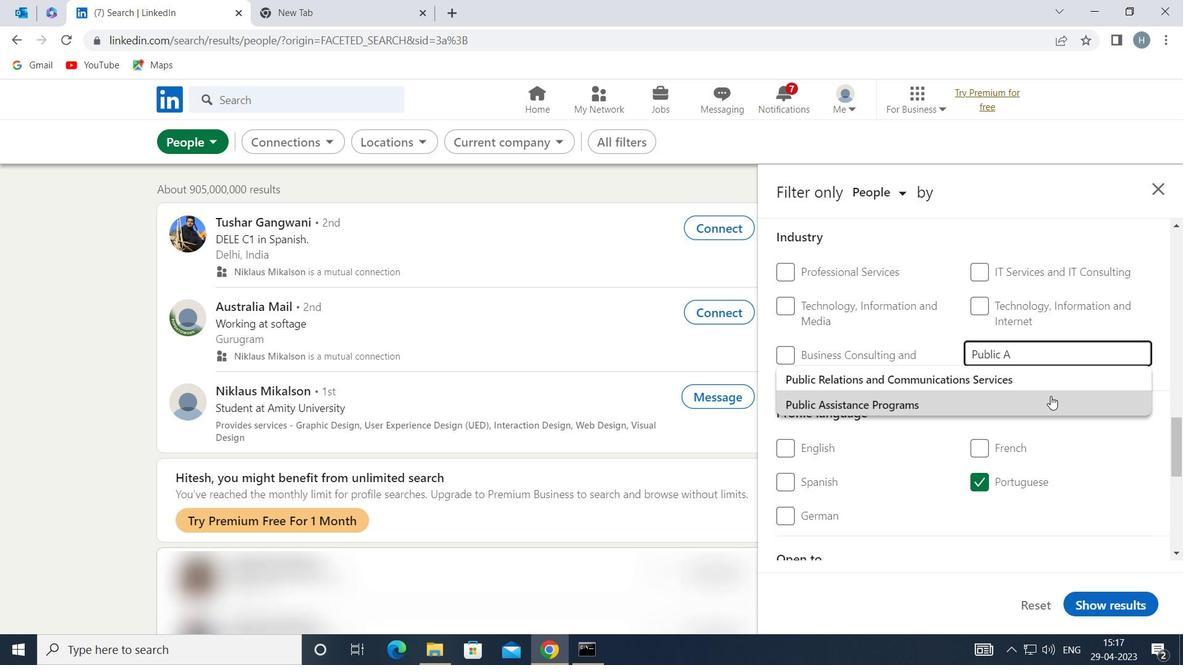 
Action: Mouse moved to (960, 395)
Screenshot: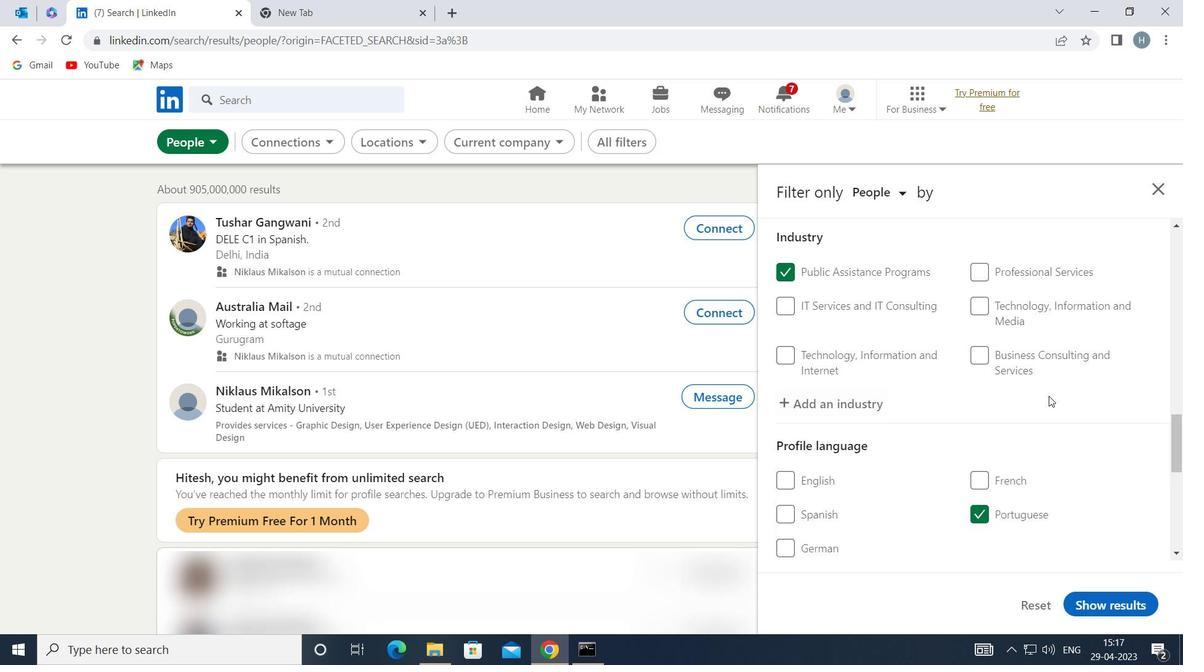 
Action: Mouse scrolled (960, 394) with delta (0, 0)
Screenshot: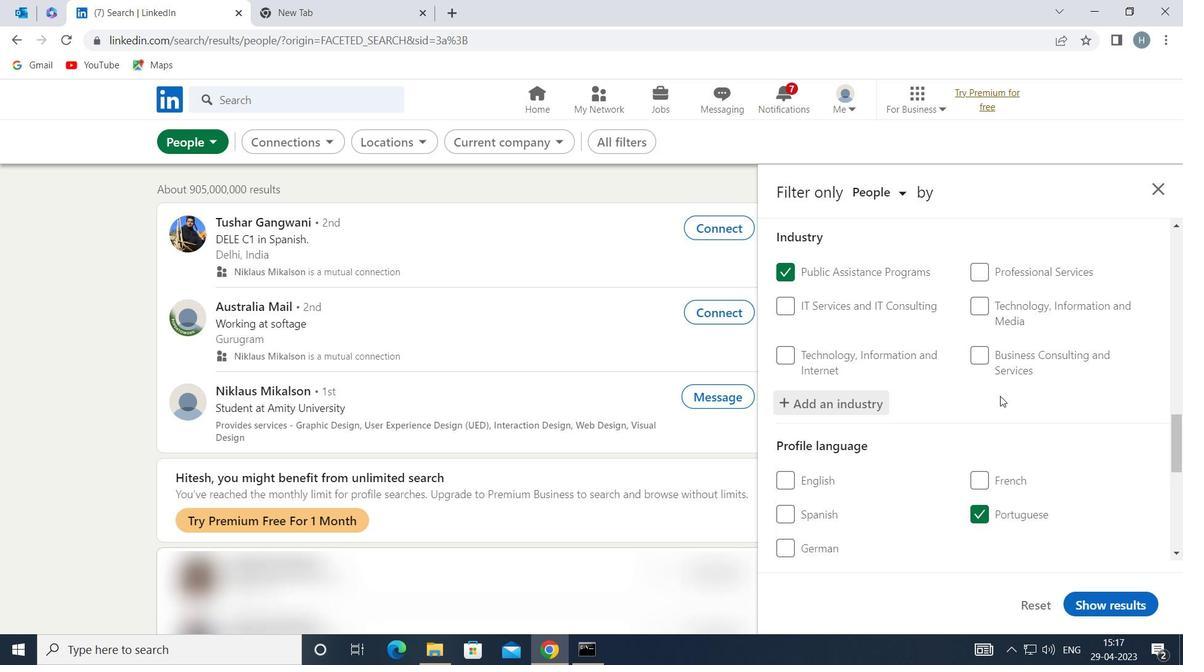 
Action: Mouse scrolled (960, 394) with delta (0, 0)
Screenshot: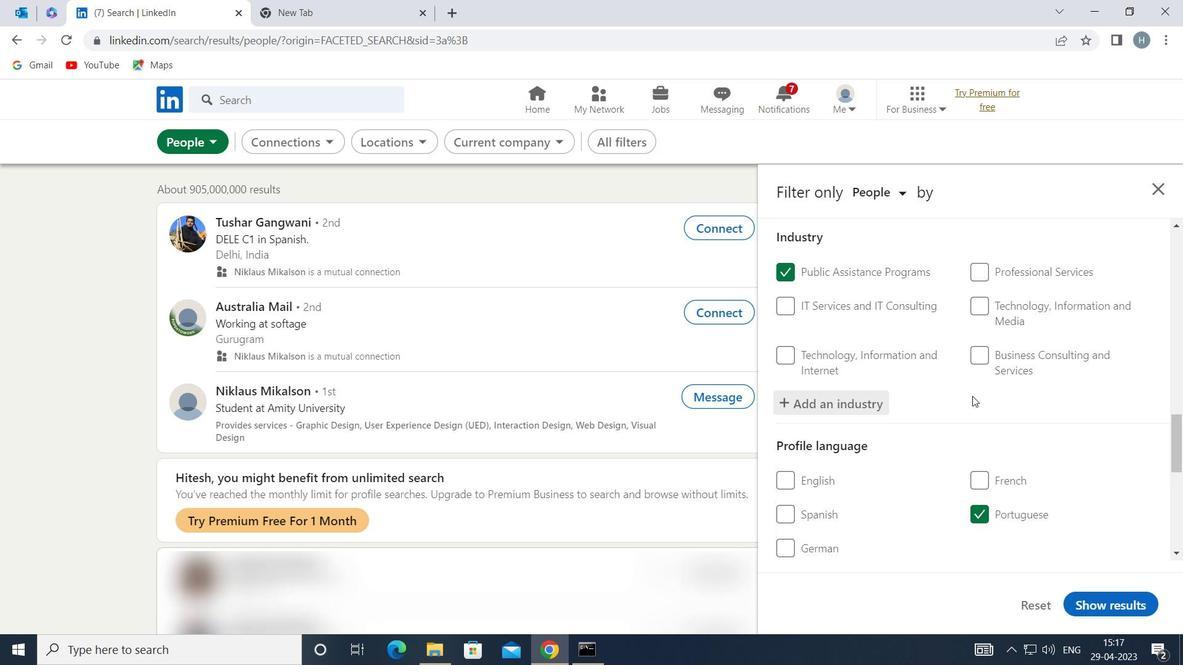 
Action: Mouse moved to (960, 391)
Screenshot: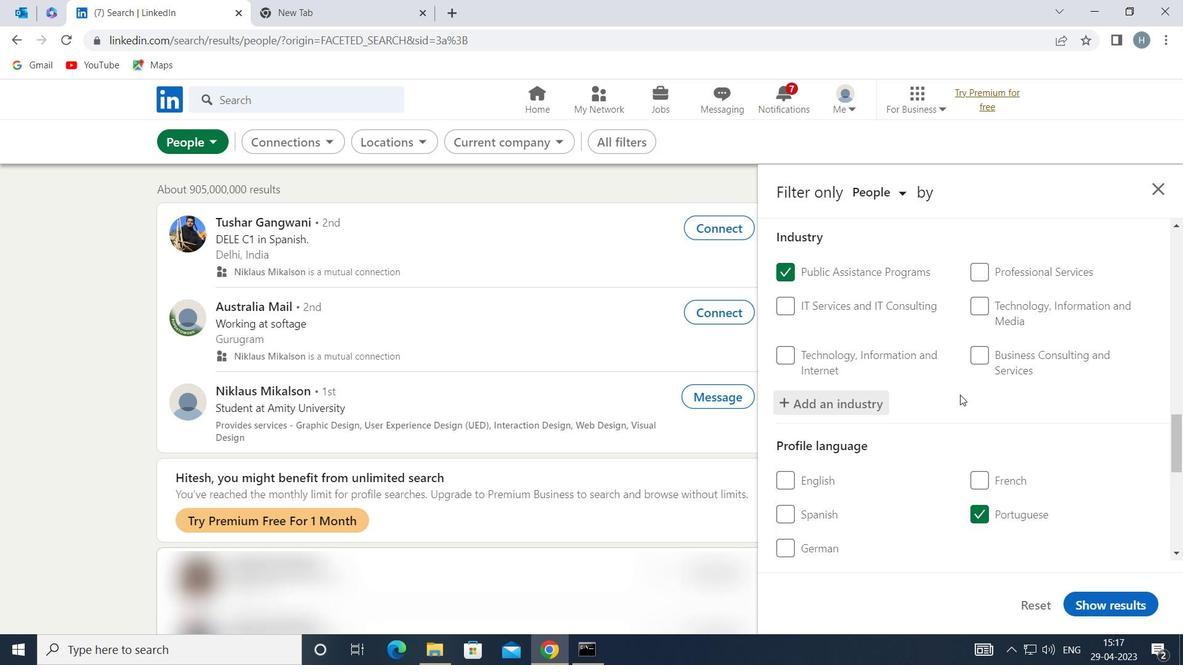 
Action: Mouse scrolled (960, 391) with delta (0, 0)
Screenshot: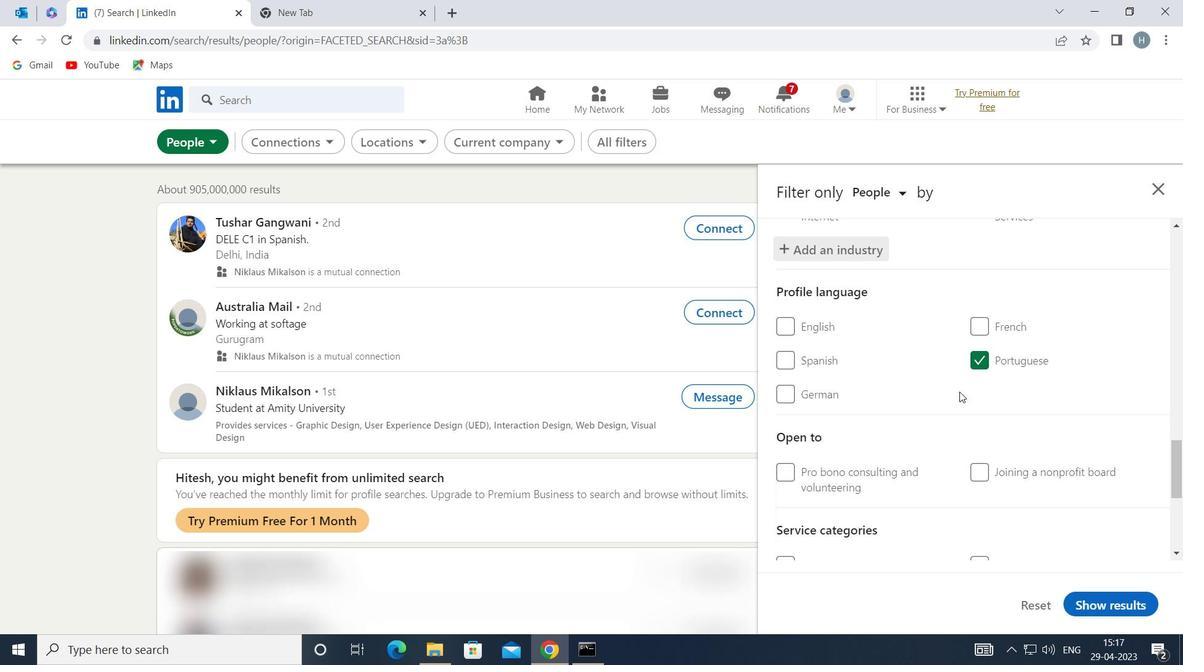 
Action: Mouse moved to (959, 391)
Screenshot: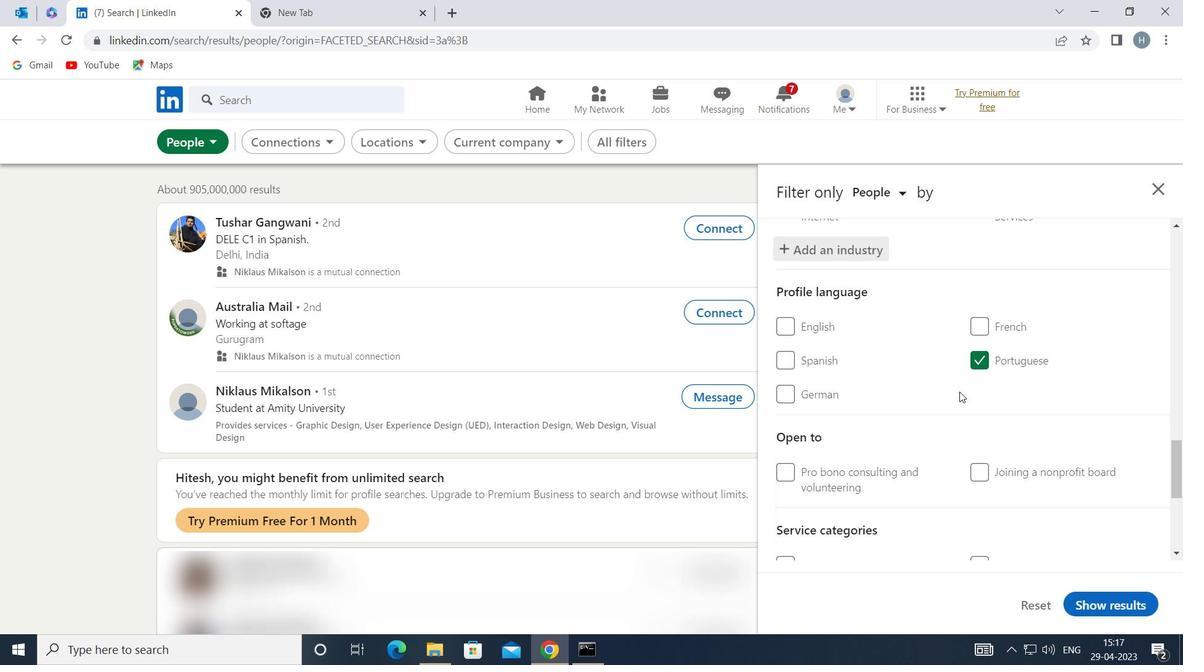 
Action: Mouse scrolled (959, 391) with delta (0, 0)
Screenshot: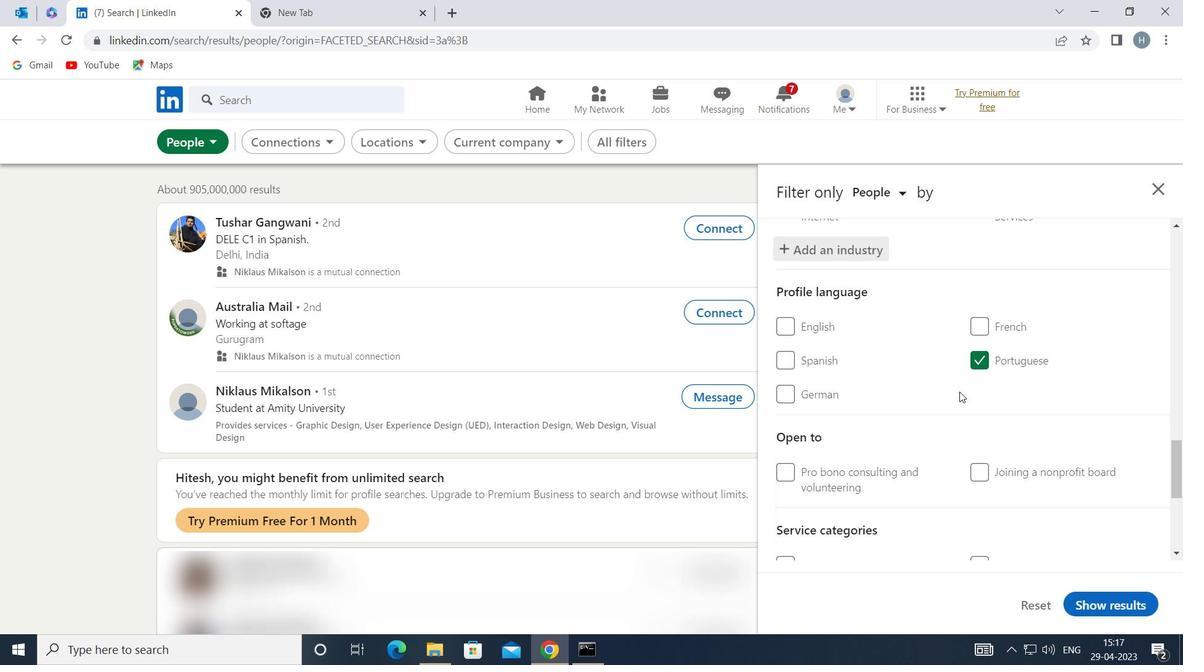 
Action: Mouse moved to (958, 391)
Screenshot: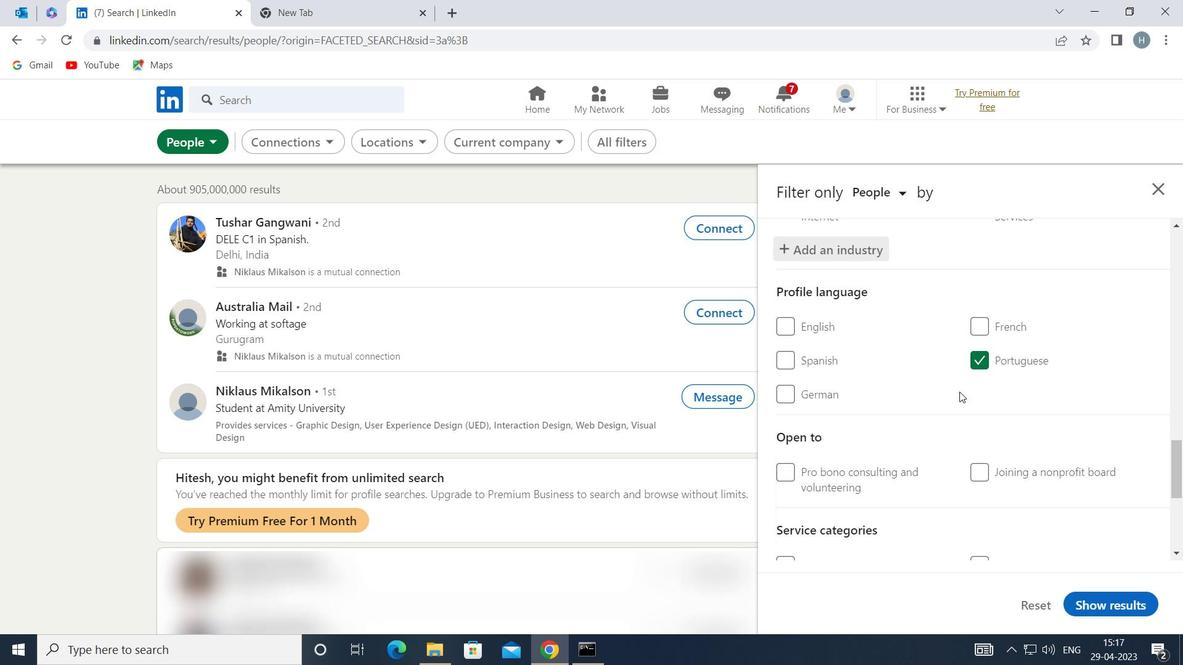 
Action: Mouse scrolled (958, 391) with delta (0, 0)
Screenshot: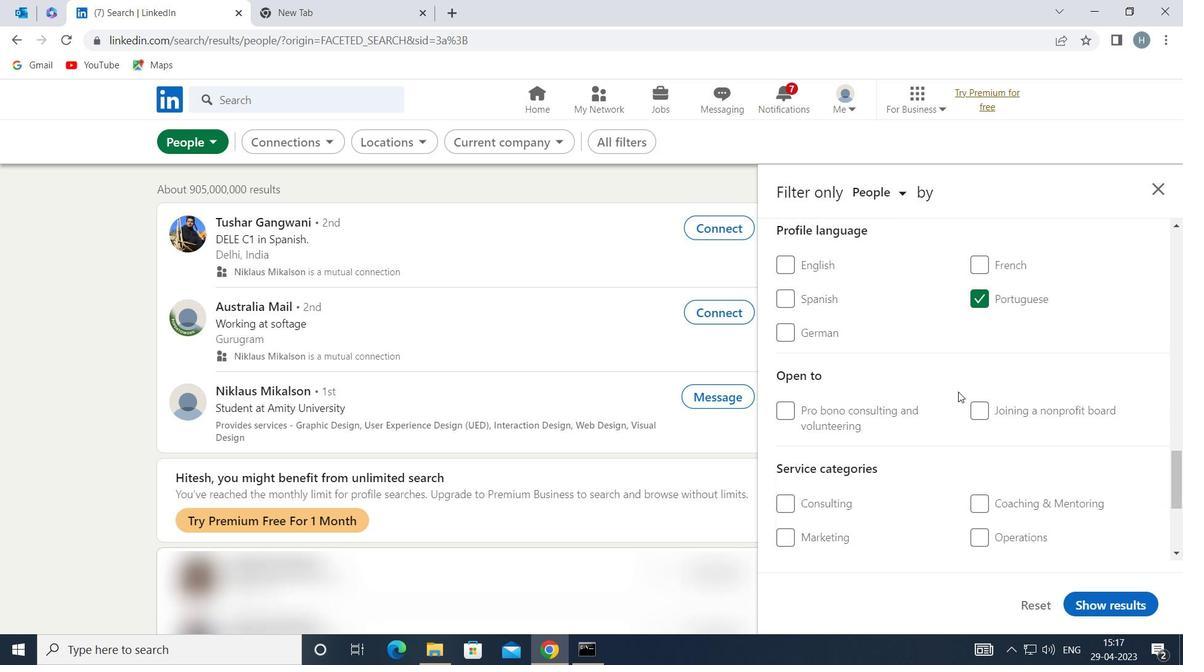 
Action: Mouse moved to (1024, 393)
Screenshot: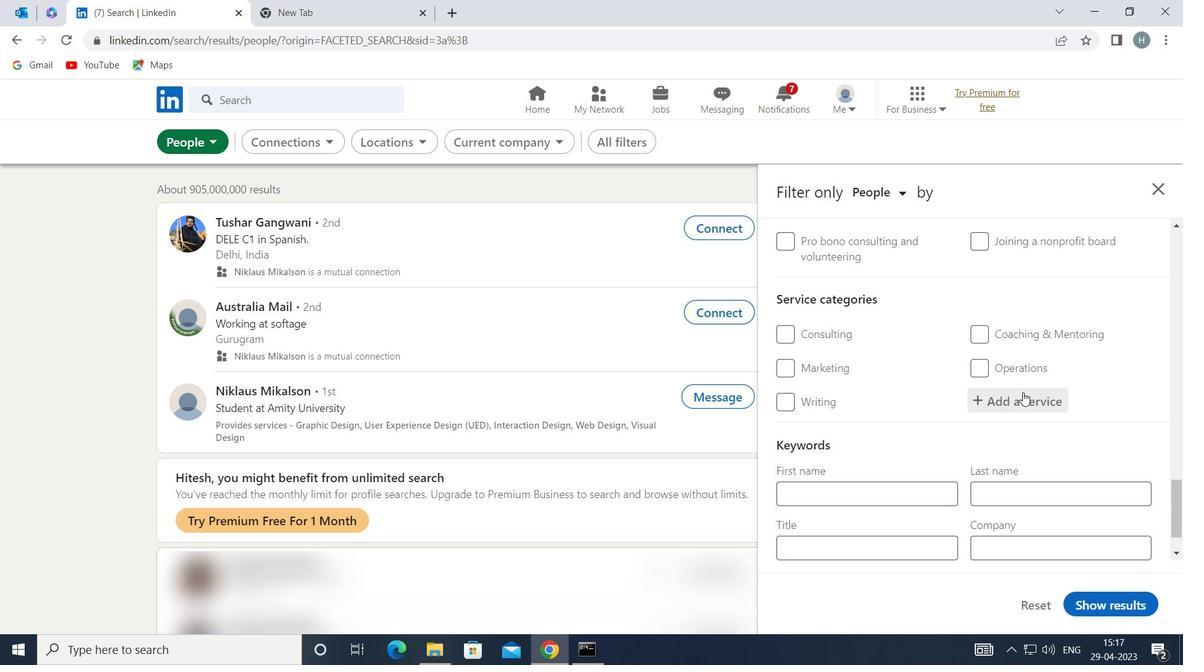 
Action: Mouse pressed left at (1024, 393)
Screenshot: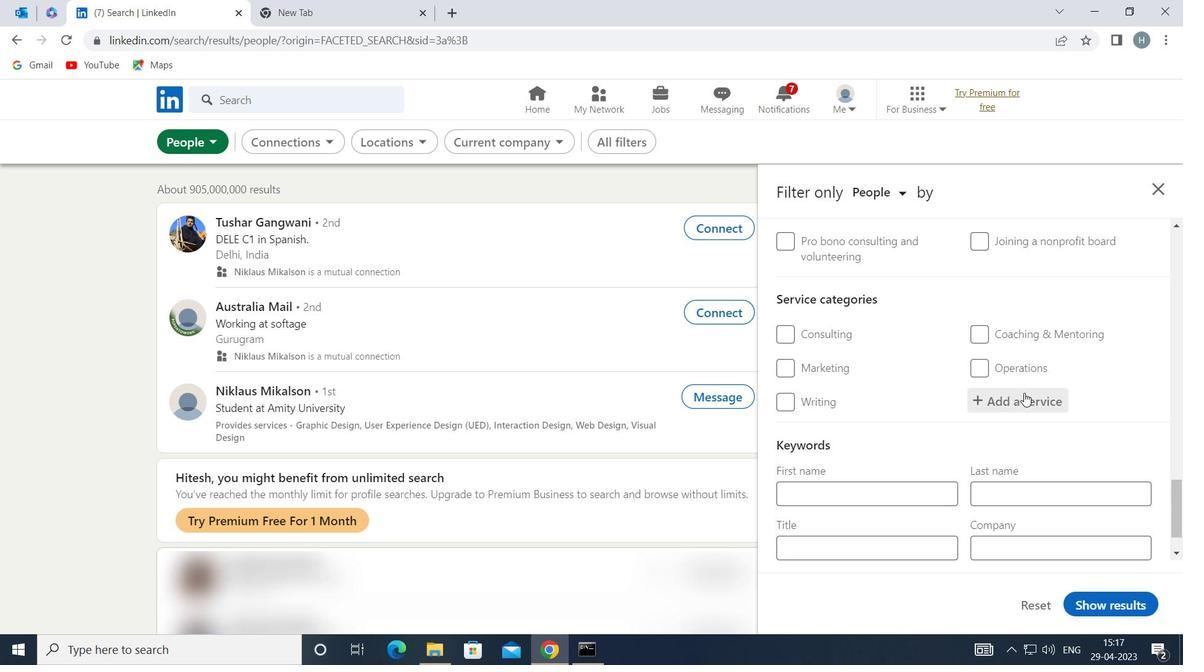 
Action: Key pressed <Key.shift>TRAB<Key.backspace>NS
Screenshot: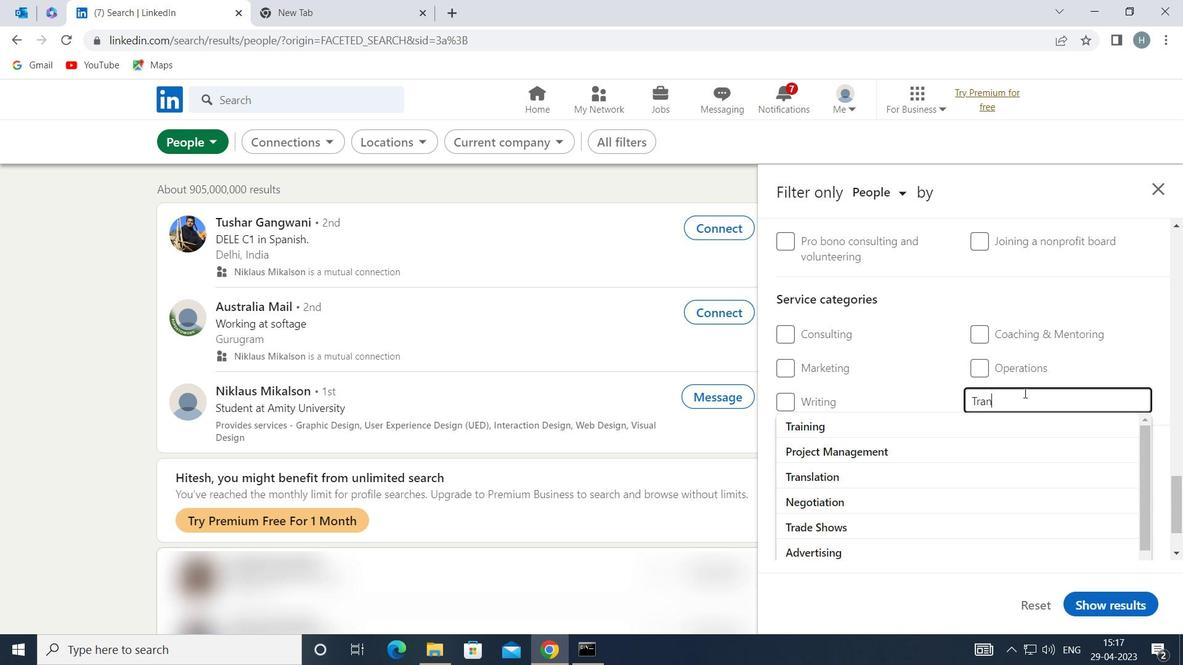 
Action: Mouse moved to (974, 426)
Screenshot: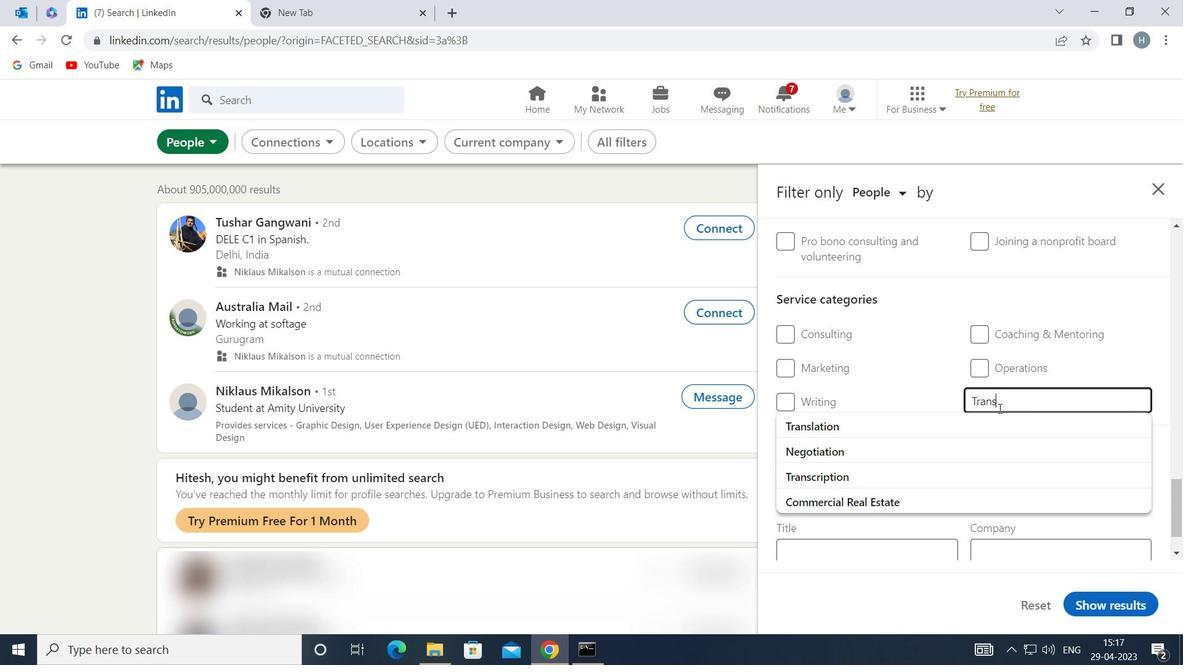
Action: Mouse pressed left at (974, 426)
Screenshot: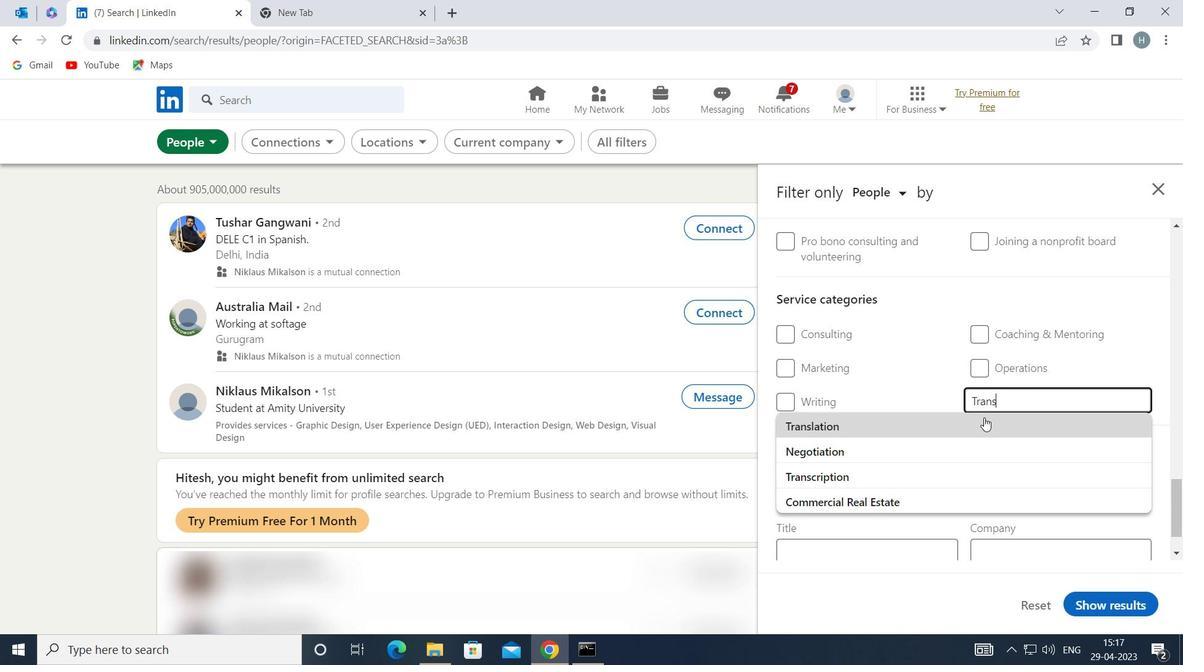 
Action: Mouse moved to (975, 410)
Screenshot: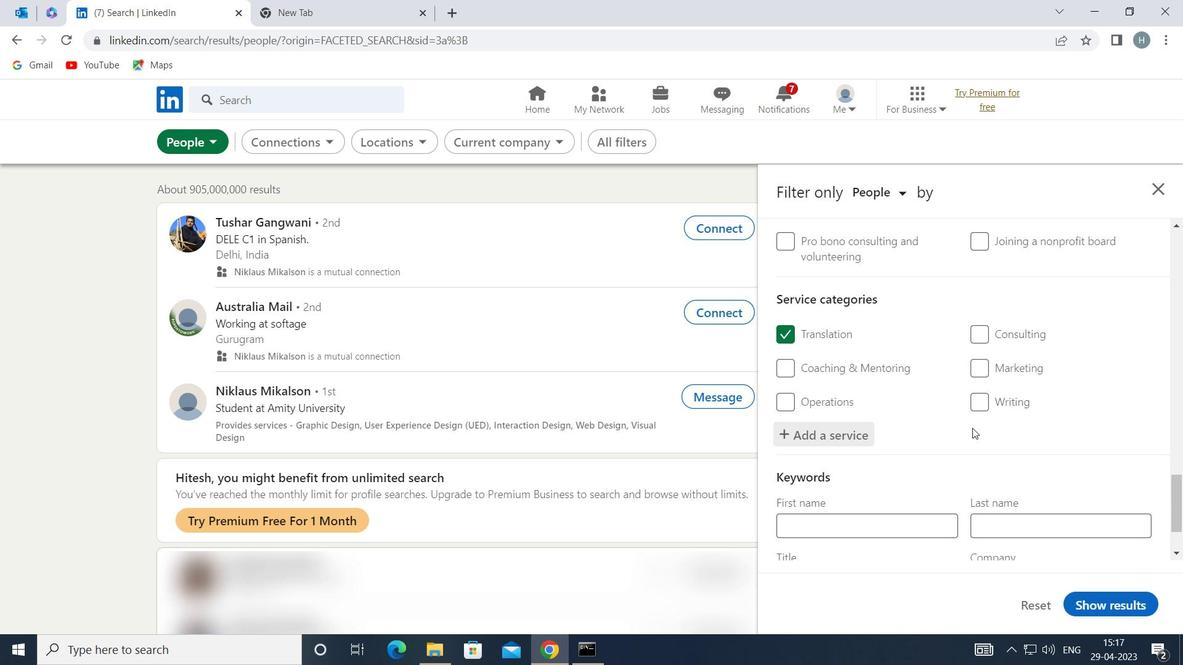 
Action: Mouse scrolled (975, 409) with delta (0, 0)
Screenshot: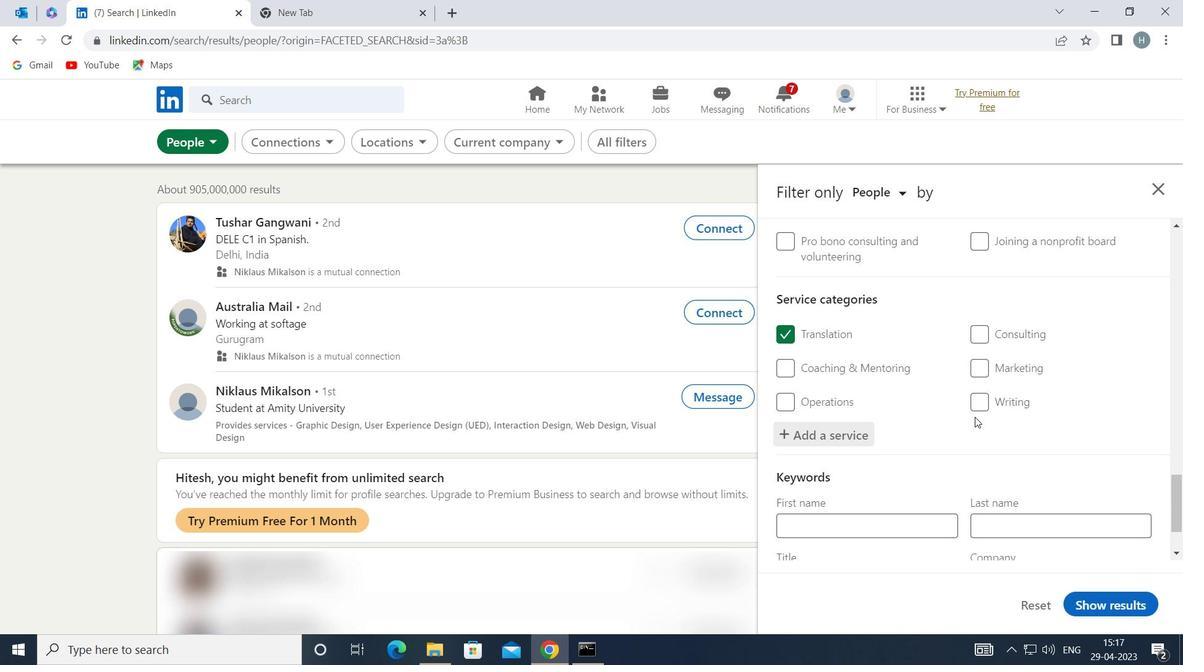 
Action: Mouse moved to (975, 410)
Screenshot: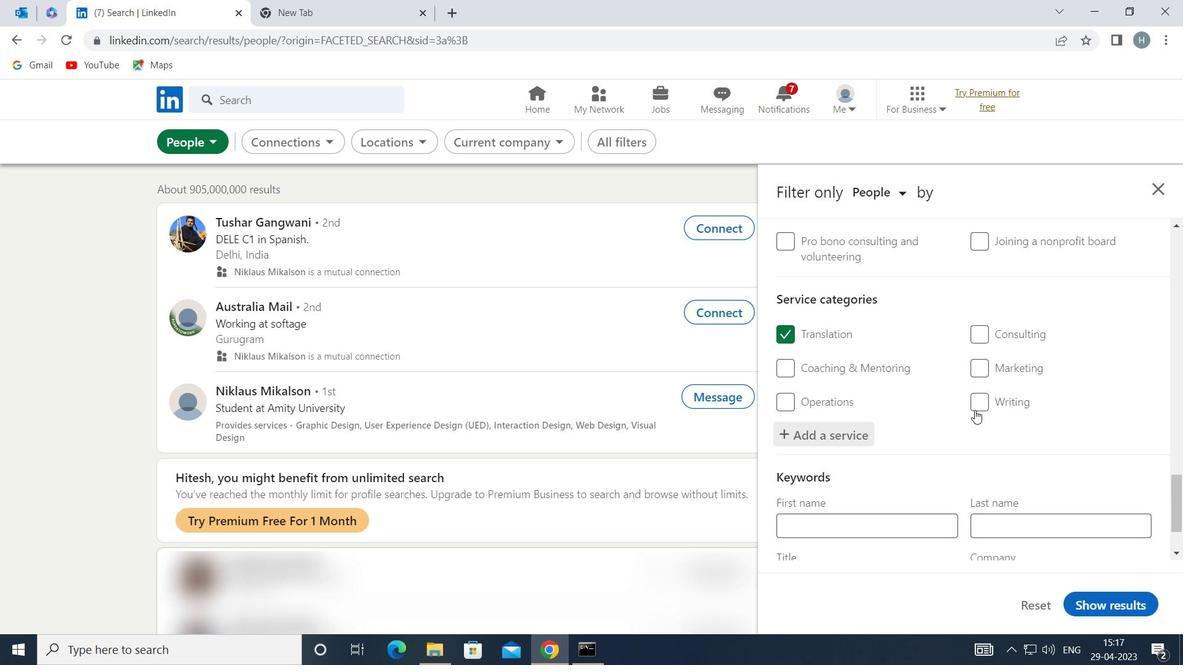 
Action: Mouse scrolled (975, 409) with delta (0, 0)
Screenshot: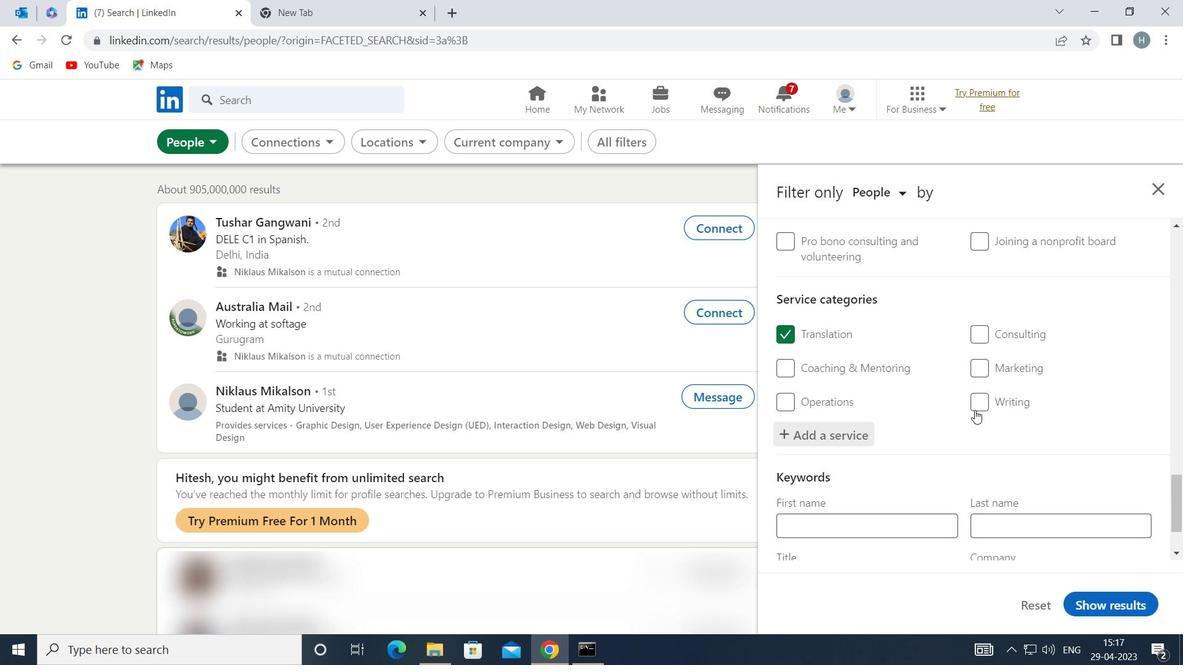 
Action: Mouse moved to (974, 410)
Screenshot: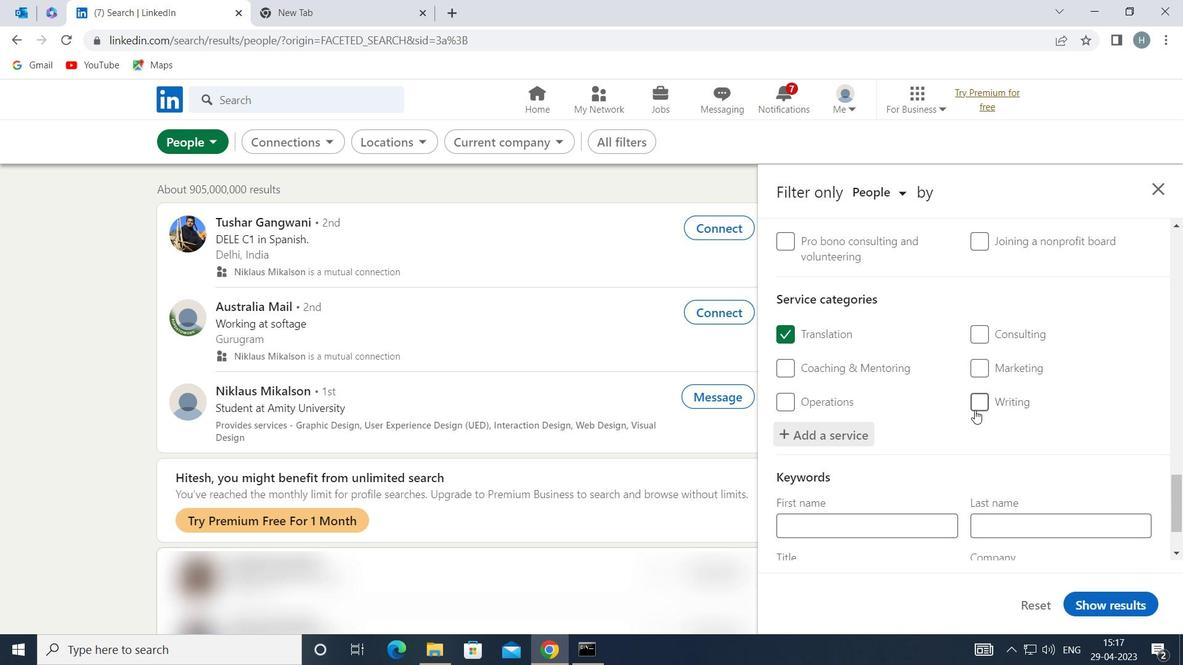 
Action: Mouse scrolled (974, 409) with delta (0, 0)
Screenshot: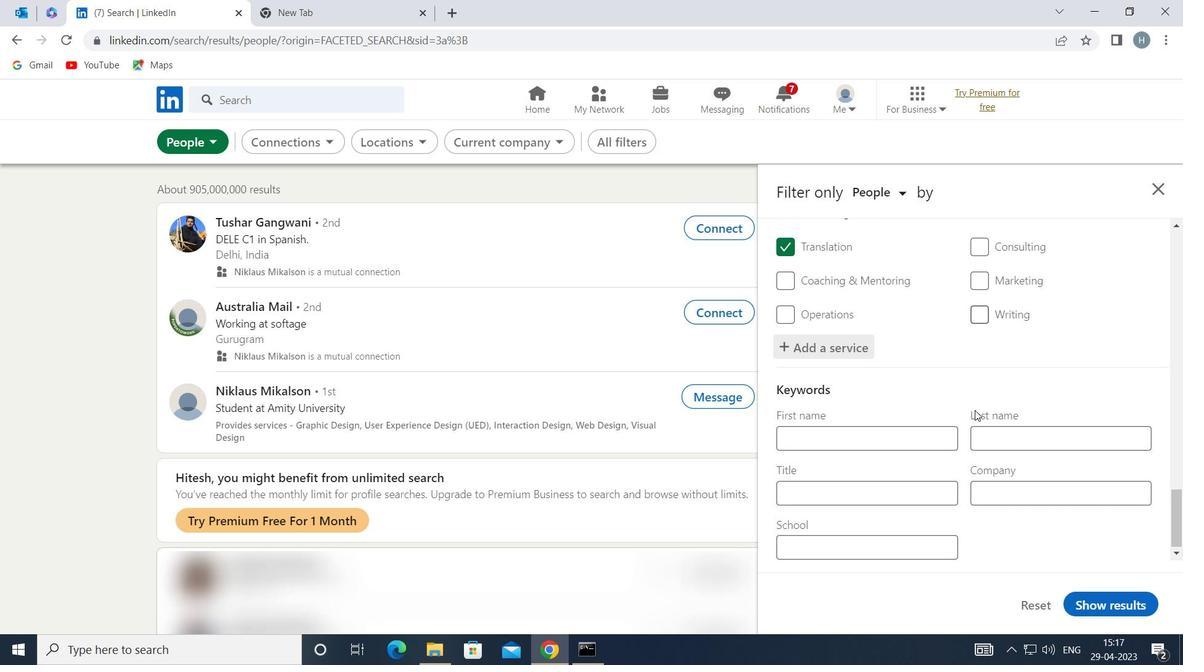 
Action: Mouse moved to (909, 486)
Screenshot: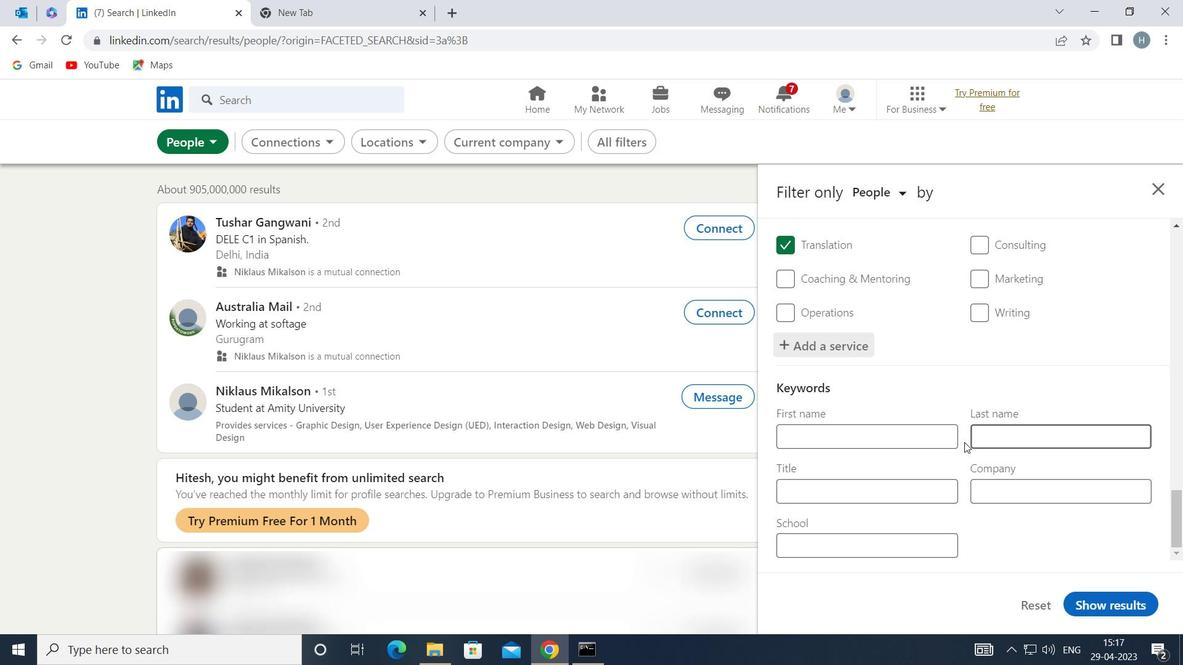 
Action: Mouse pressed left at (909, 486)
Screenshot: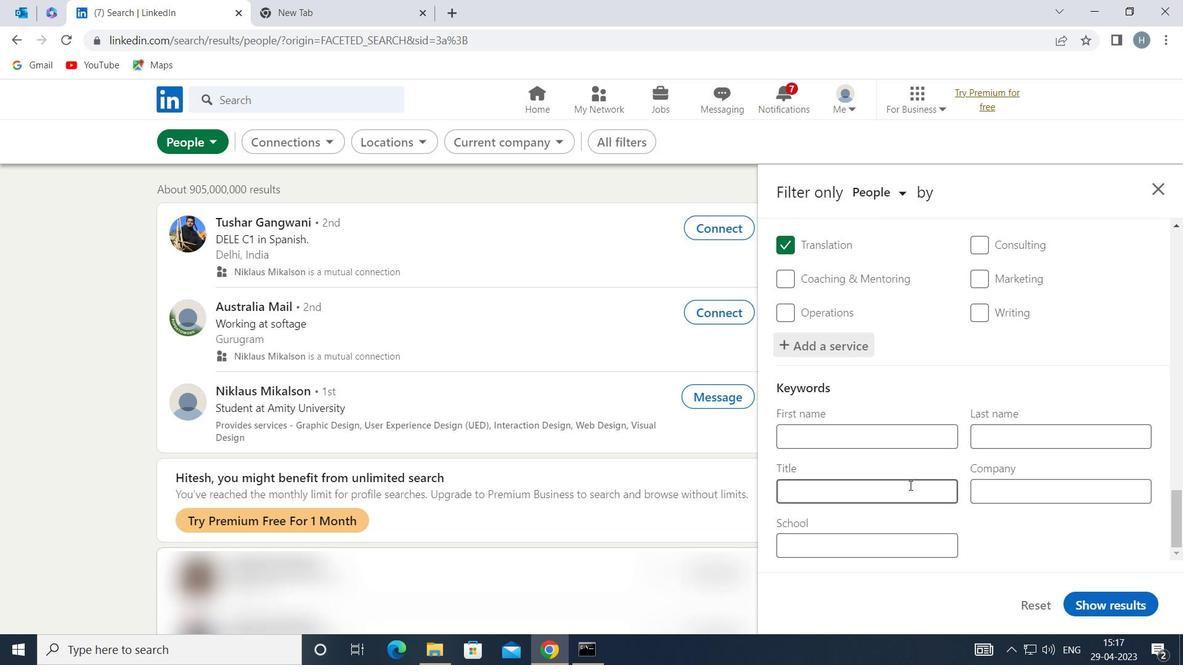
Action: Key pressed <Key.shift>RED<Key.space><Key.shift>CROSS<Key.space><Key.shift>VOLUNTEER
Screenshot: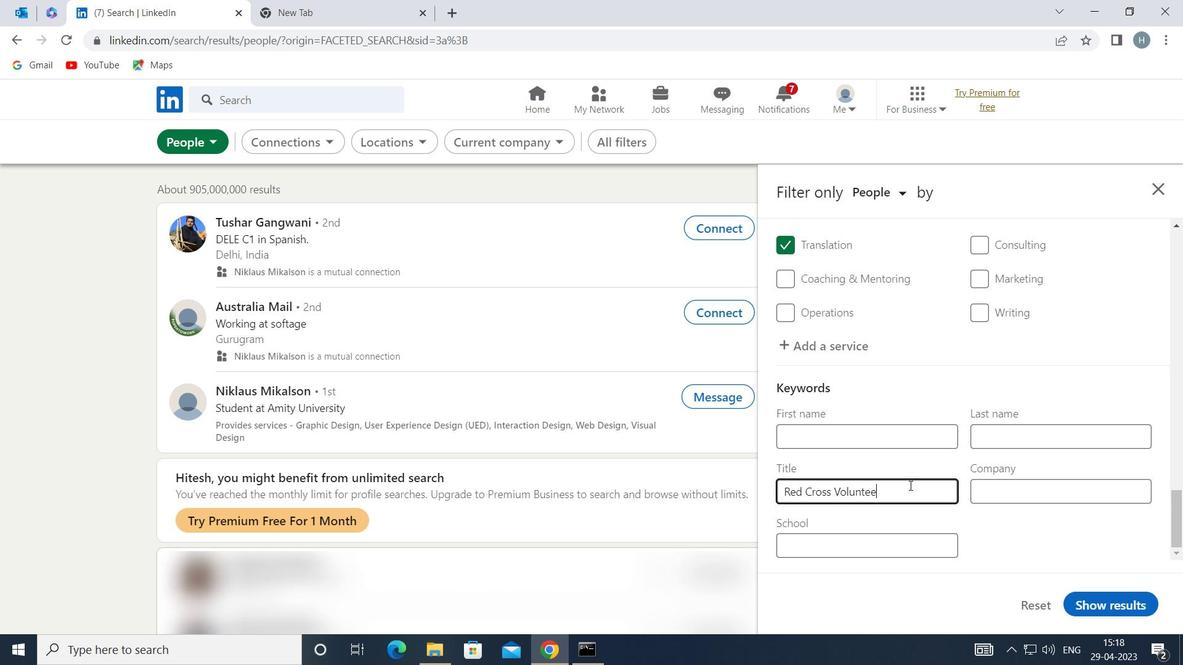 
Action: Mouse moved to (1095, 596)
Screenshot: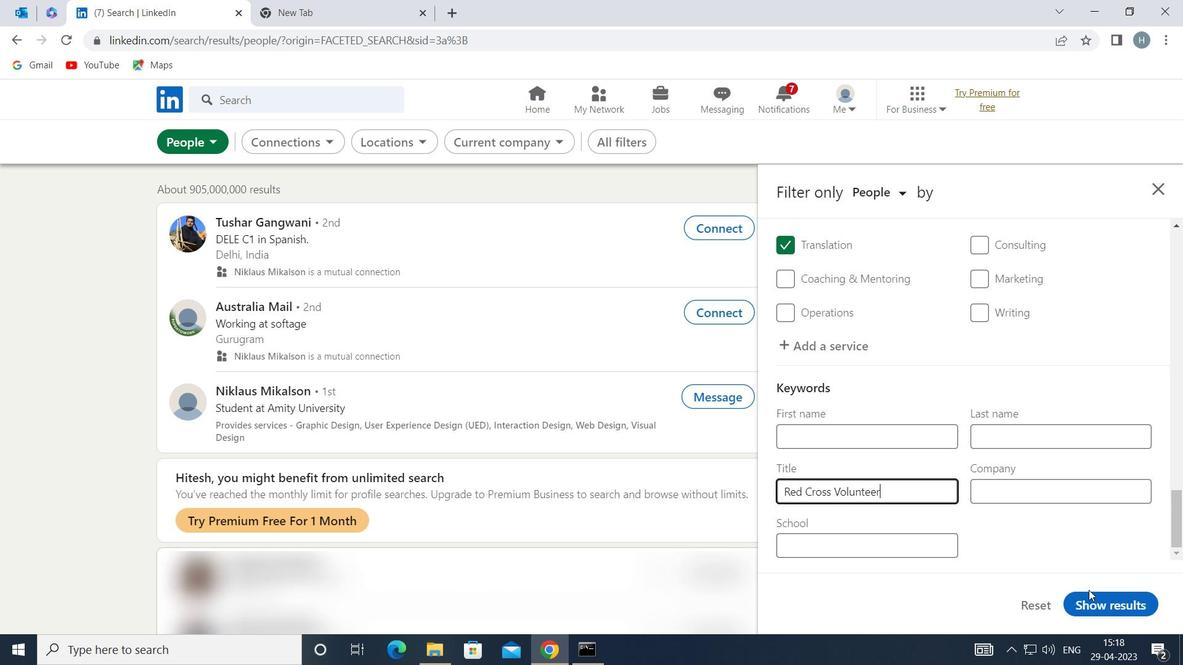 
Action: Mouse pressed left at (1095, 596)
Screenshot: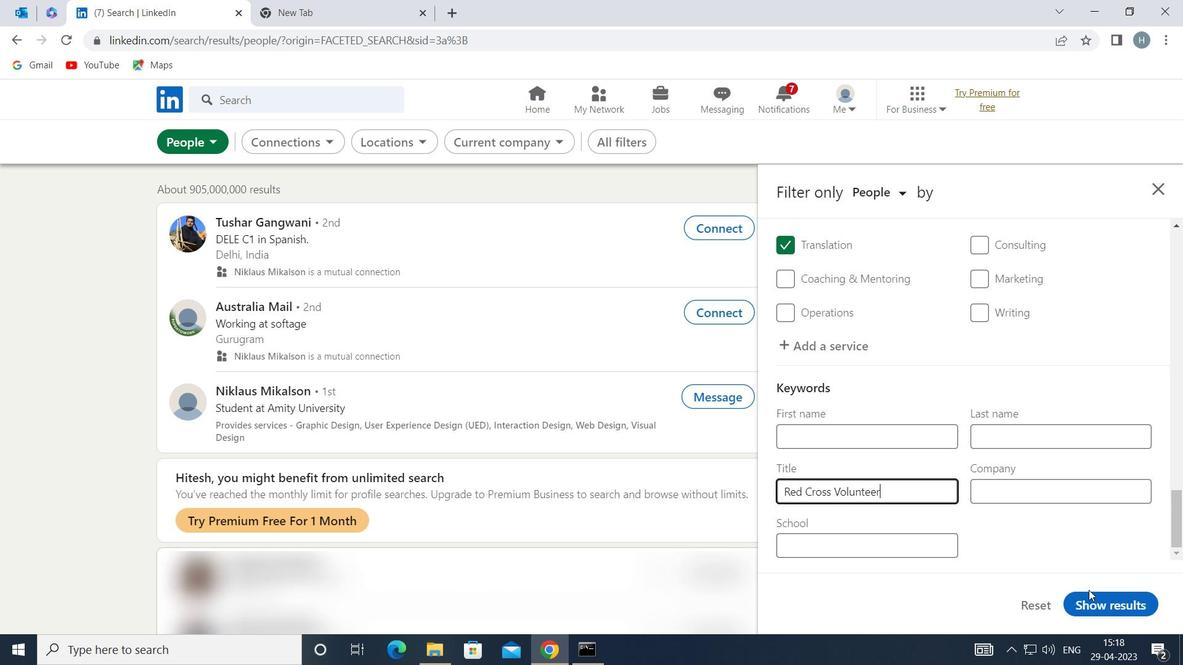 
Action: Mouse moved to (726, 305)
Screenshot: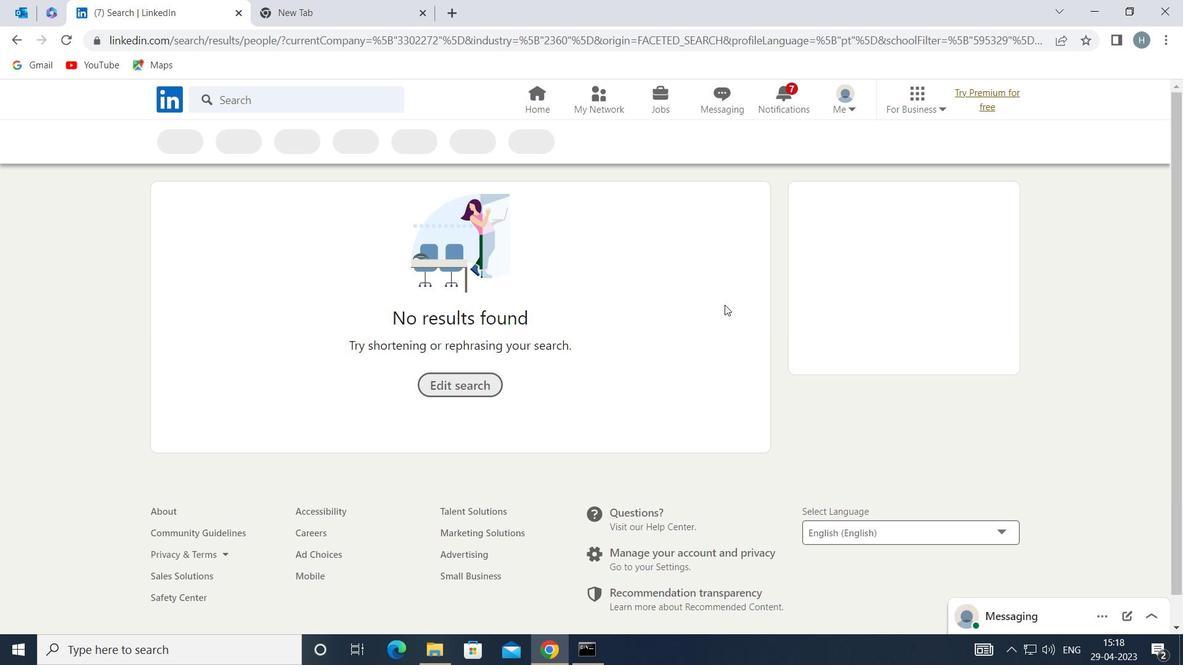 
